 Task: Look for Airbnb options in Mandera, Kenya from 12th December, 2023 to 16th December, 2023 for 8 adults.8 bedrooms having 8 beds and 8 bathrooms. Property type can be hotel. Amenities needed are: wifi, TV, free parkinig on premises, gym, breakfast. Look for 5 properties as per requirement.
Action: Mouse moved to (474, 104)
Screenshot: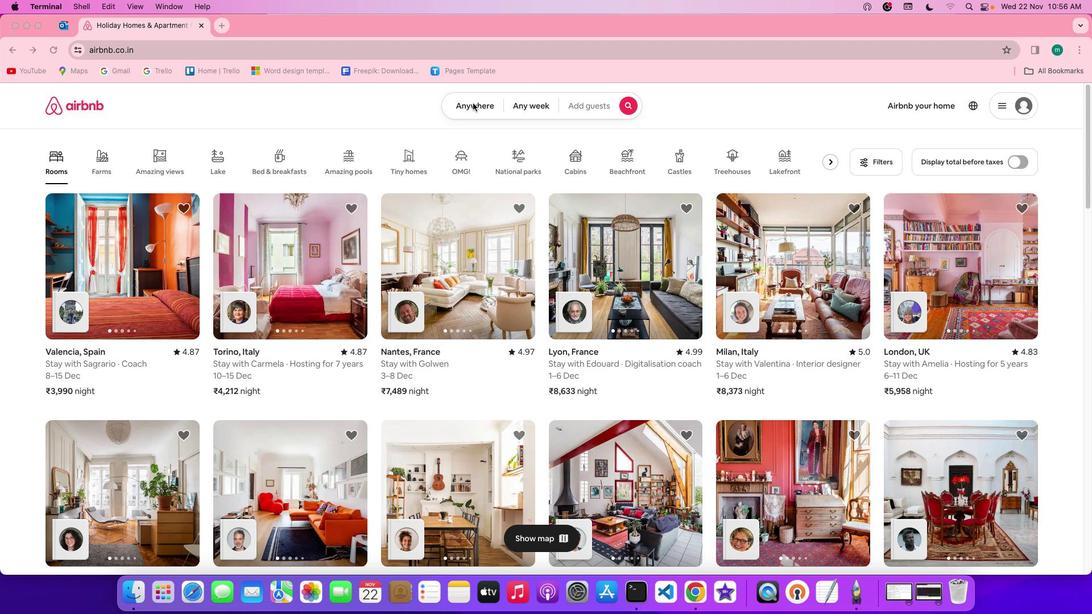 
Action: Mouse pressed left at (474, 104)
Screenshot: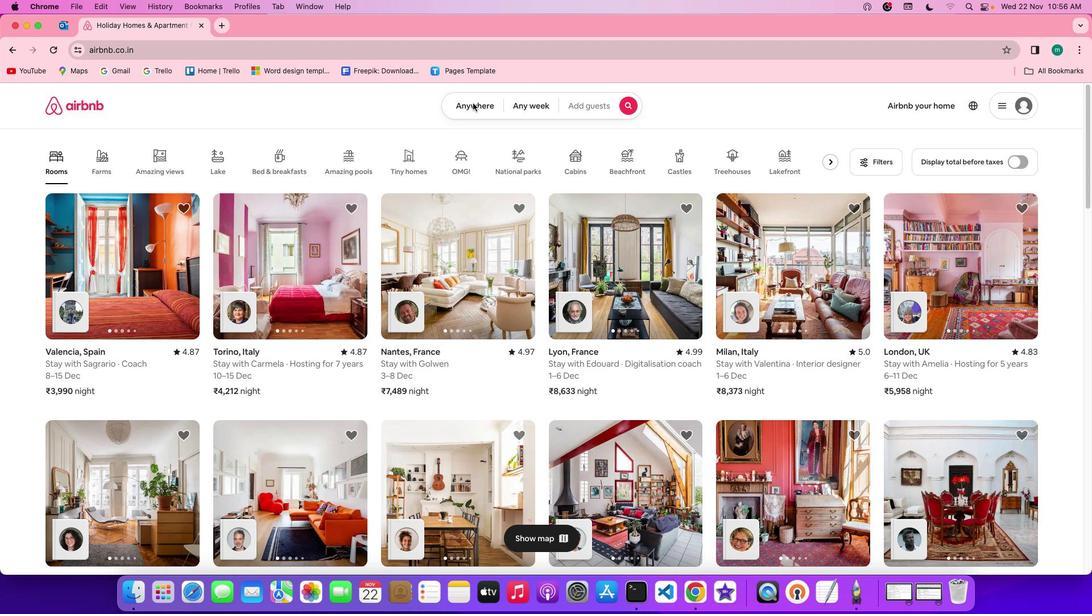 
Action: Mouse pressed left at (474, 104)
Screenshot: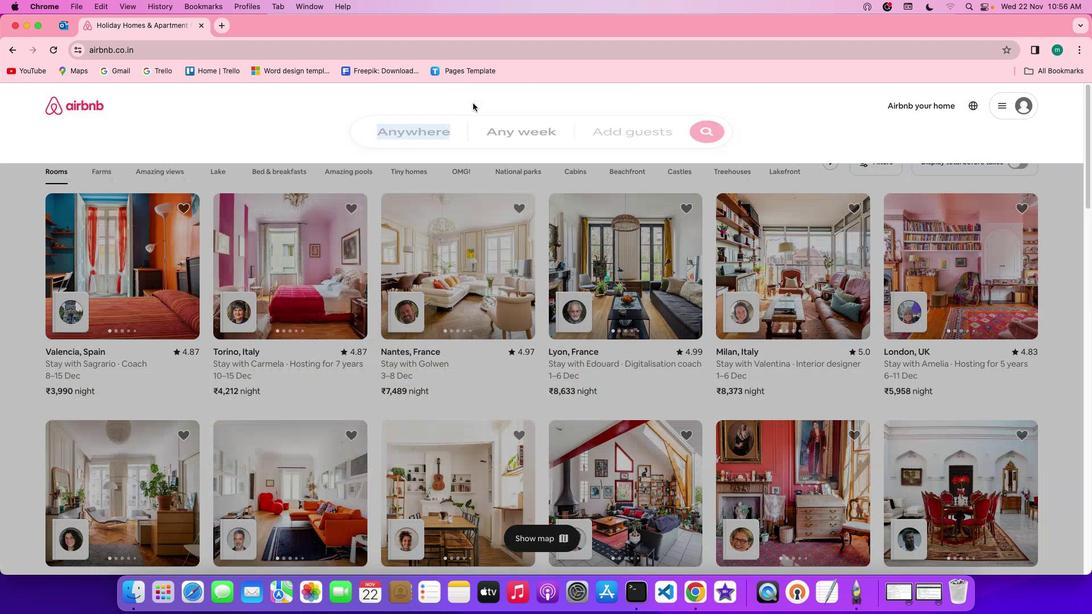 
Action: Mouse moved to (412, 145)
Screenshot: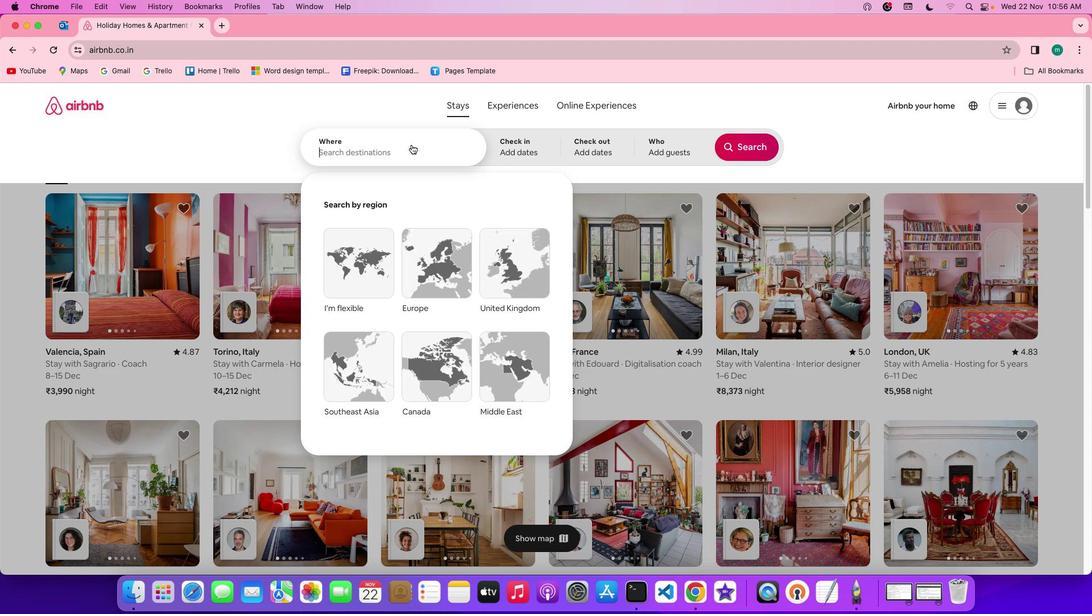 
Action: Mouse pressed left at (412, 145)
Screenshot: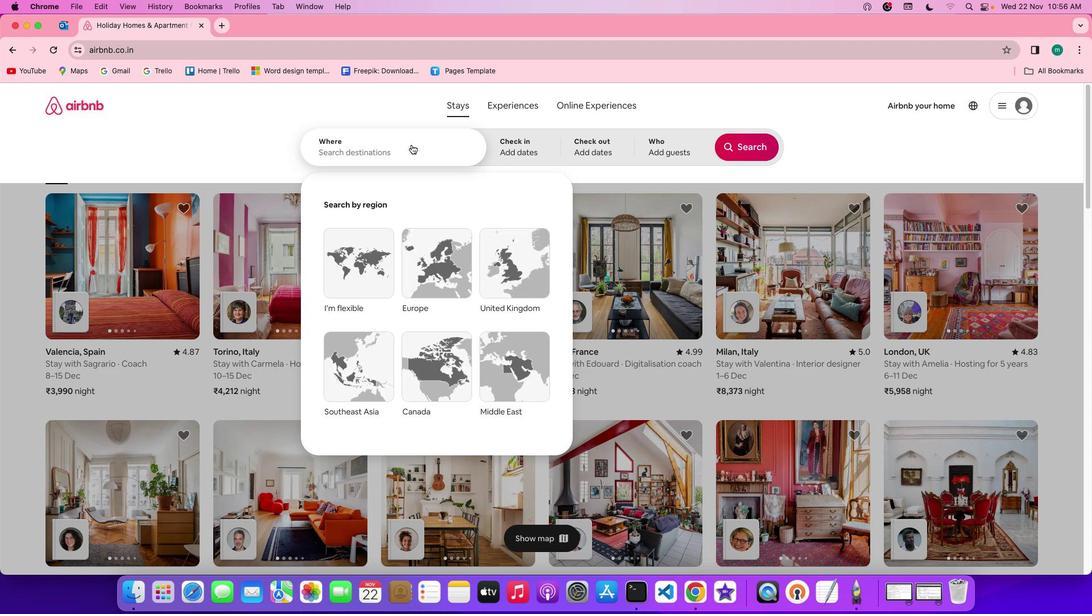 
Action: Key pressed Key.shift'M''a''n''d''e''r''a'','Key.shift'K''e''n''y''a'
Screenshot: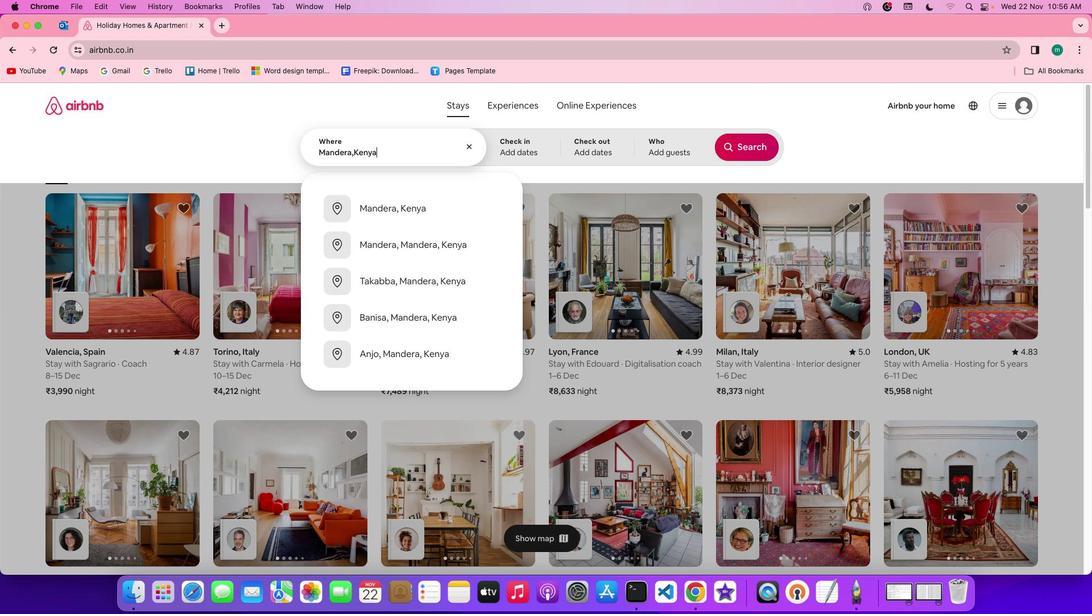 
Action: Mouse moved to (530, 154)
Screenshot: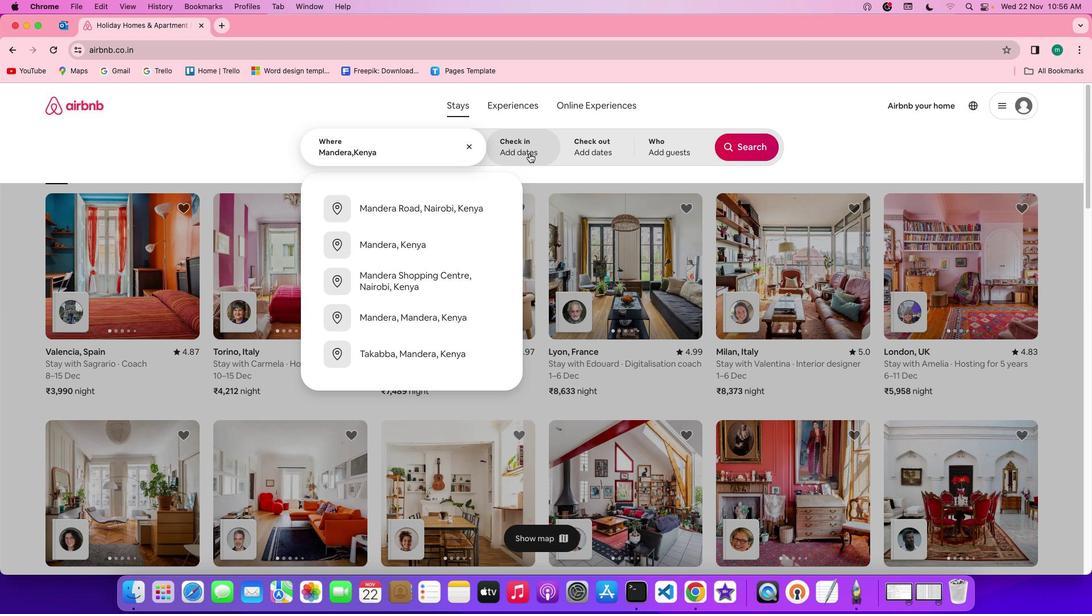 
Action: Mouse pressed left at (530, 154)
Screenshot: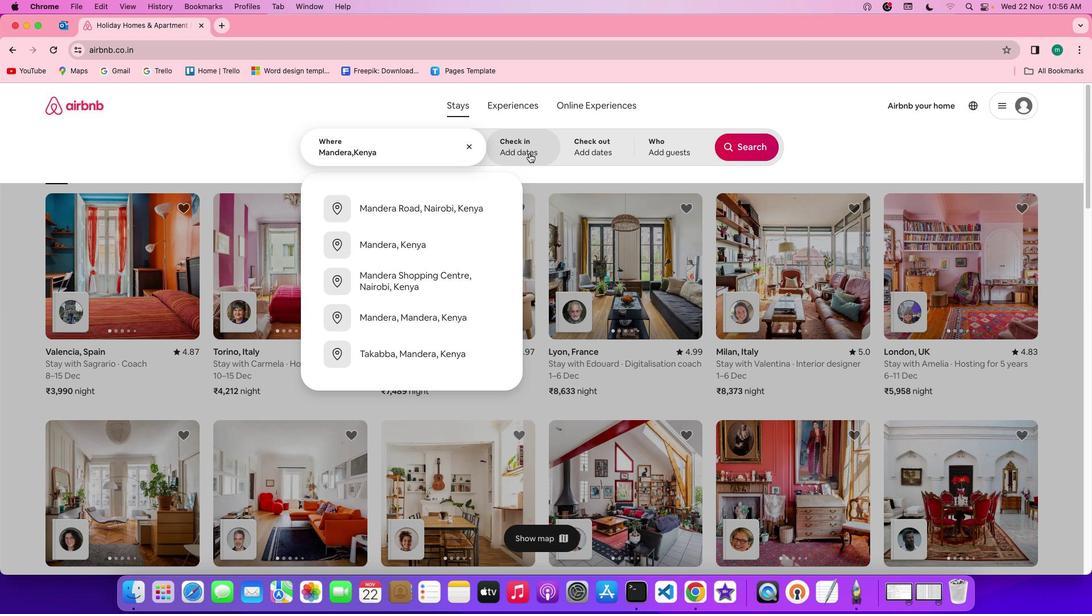 
Action: Mouse moved to (634, 348)
Screenshot: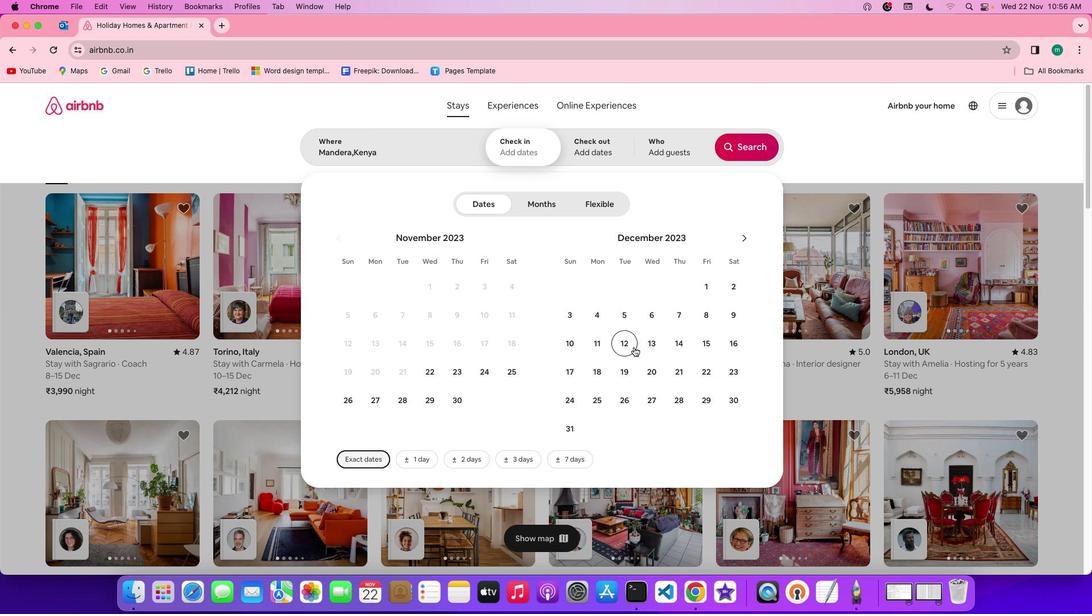 
Action: Mouse pressed left at (634, 348)
Screenshot: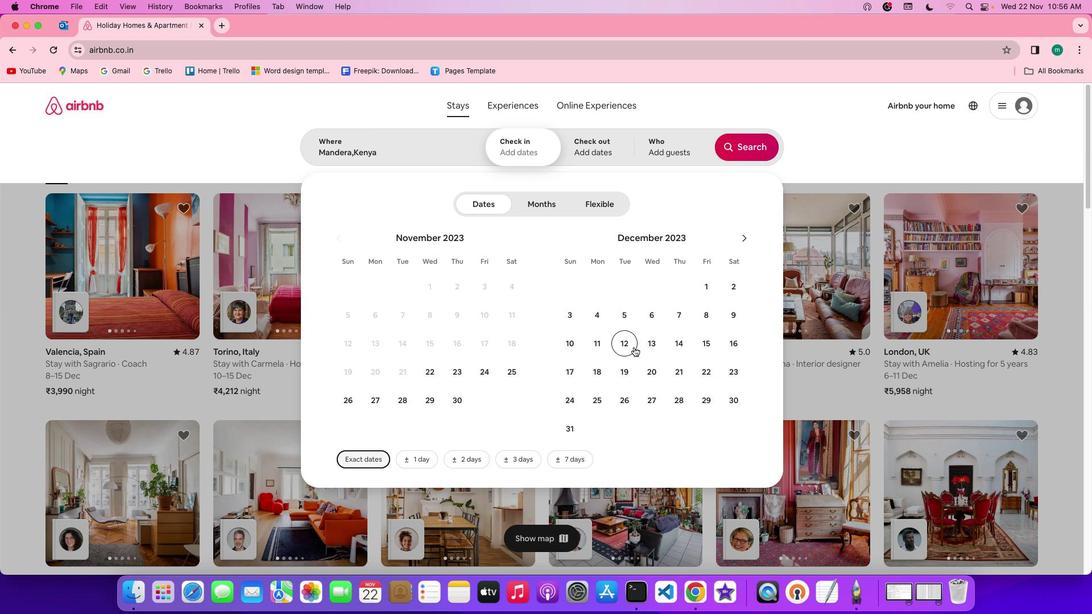 
Action: Mouse moved to (724, 344)
Screenshot: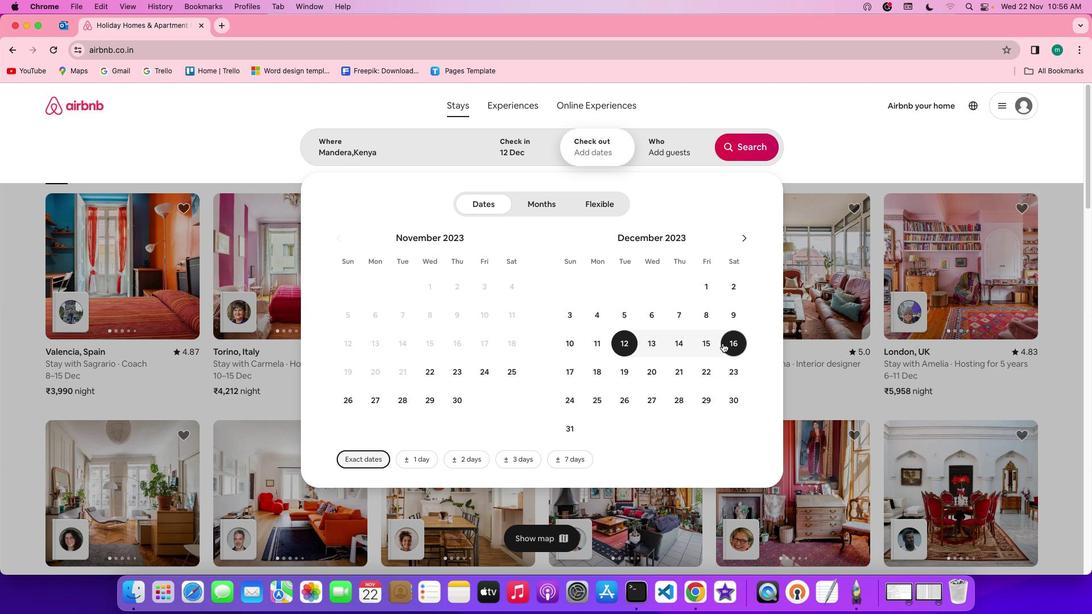 
Action: Mouse pressed left at (724, 344)
Screenshot: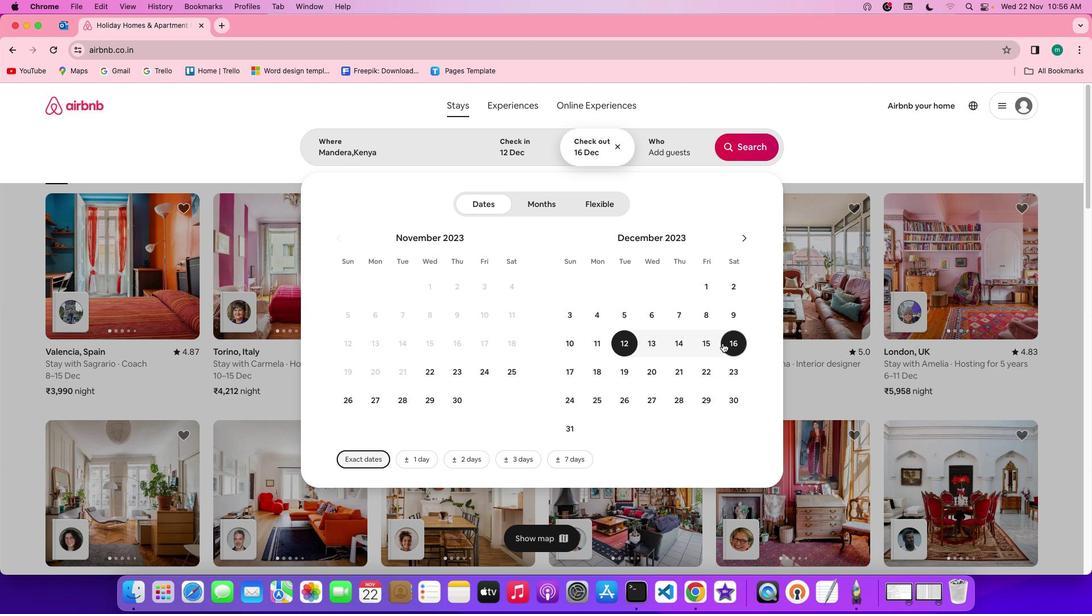 
Action: Mouse moved to (681, 153)
Screenshot: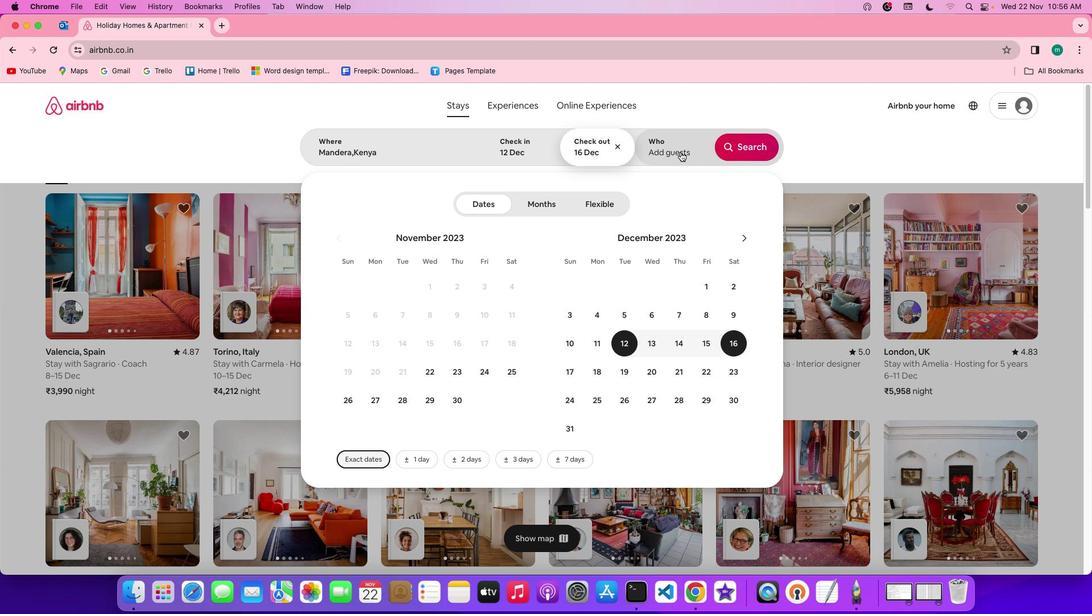 
Action: Mouse pressed left at (681, 153)
Screenshot: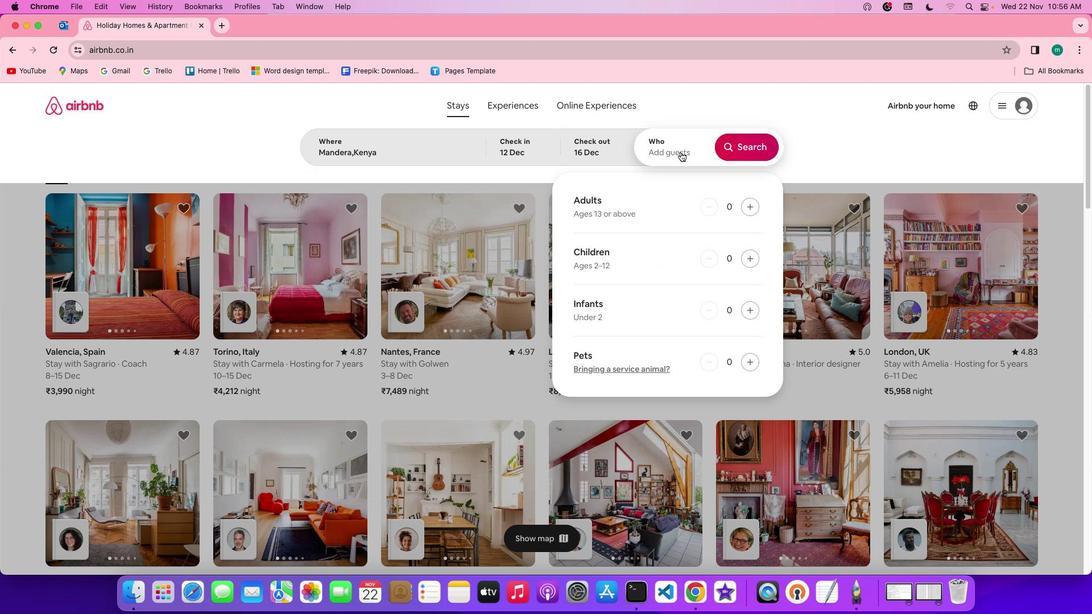 
Action: Mouse moved to (748, 206)
Screenshot: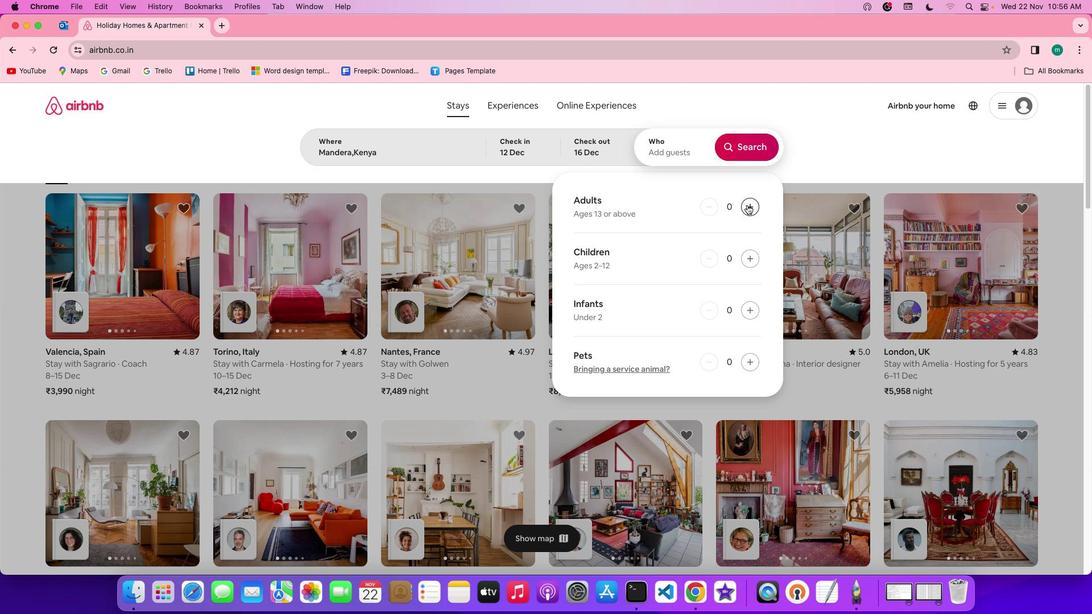 
Action: Mouse pressed left at (748, 206)
Screenshot: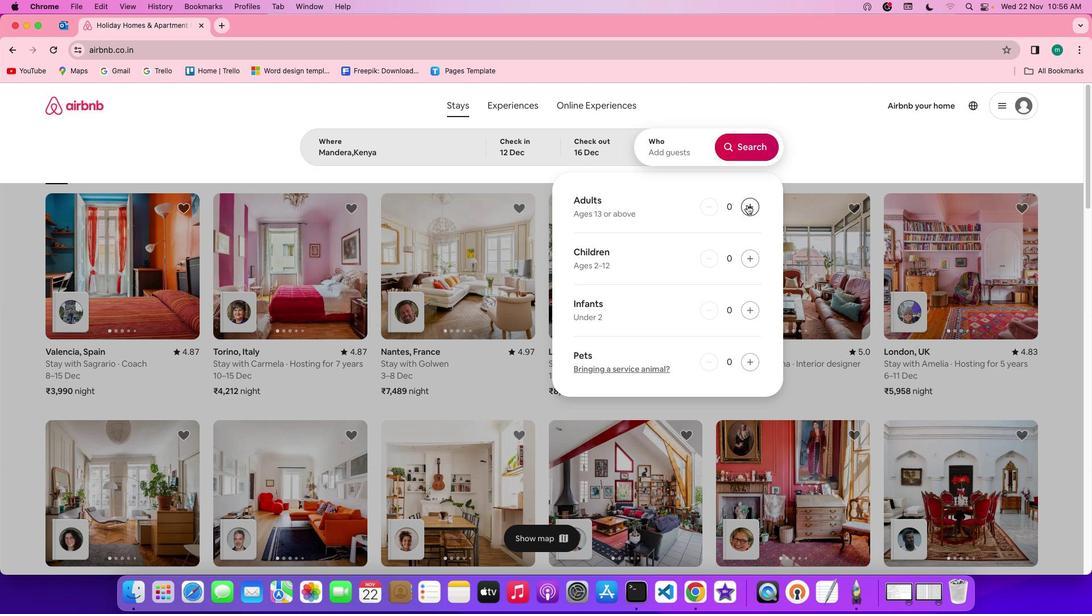 
Action: Mouse pressed left at (748, 206)
Screenshot: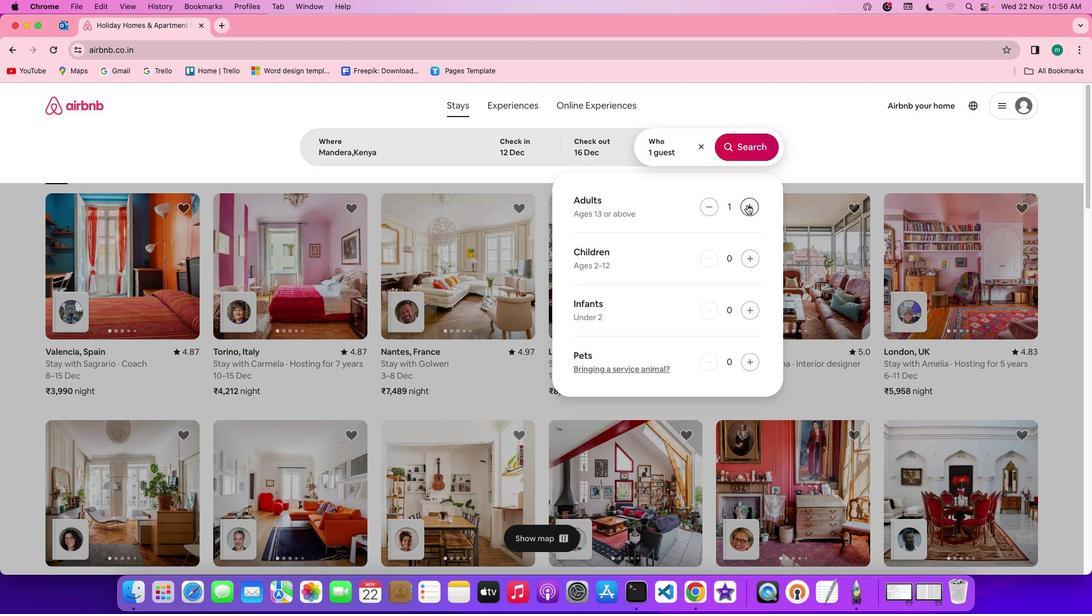 
Action: Mouse pressed left at (748, 206)
Screenshot: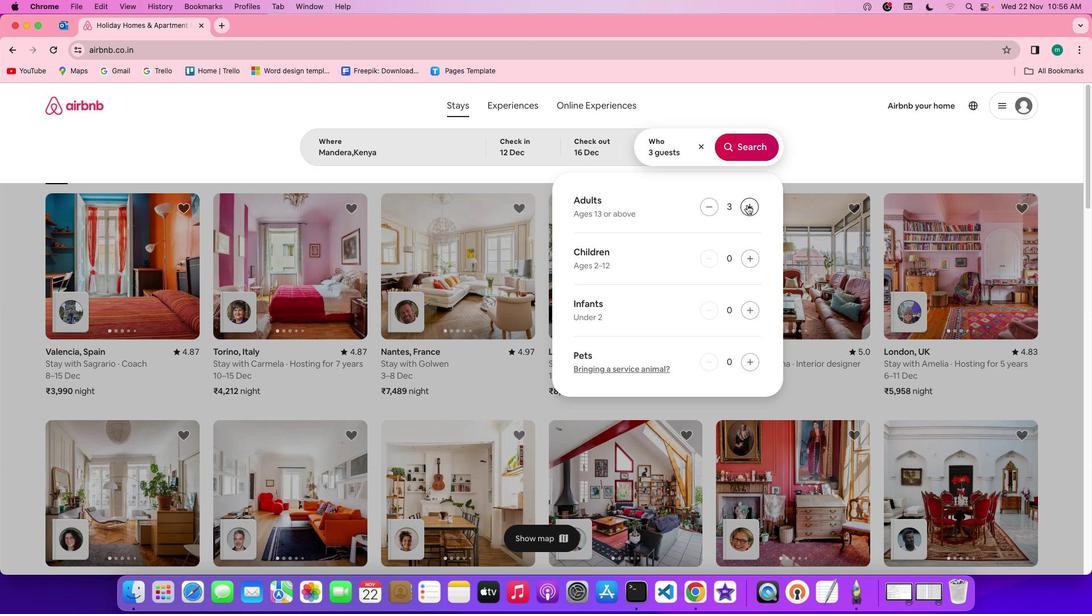 
Action: Mouse pressed left at (748, 206)
Screenshot: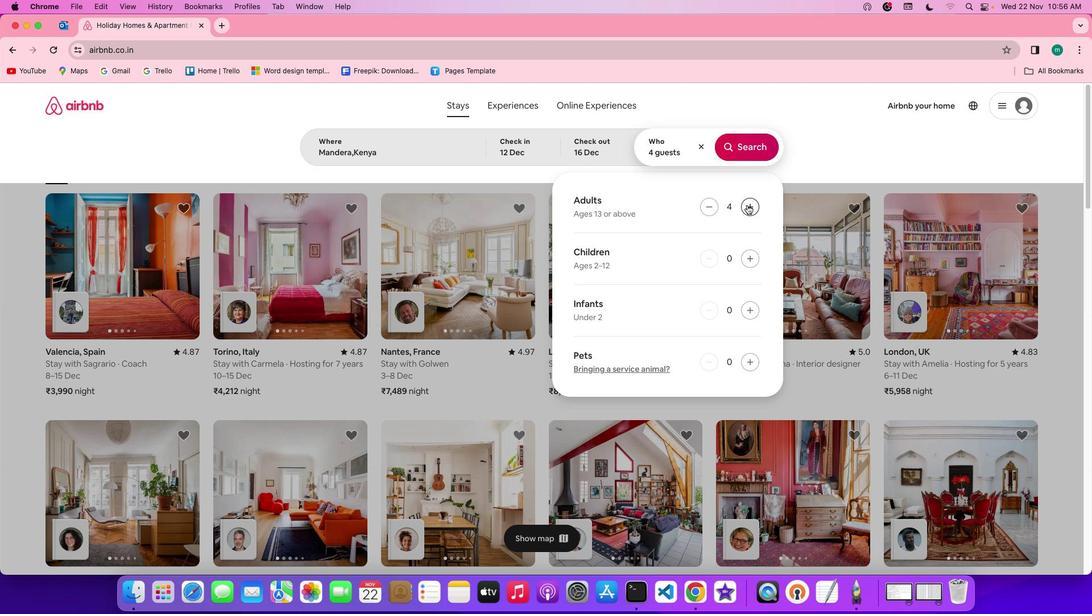 
Action: Mouse pressed left at (748, 206)
Screenshot: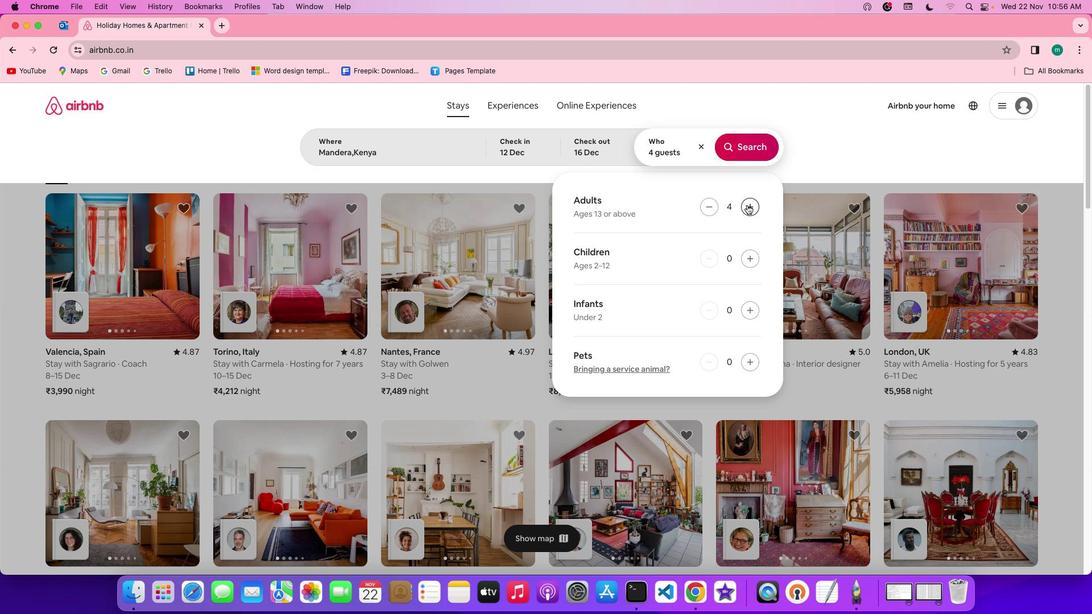 
Action: Mouse pressed left at (748, 206)
Screenshot: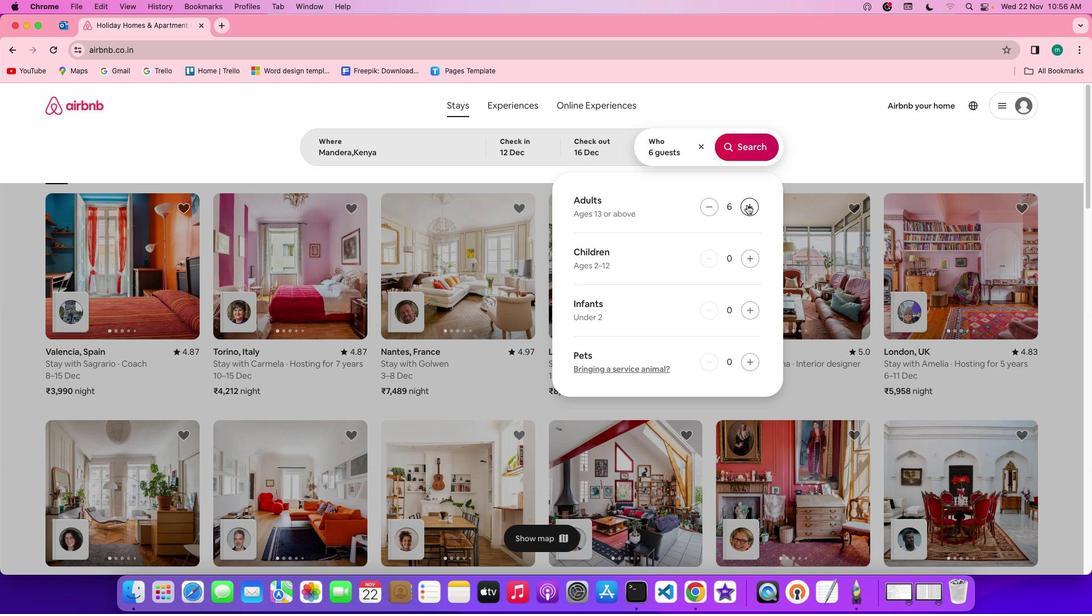 
Action: Mouse pressed left at (748, 206)
Screenshot: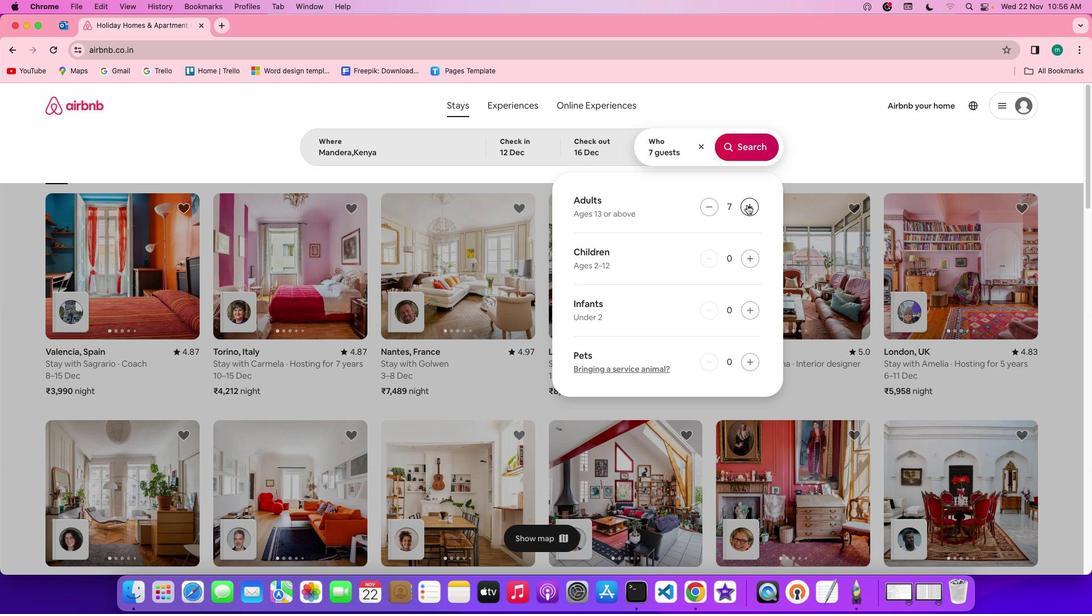 
Action: Mouse pressed left at (748, 206)
Screenshot: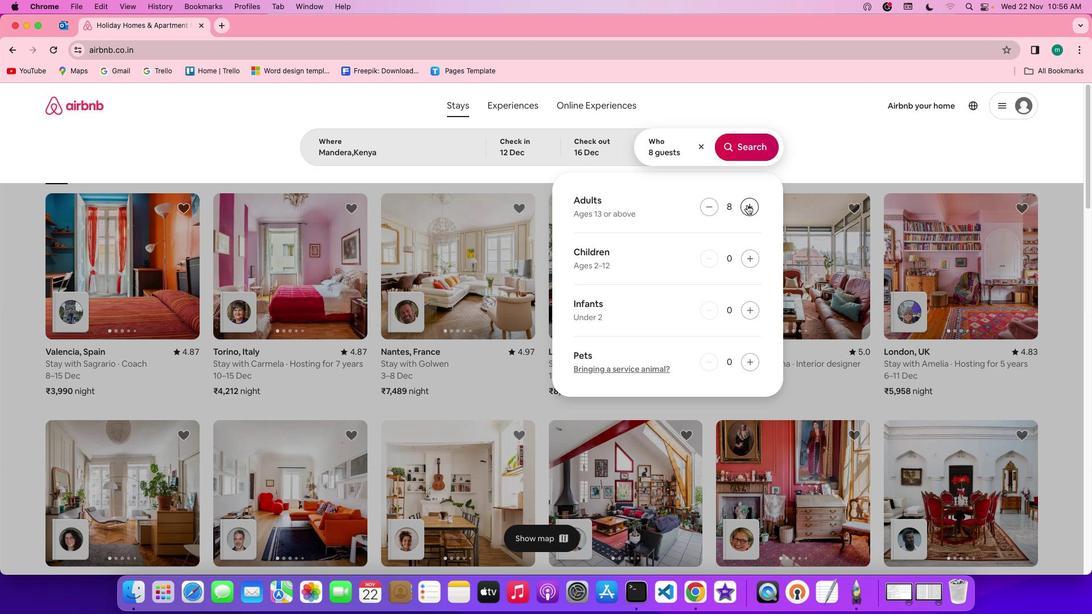 
Action: Mouse moved to (753, 143)
Screenshot: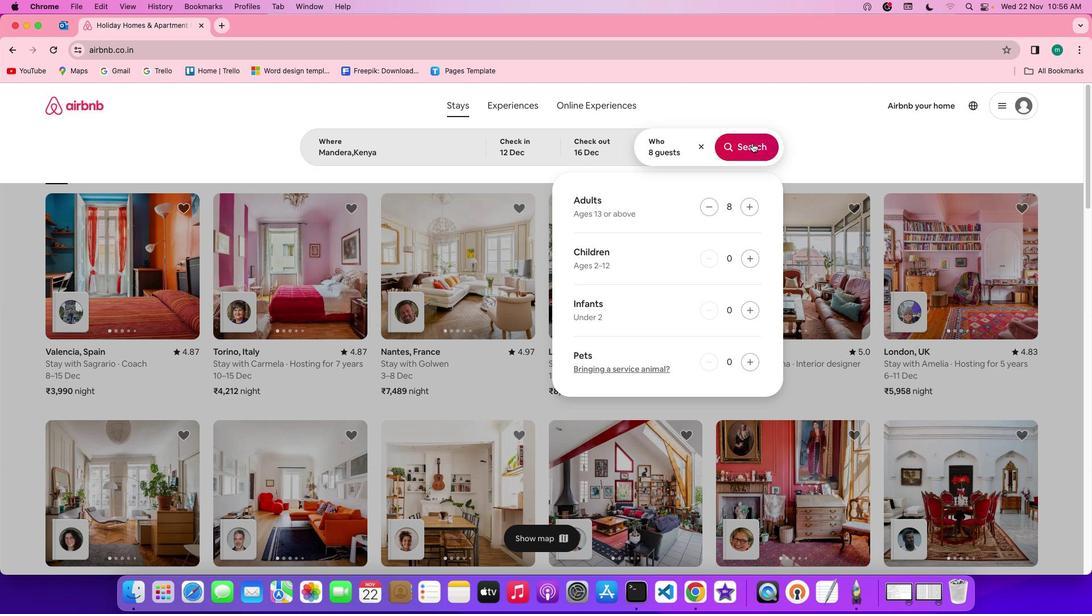 
Action: Mouse pressed left at (753, 143)
Screenshot: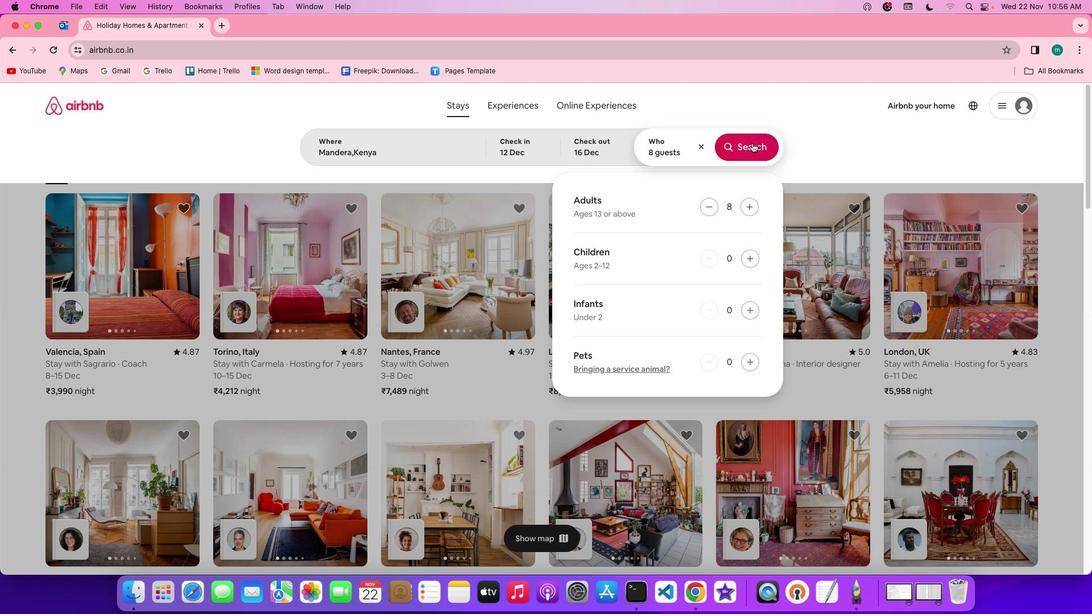 
Action: Mouse moved to (899, 155)
Screenshot: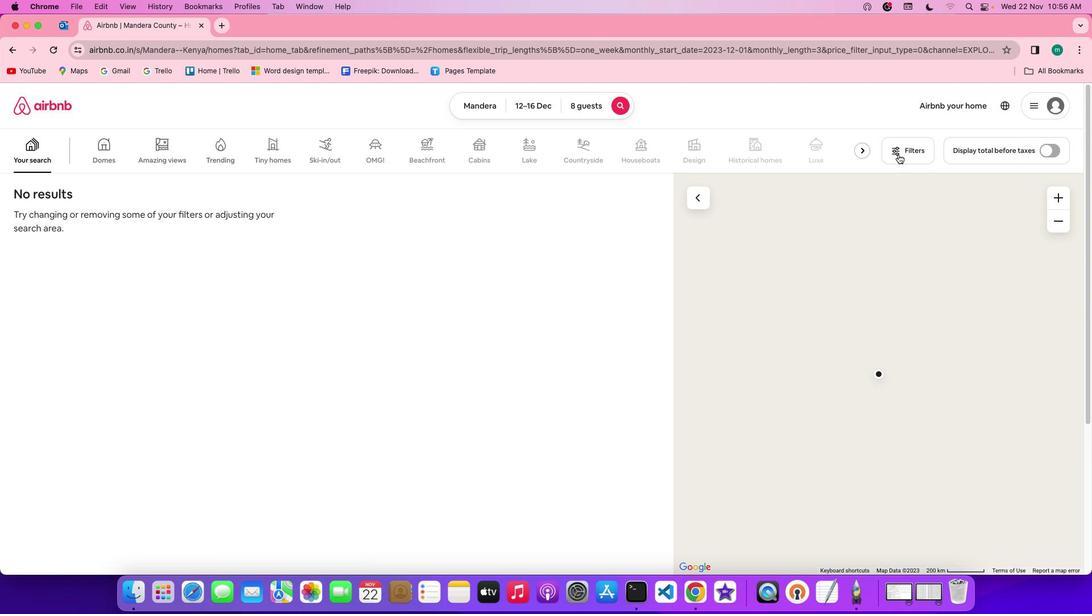 
Action: Mouse pressed left at (899, 155)
Screenshot: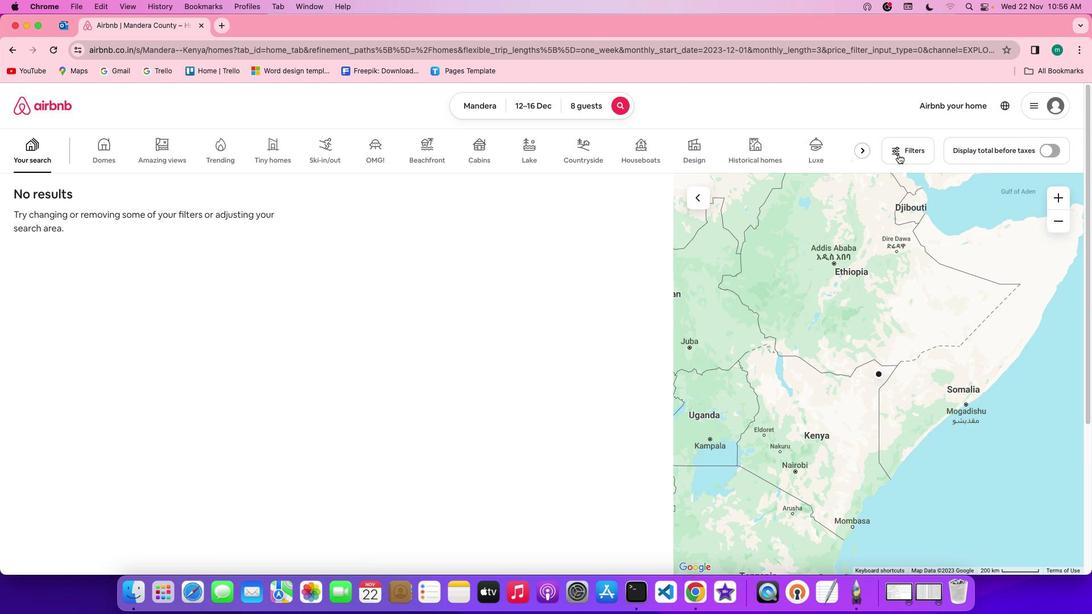 
Action: Mouse moved to (682, 263)
Screenshot: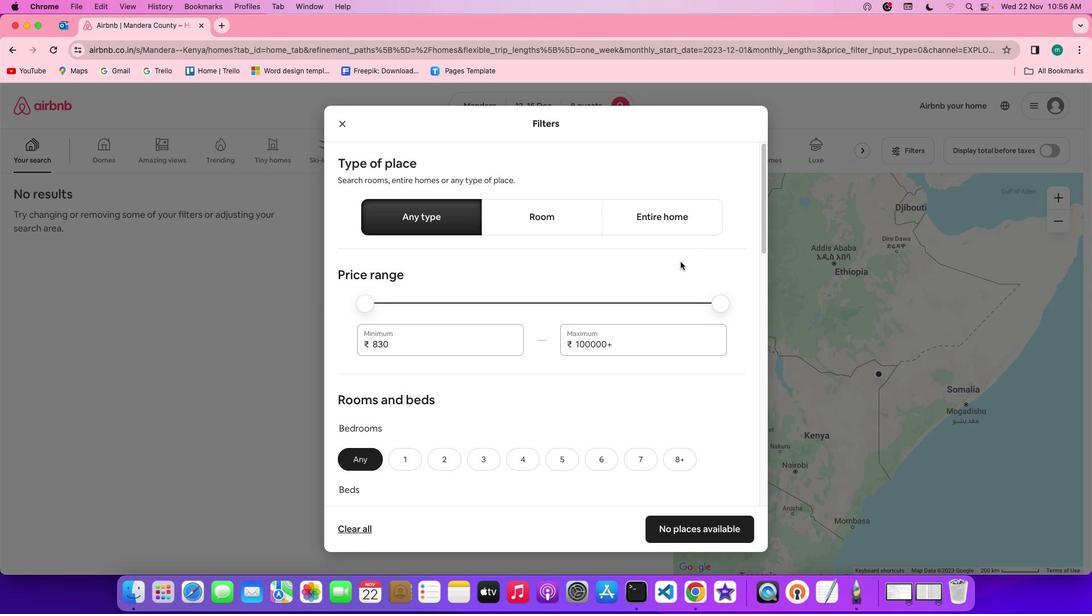
Action: Mouse scrolled (682, 263) with delta (1, 0)
Screenshot: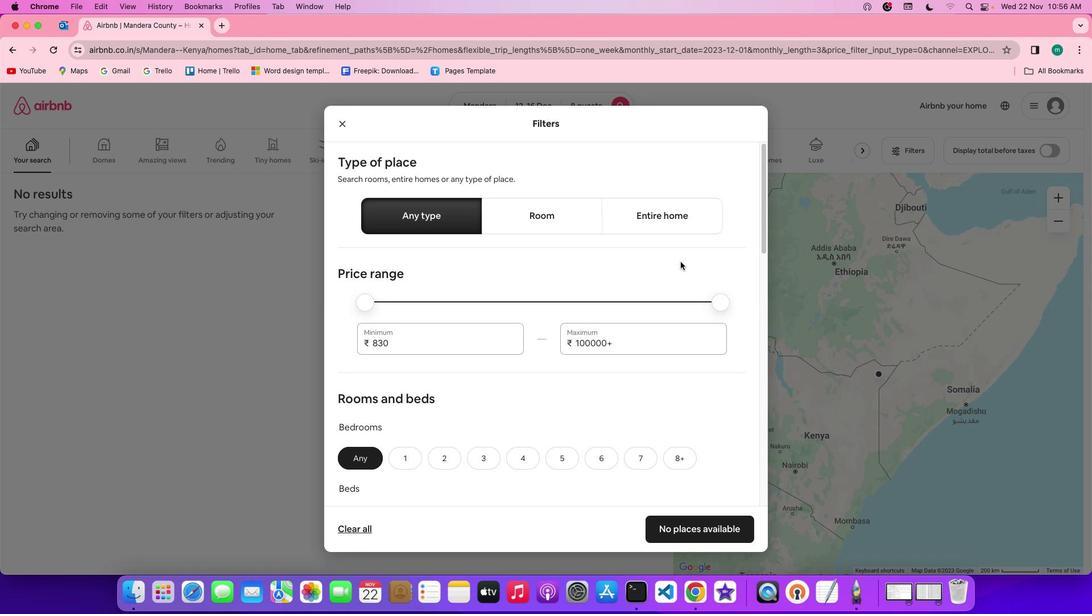
Action: Mouse scrolled (682, 263) with delta (1, 0)
Screenshot: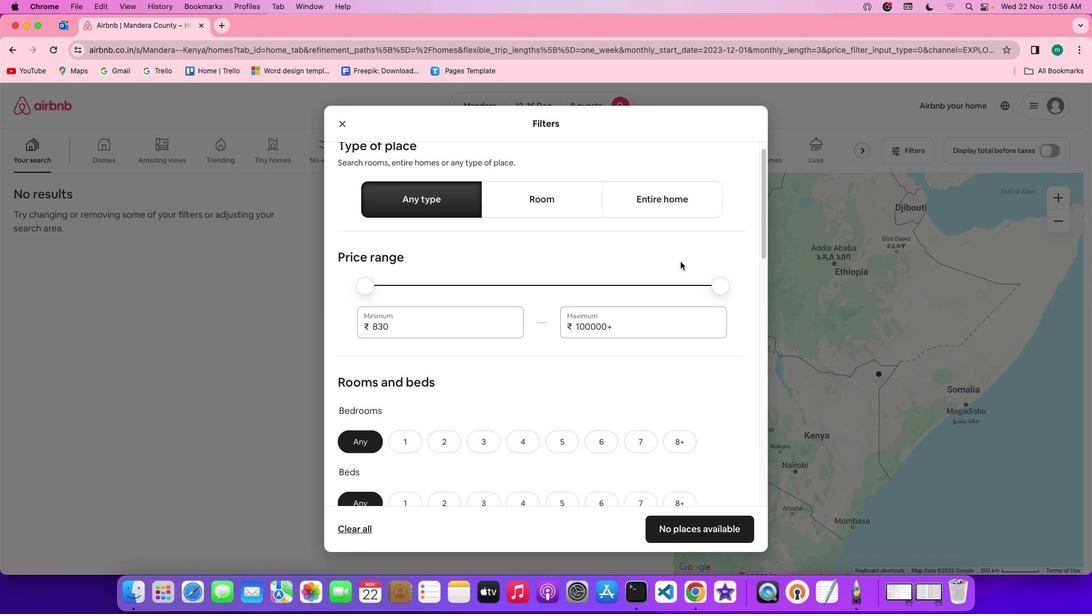 
Action: Mouse scrolled (682, 263) with delta (1, 0)
Screenshot: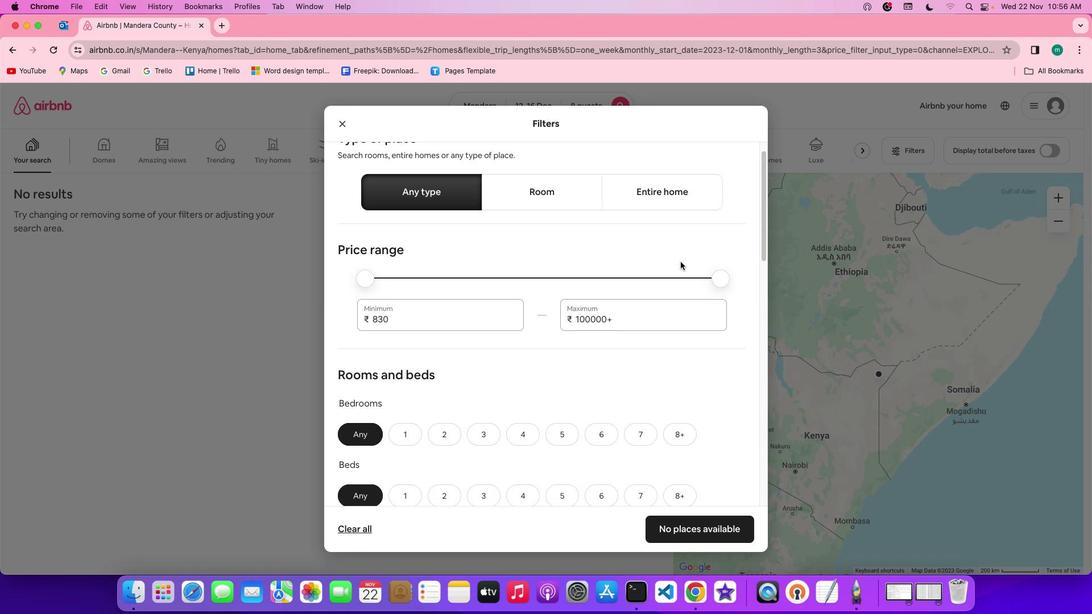 
Action: Mouse scrolled (682, 263) with delta (1, 0)
Screenshot: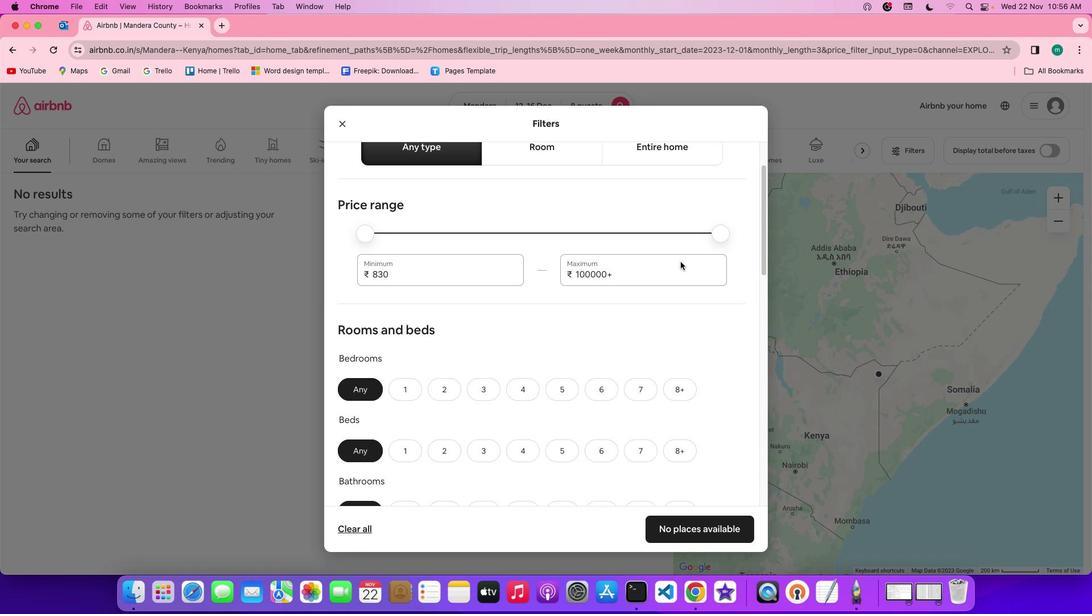 
Action: Mouse scrolled (682, 263) with delta (1, 0)
Screenshot: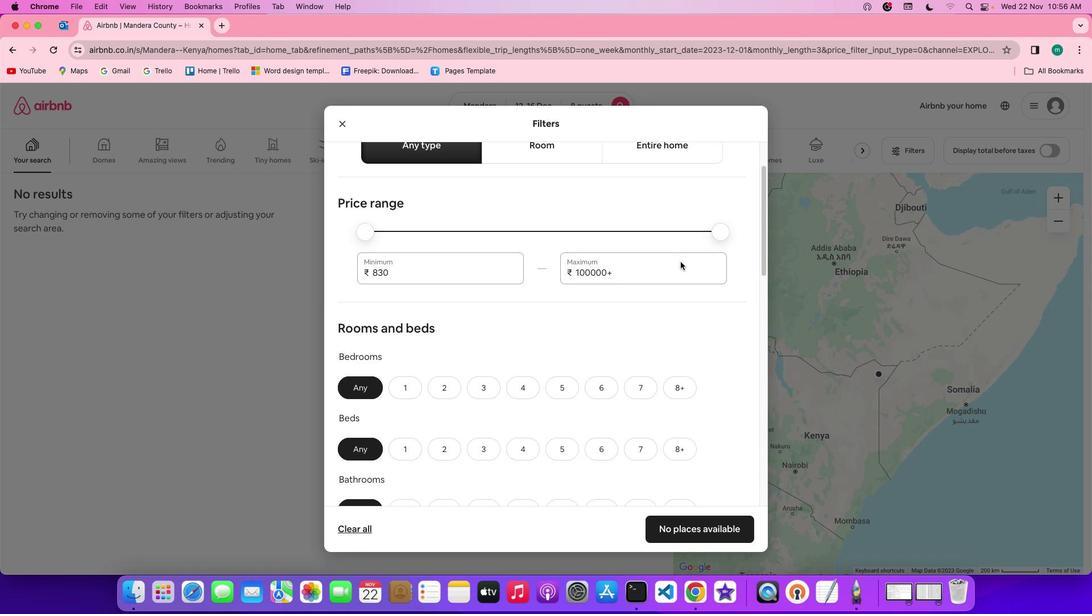 
Action: Mouse scrolled (682, 263) with delta (1, 0)
Screenshot: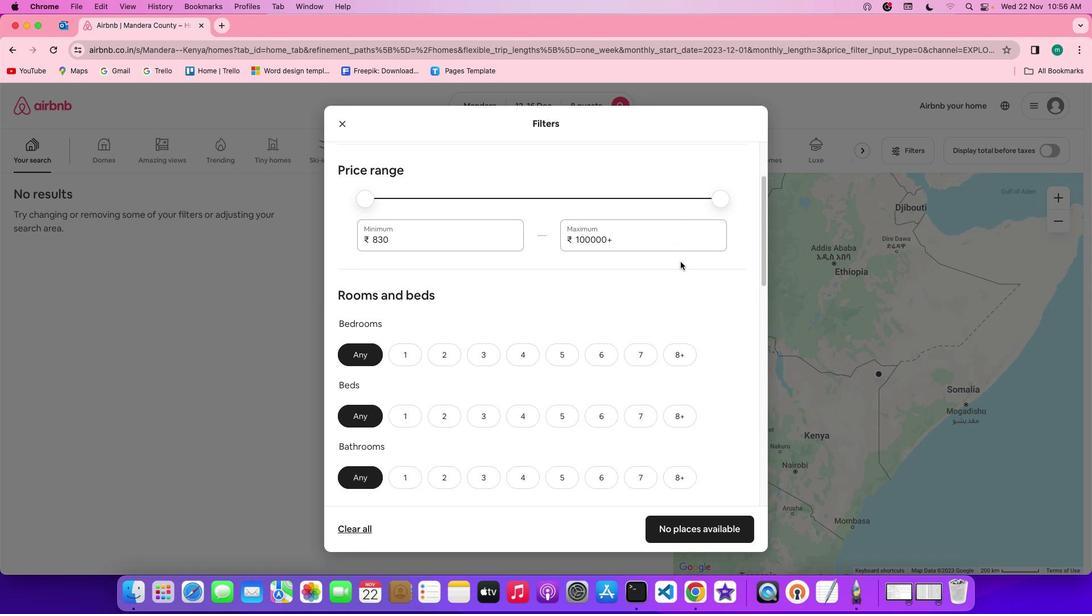 
Action: Mouse moved to (676, 332)
Screenshot: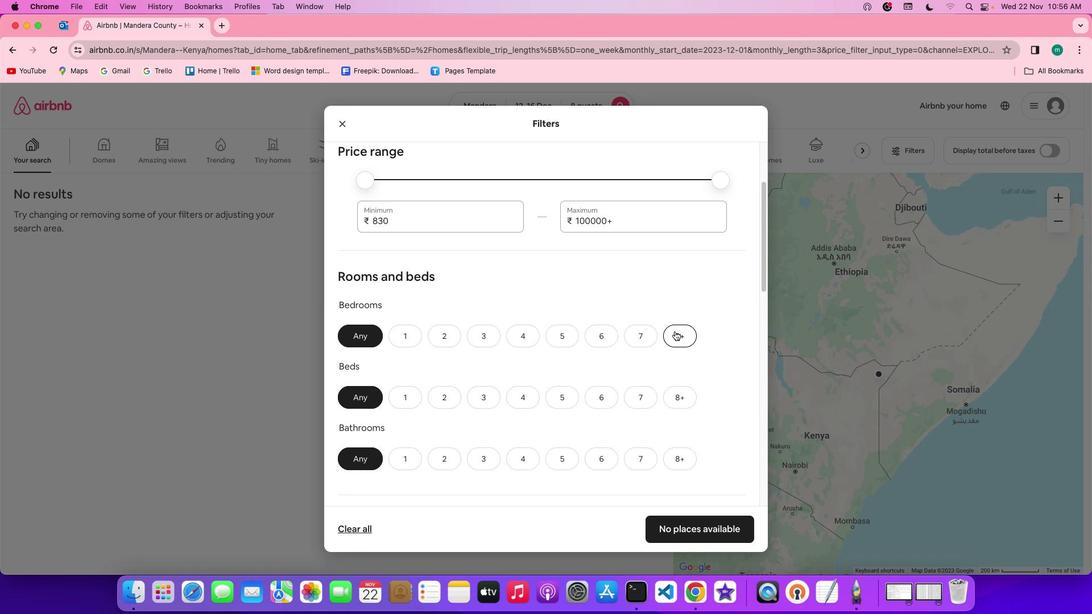 
Action: Mouse pressed left at (676, 332)
Screenshot: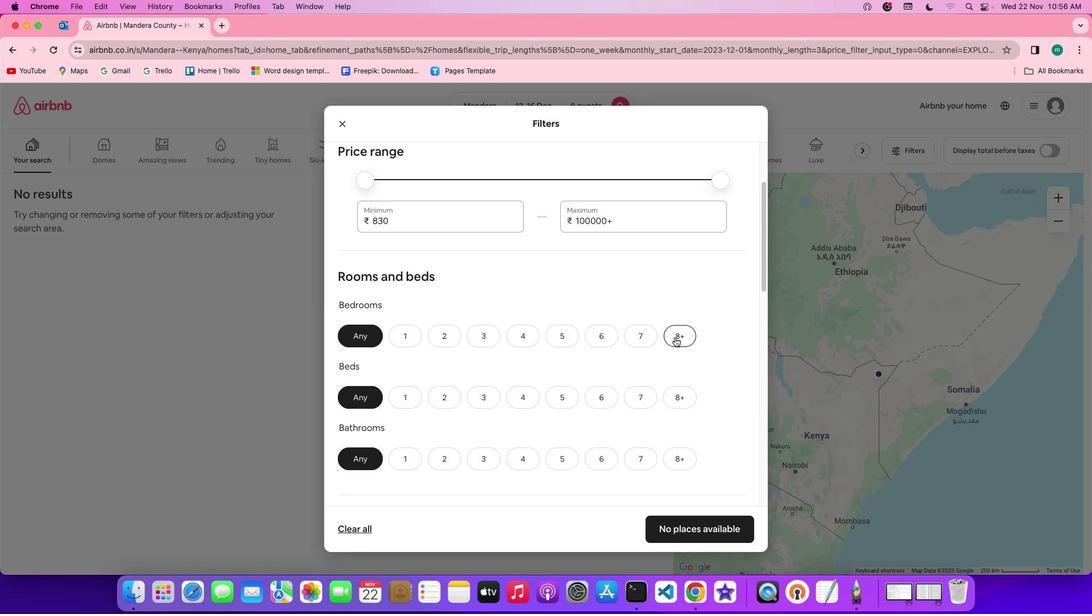
Action: Mouse moved to (681, 393)
Screenshot: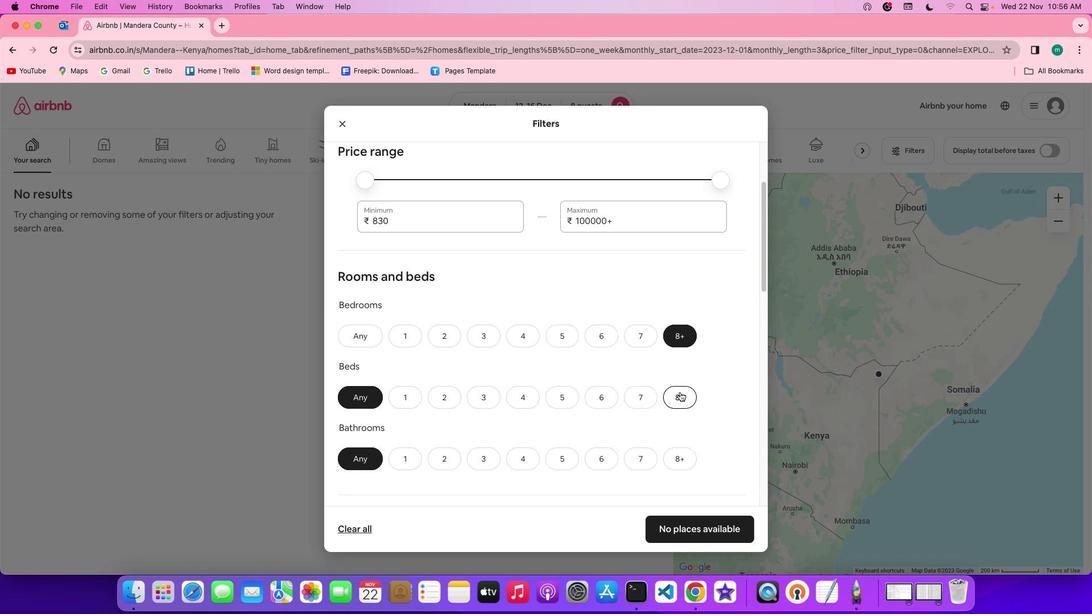 
Action: Mouse pressed left at (681, 393)
Screenshot: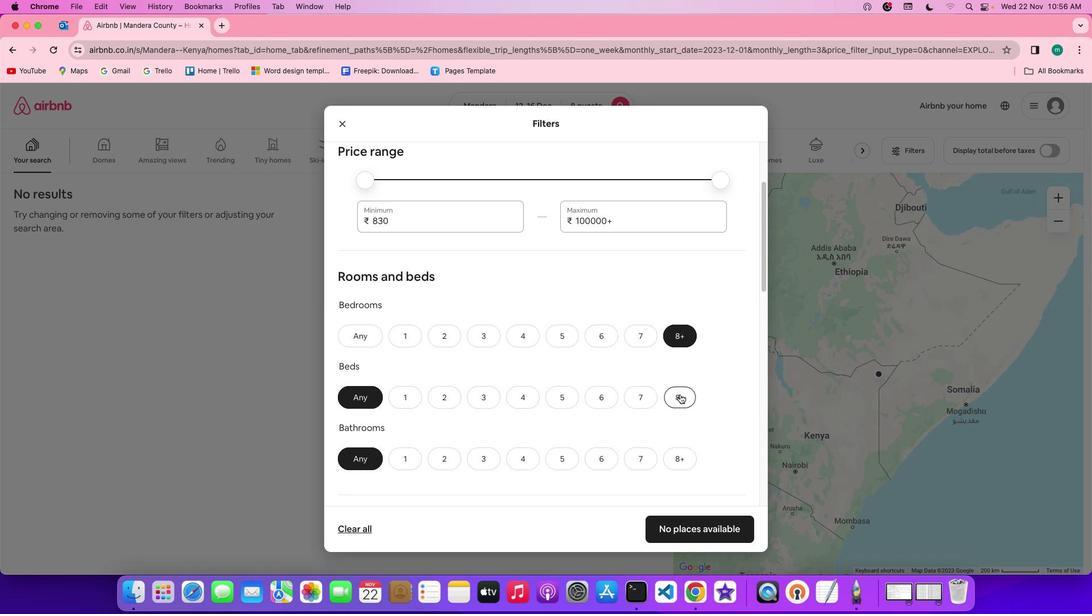 
Action: Mouse moved to (681, 452)
Screenshot: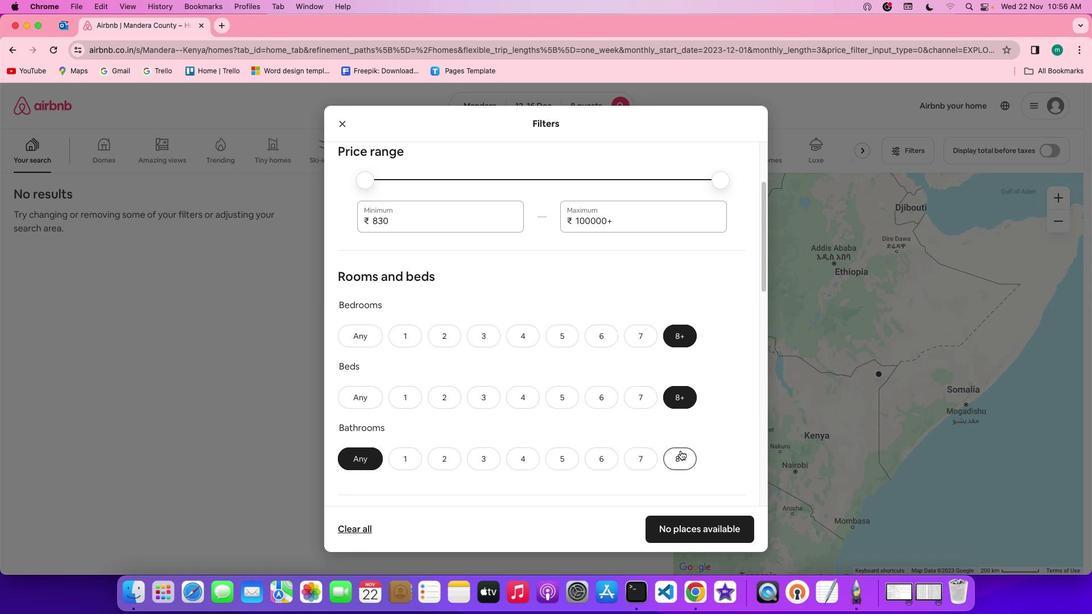 
Action: Mouse pressed left at (681, 452)
Screenshot: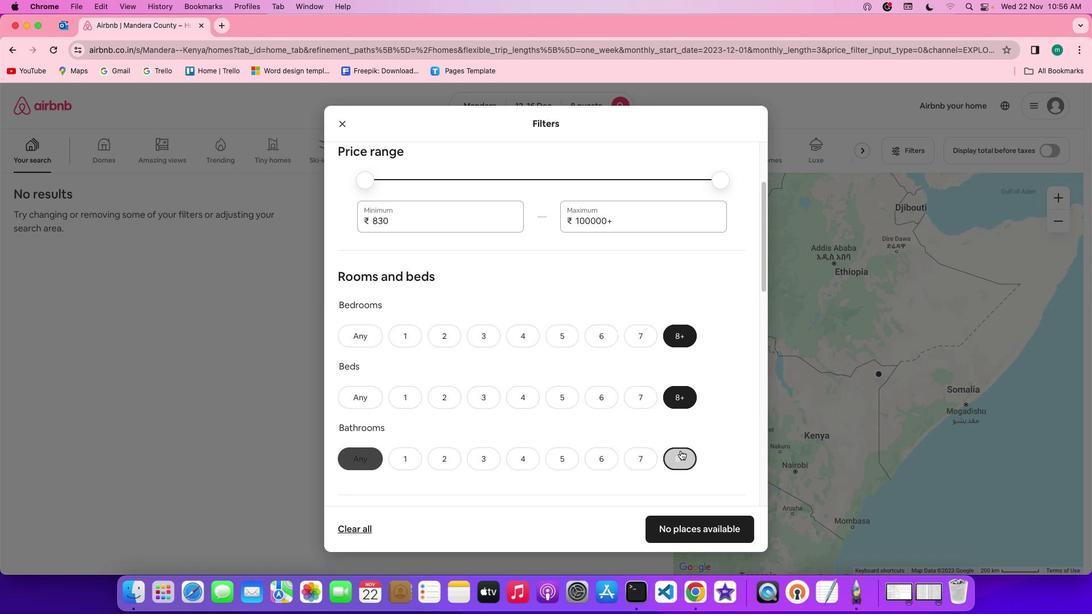 
Action: Mouse moved to (672, 412)
Screenshot: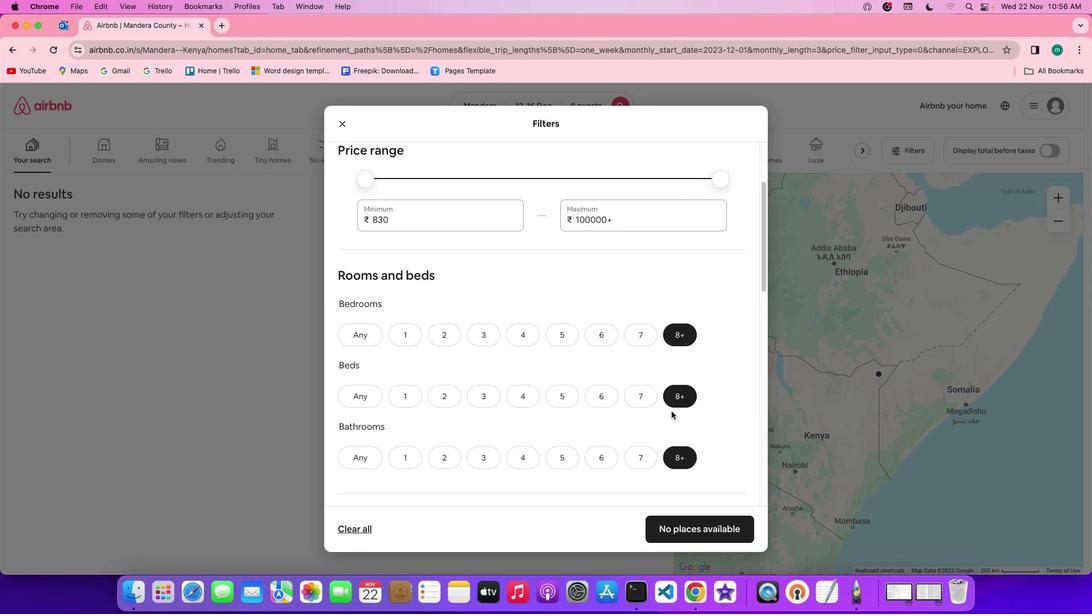 
Action: Mouse scrolled (672, 412) with delta (1, 0)
Screenshot: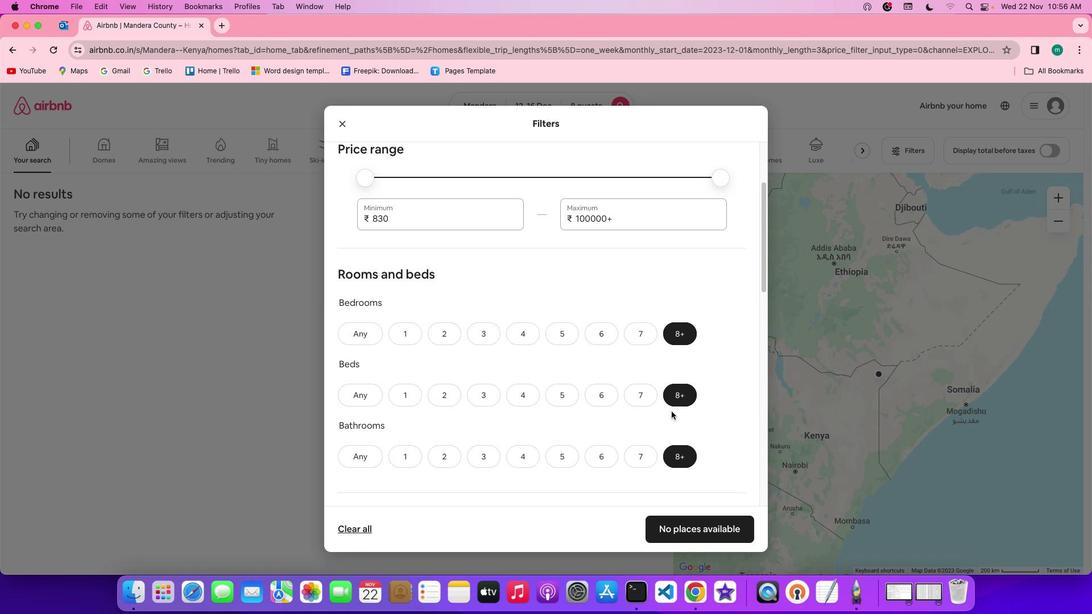 
Action: Mouse scrolled (672, 412) with delta (1, 0)
Screenshot: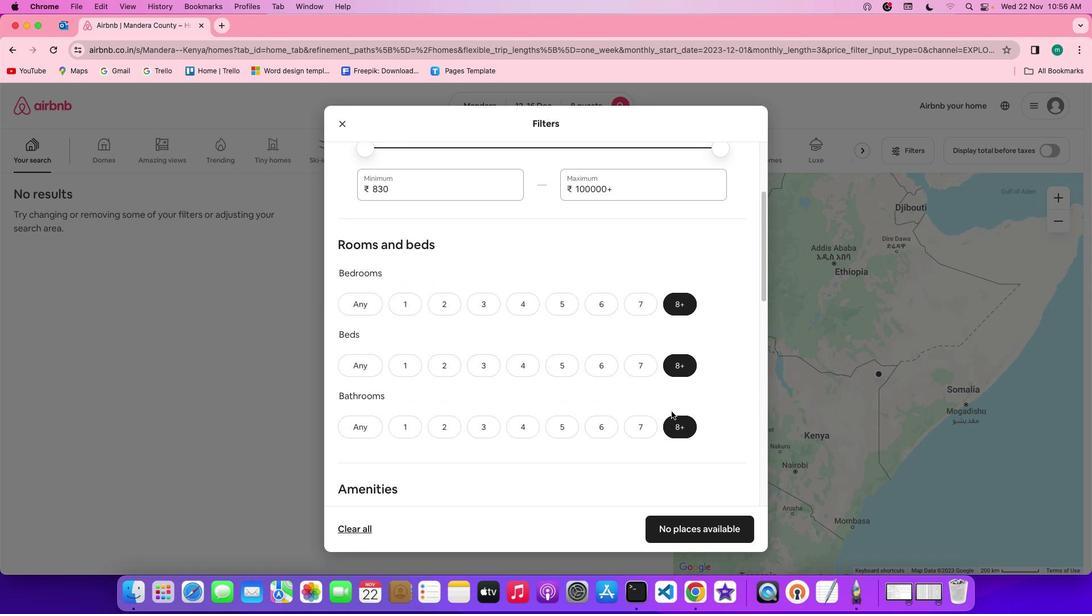 
Action: Mouse scrolled (672, 412) with delta (1, 0)
Screenshot: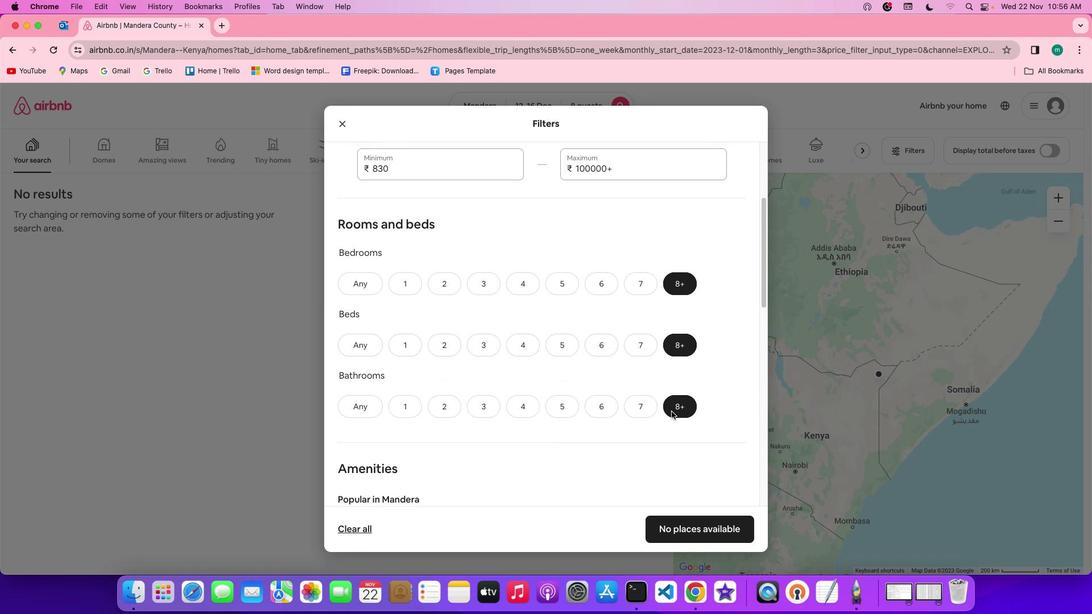 
Action: Mouse scrolled (672, 412) with delta (1, 0)
Screenshot: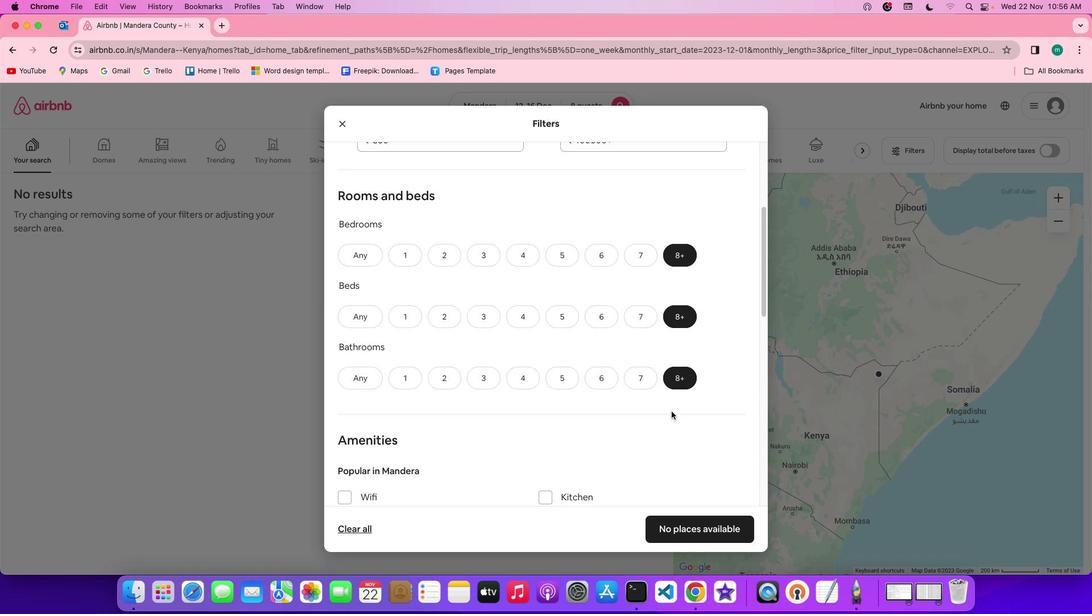 
Action: Mouse scrolled (672, 412) with delta (1, 0)
Screenshot: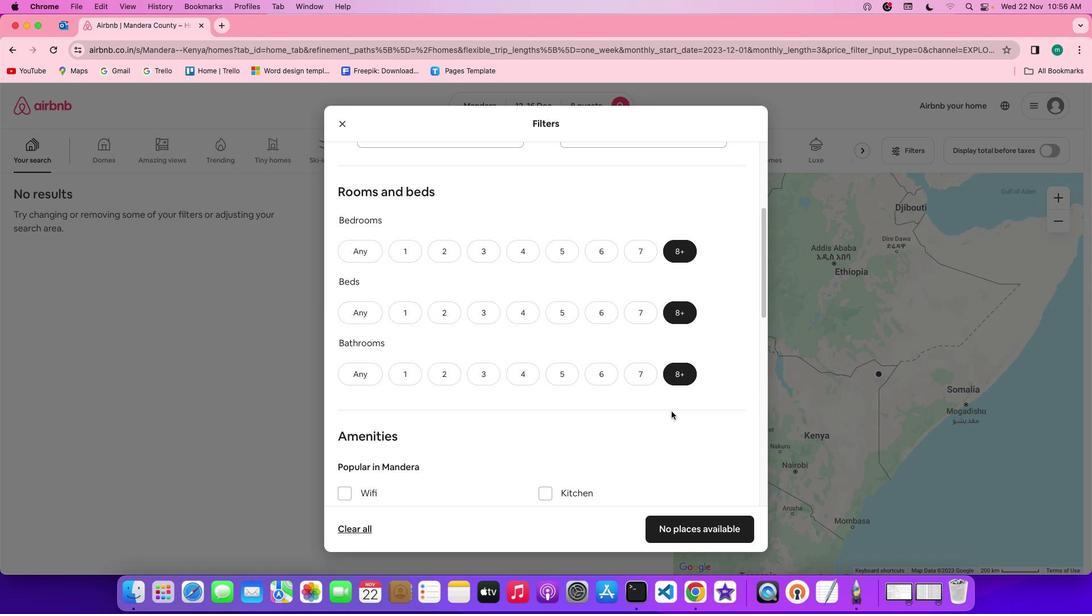 
Action: Mouse scrolled (672, 412) with delta (1, 0)
Screenshot: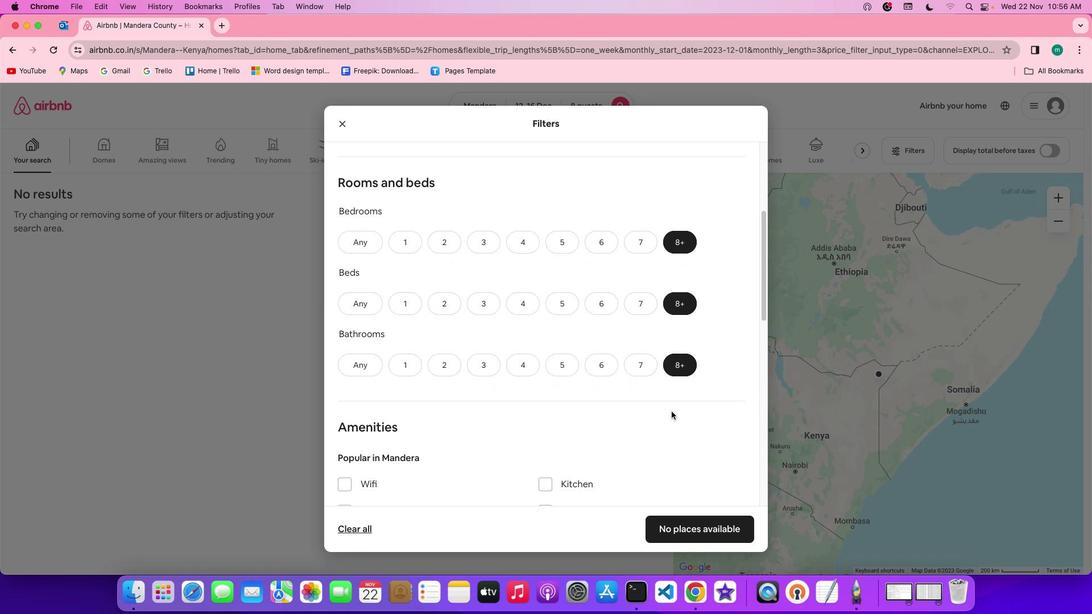 
Action: Mouse scrolled (672, 412) with delta (1, 0)
Screenshot: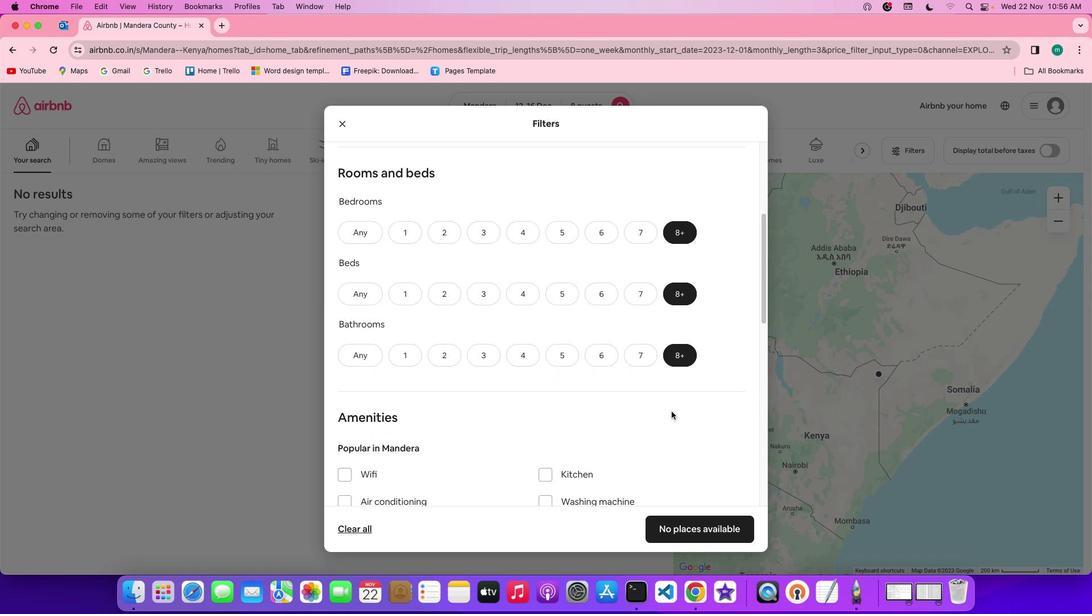 
Action: Mouse scrolled (672, 412) with delta (1, 0)
Screenshot: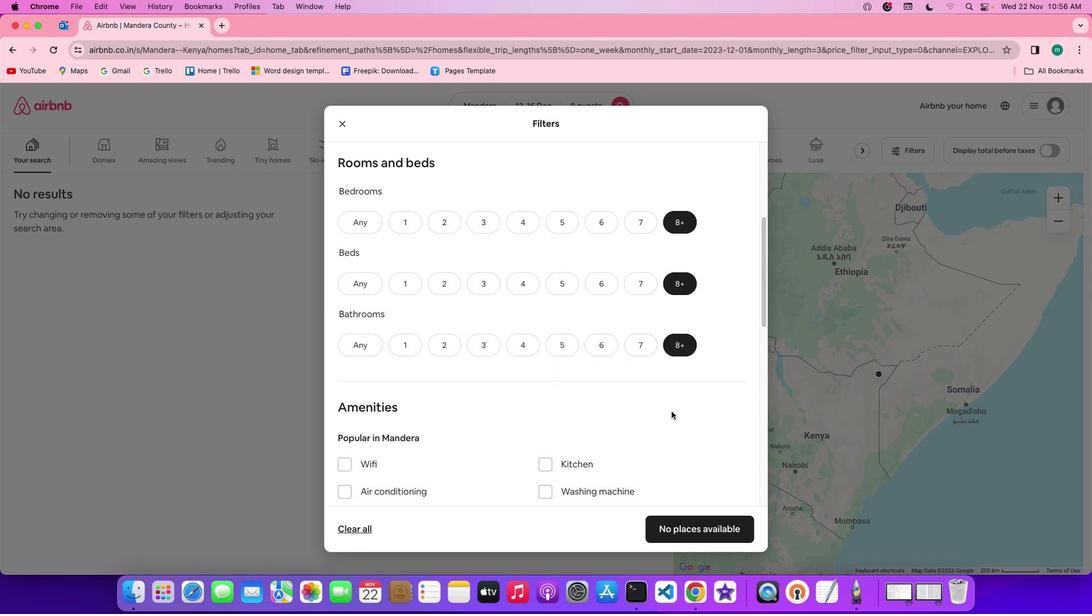 
Action: Mouse scrolled (672, 412) with delta (1, 0)
Screenshot: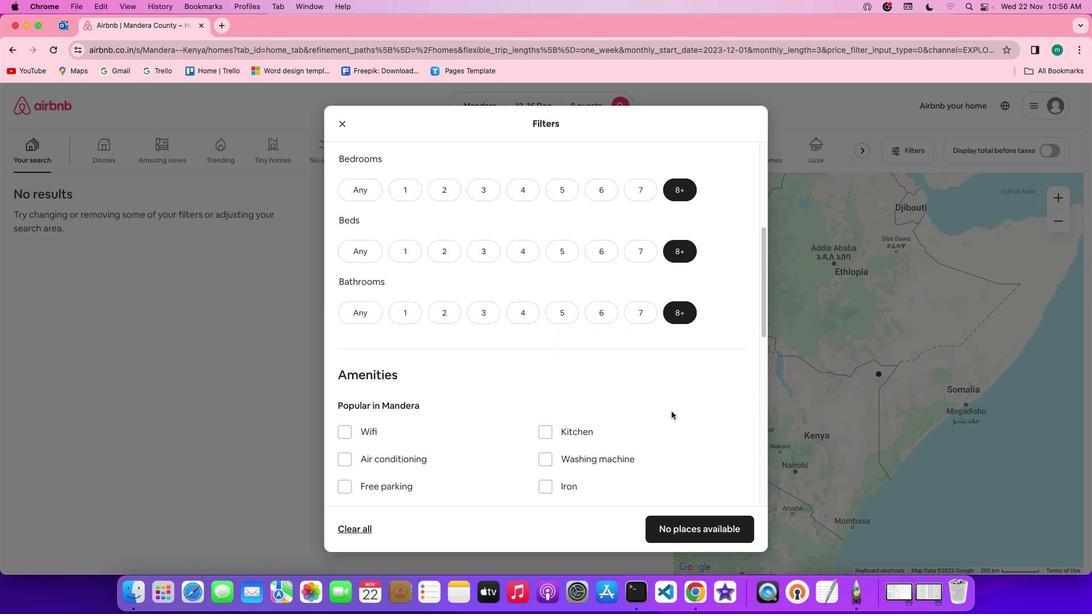 
Action: Mouse scrolled (672, 412) with delta (1, 0)
Screenshot: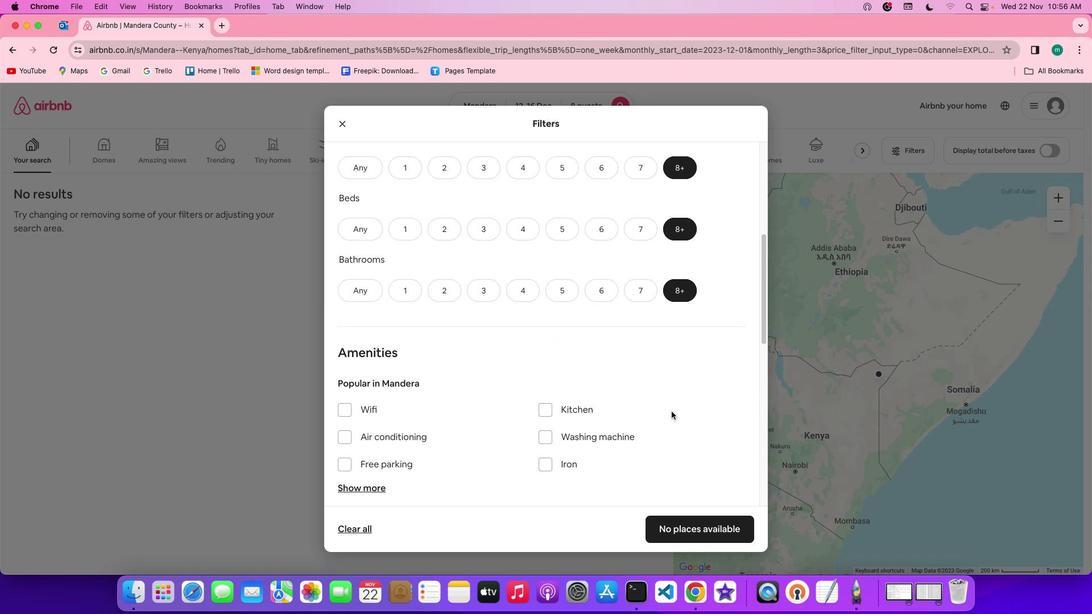 
Action: Mouse scrolled (672, 412) with delta (1, 0)
Screenshot: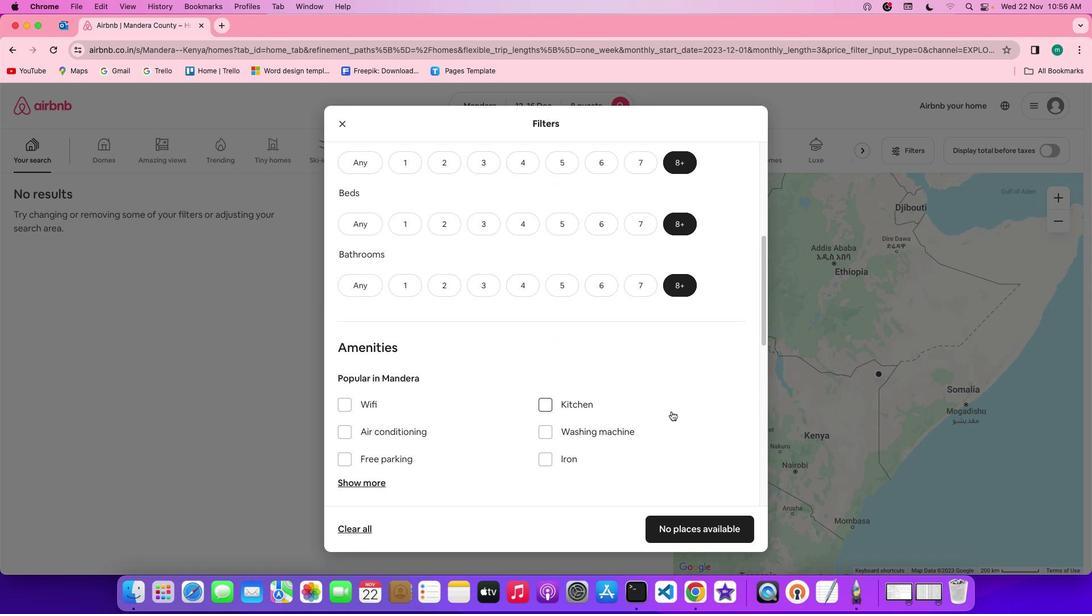 
Action: Mouse scrolled (672, 412) with delta (1, 0)
Screenshot: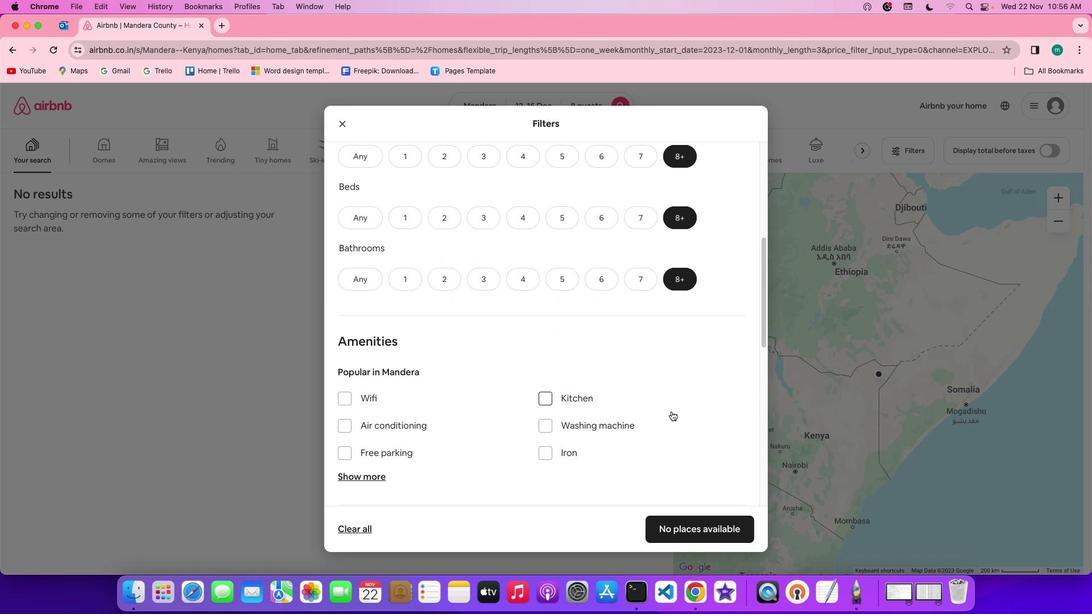 
Action: Mouse scrolled (672, 412) with delta (1, 0)
Screenshot: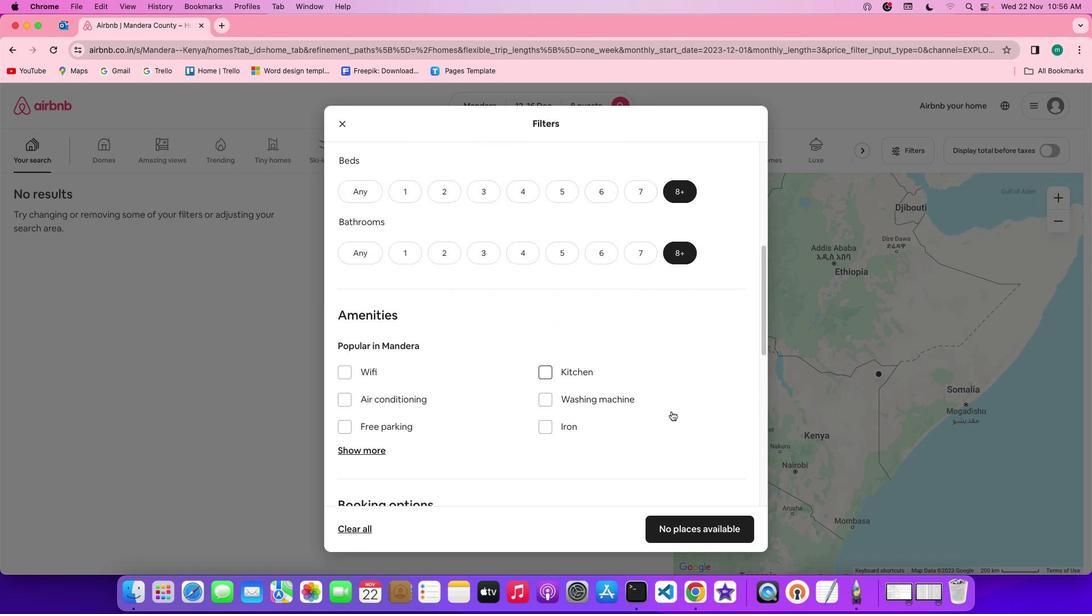 
Action: Mouse moved to (341, 336)
Screenshot: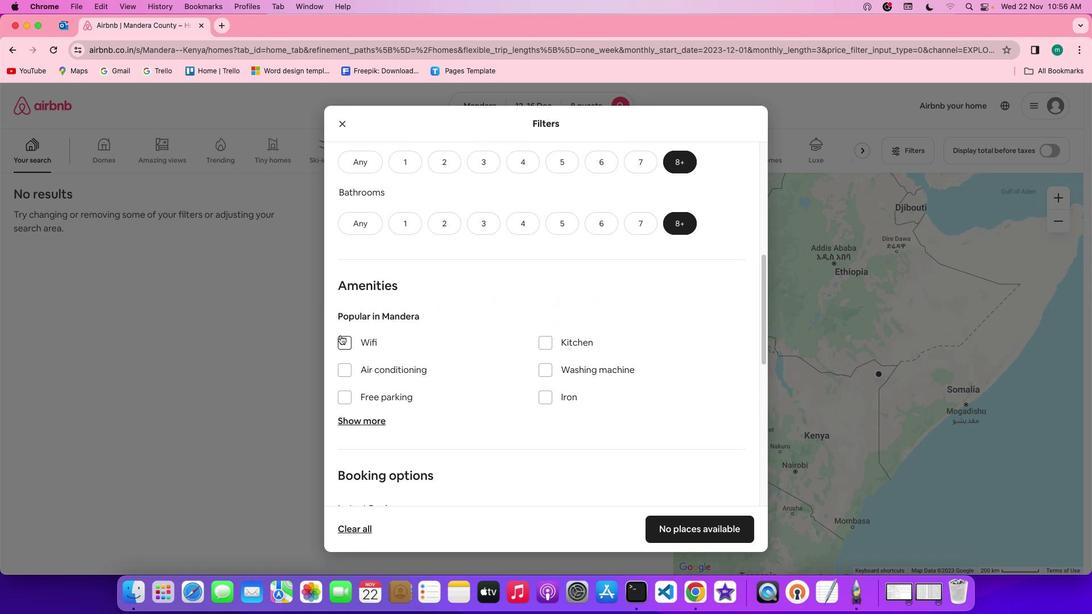 
Action: Mouse pressed left at (341, 336)
Screenshot: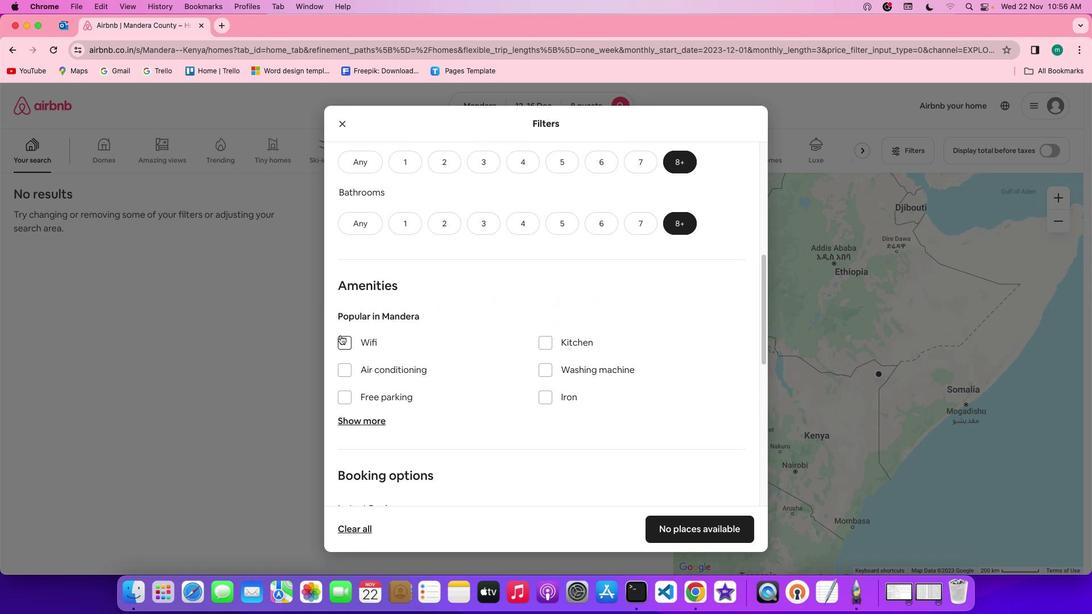 
Action: Mouse moved to (362, 419)
Screenshot: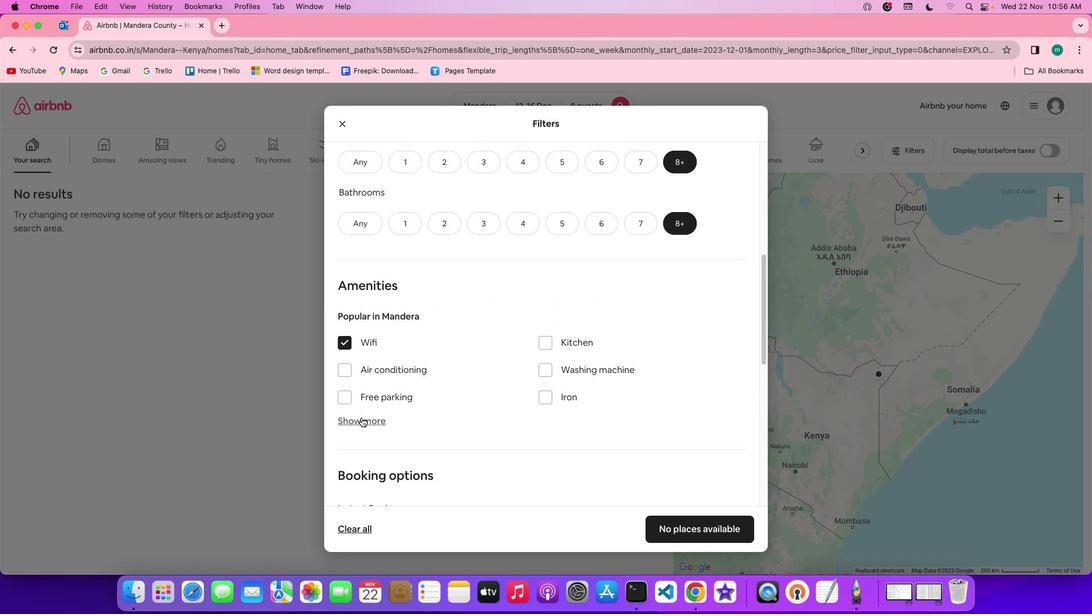 
Action: Mouse pressed left at (362, 419)
Screenshot: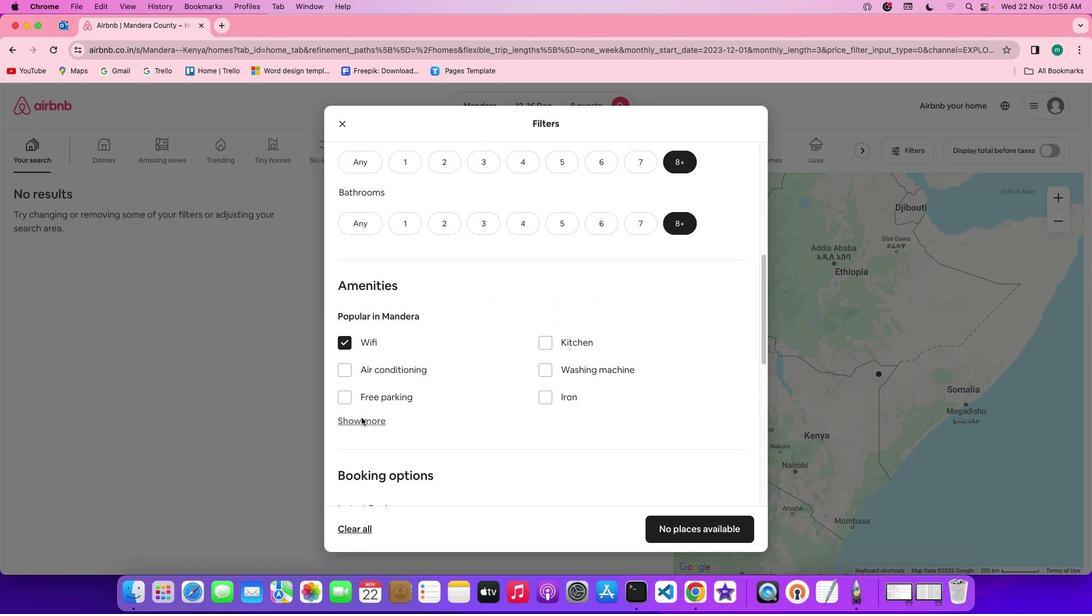 
Action: Mouse moved to (456, 400)
Screenshot: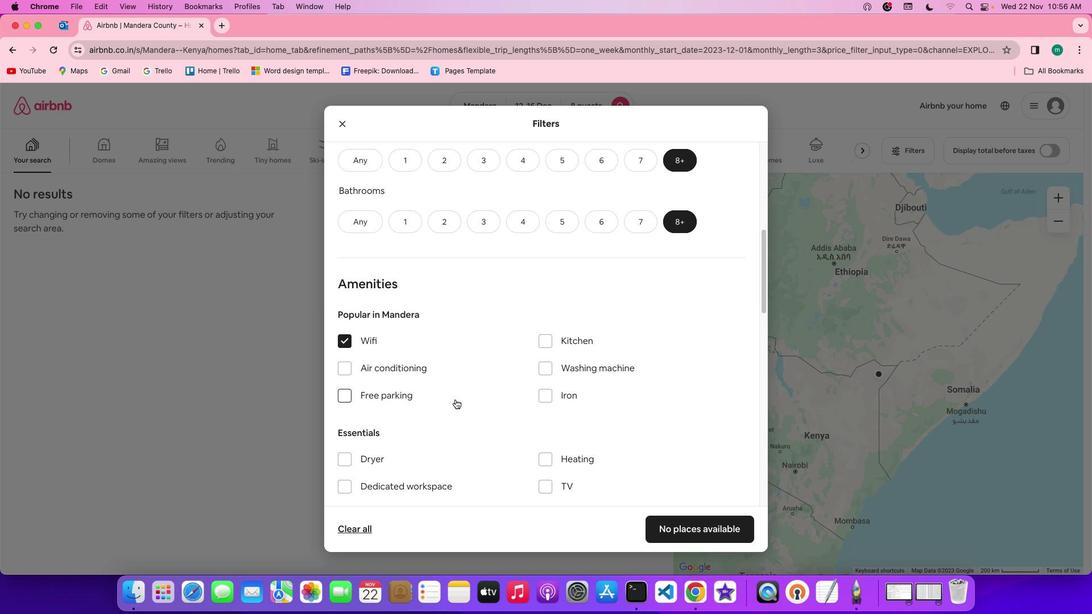 
Action: Mouse scrolled (456, 400) with delta (1, 0)
Screenshot: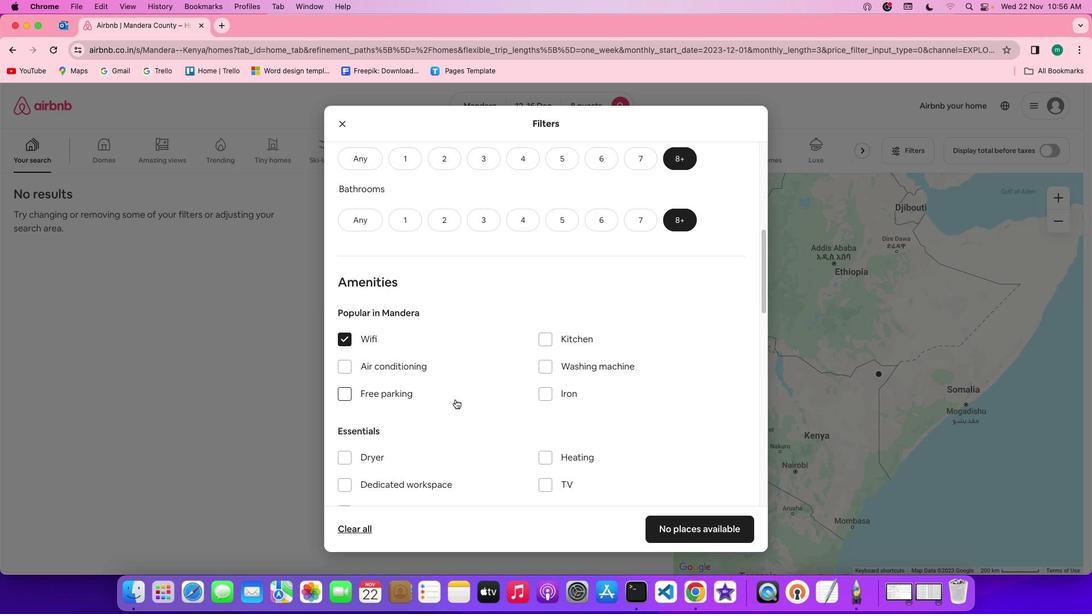 
Action: Mouse scrolled (456, 400) with delta (1, 0)
Screenshot: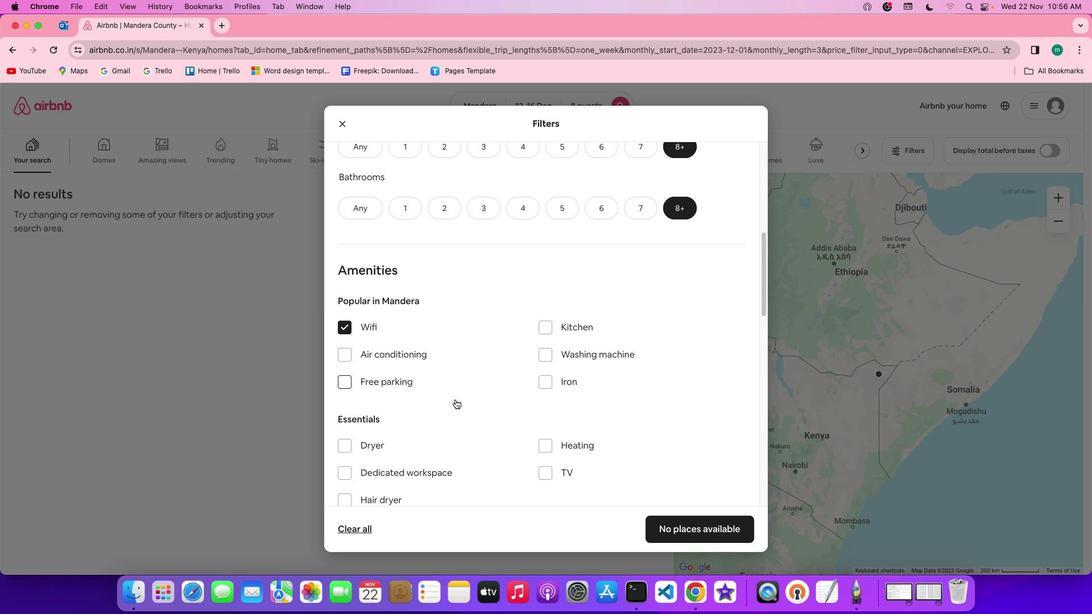 
Action: Mouse scrolled (456, 400) with delta (1, 0)
Screenshot: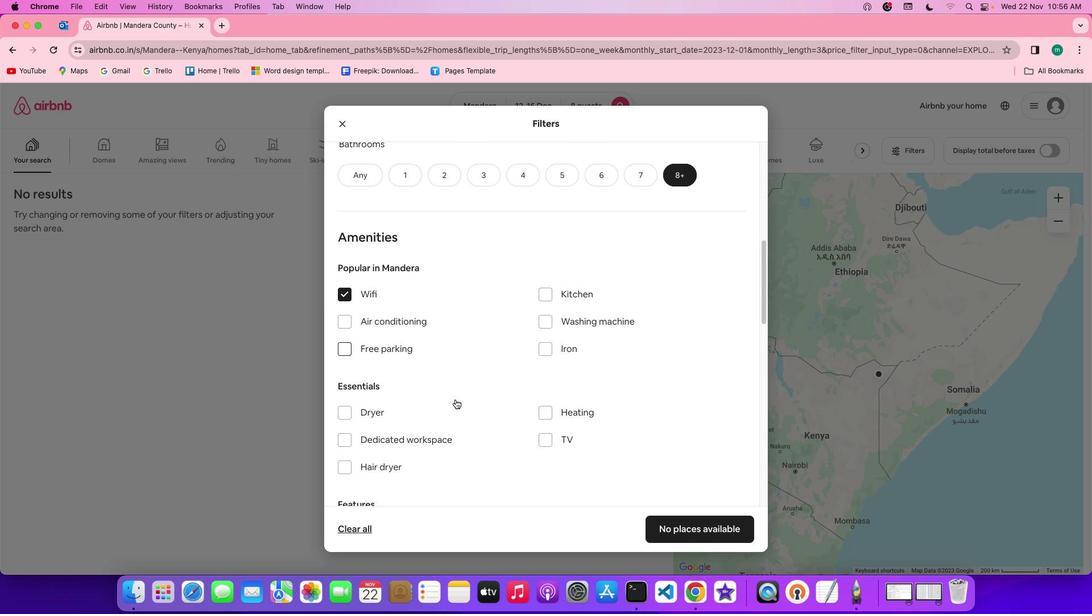 
Action: Mouse scrolled (456, 400) with delta (1, 0)
Screenshot: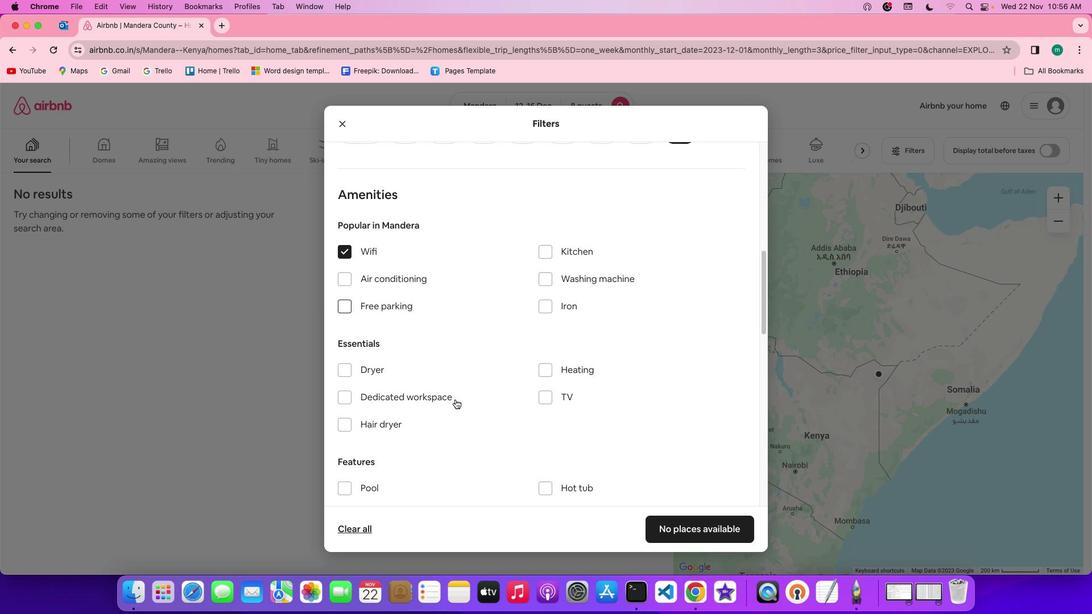 
Action: Mouse scrolled (456, 400) with delta (1, 0)
Screenshot: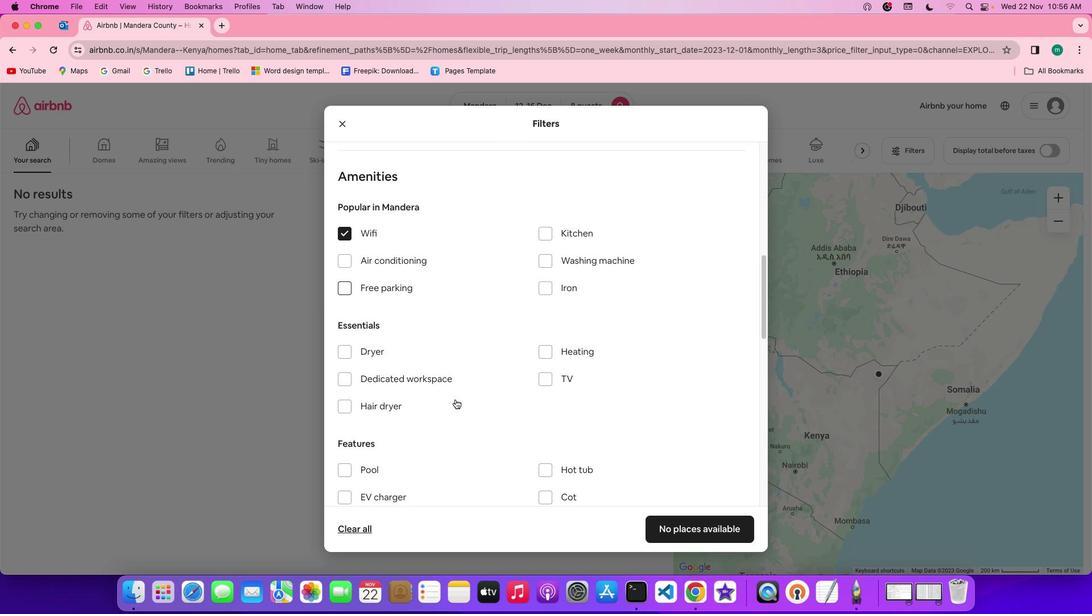 
Action: Mouse scrolled (456, 400) with delta (1, 0)
Screenshot: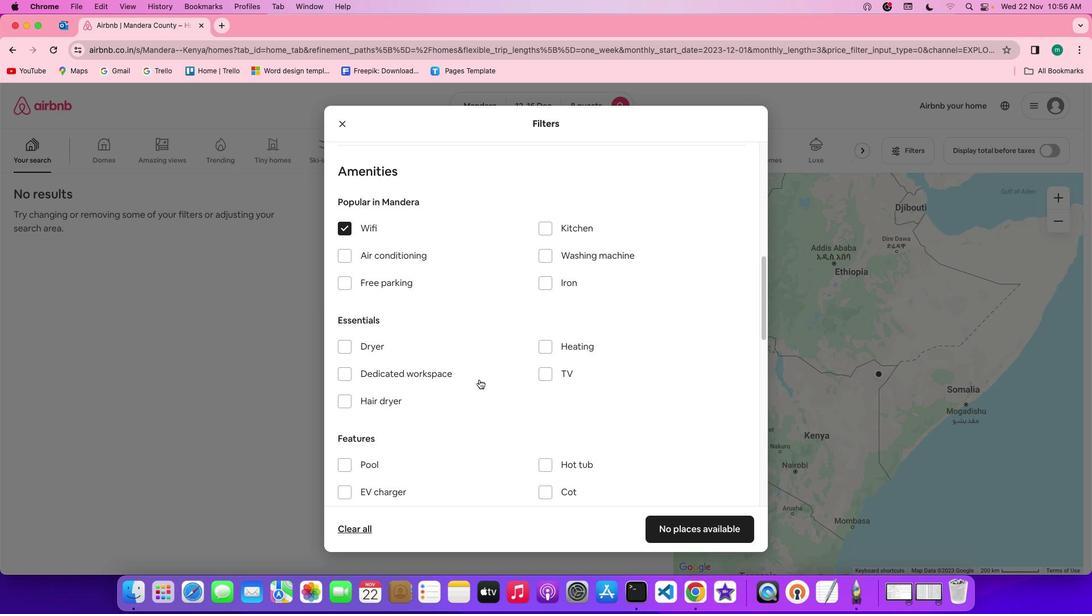 
Action: Mouse moved to (549, 370)
Screenshot: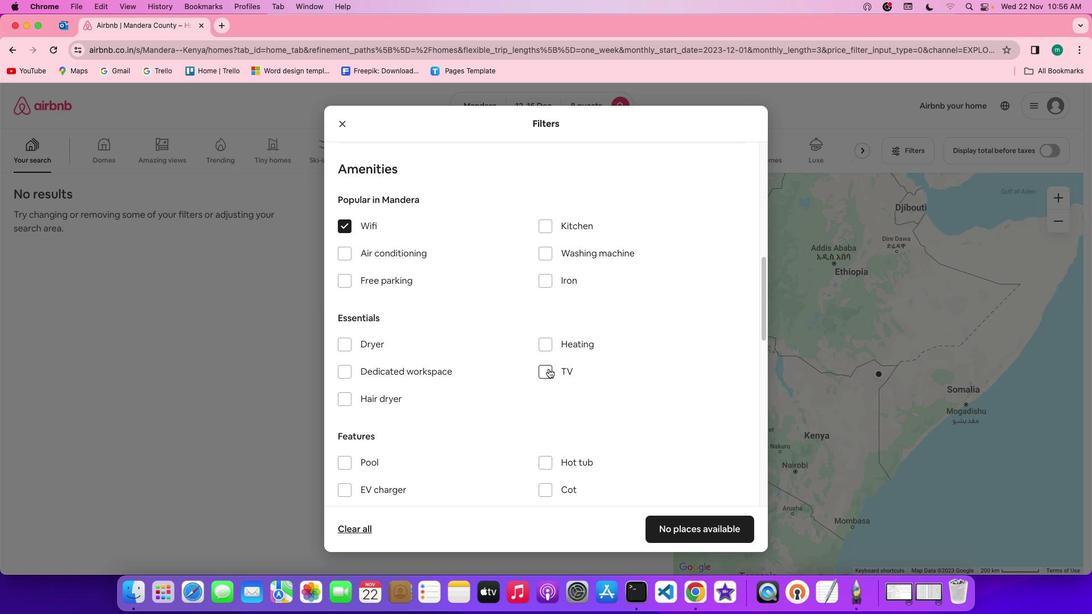 
Action: Mouse pressed left at (549, 370)
Screenshot: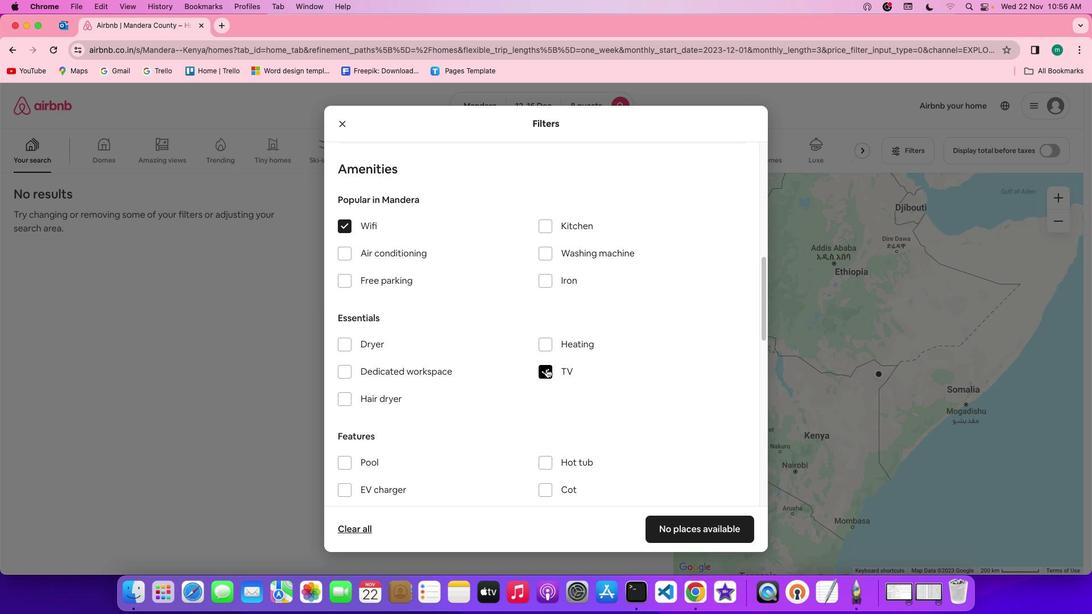 
Action: Mouse moved to (368, 277)
Screenshot: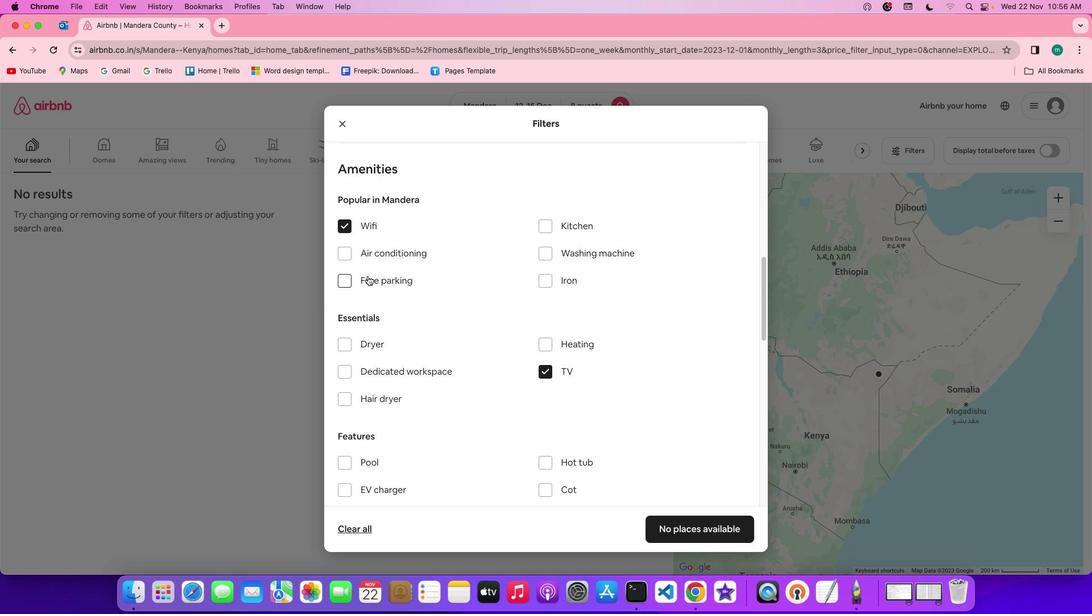 
Action: Mouse pressed left at (368, 277)
Screenshot: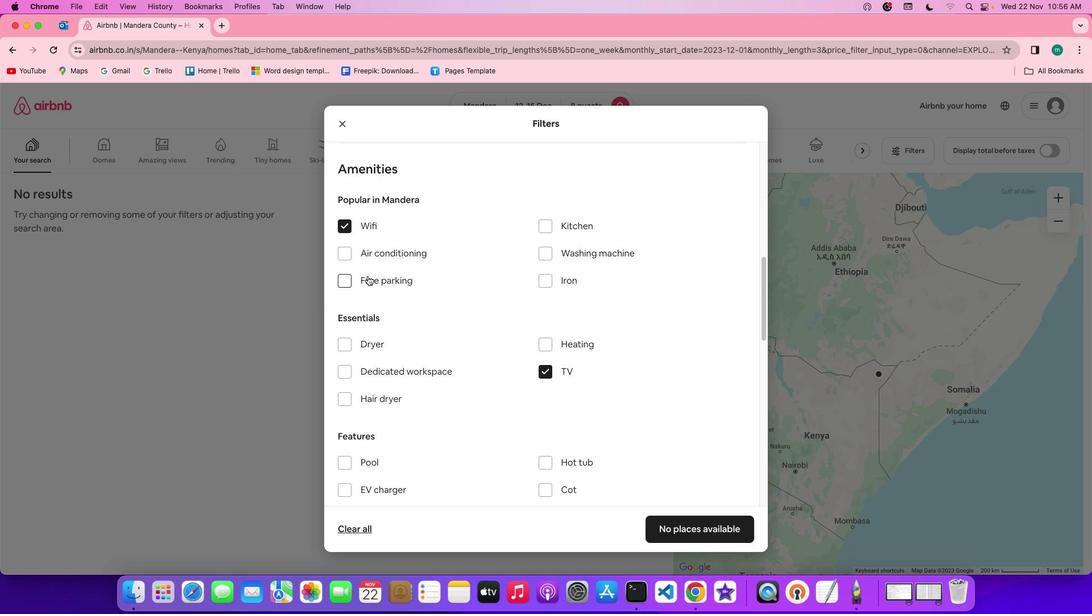 
Action: Mouse moved to (510, 326)
Screenshot: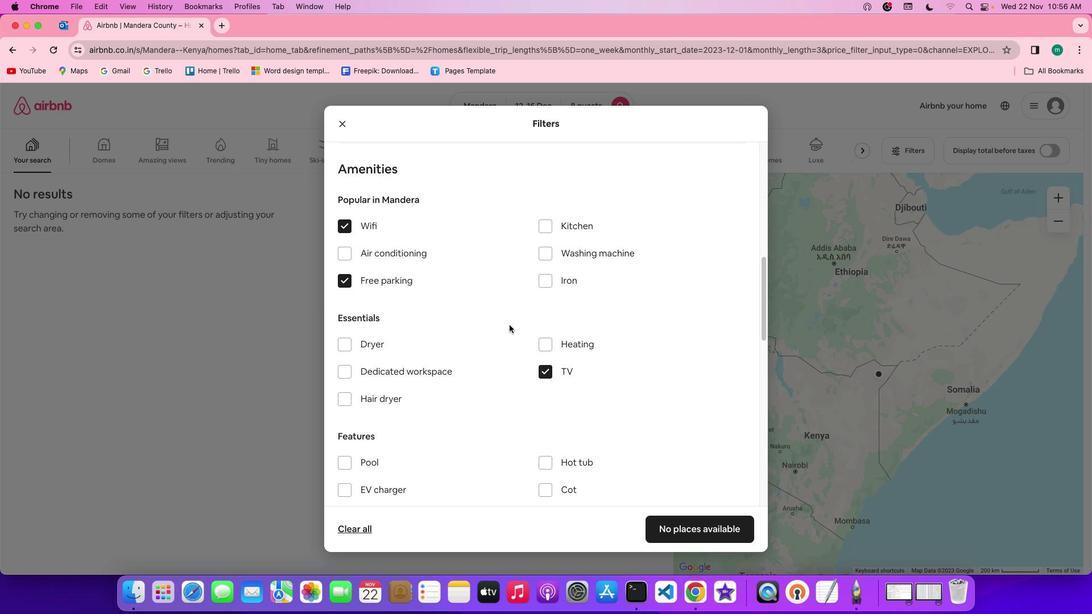 
Action: Mouse scrolled (510, 326) with delta (1, 0)
Screenshot: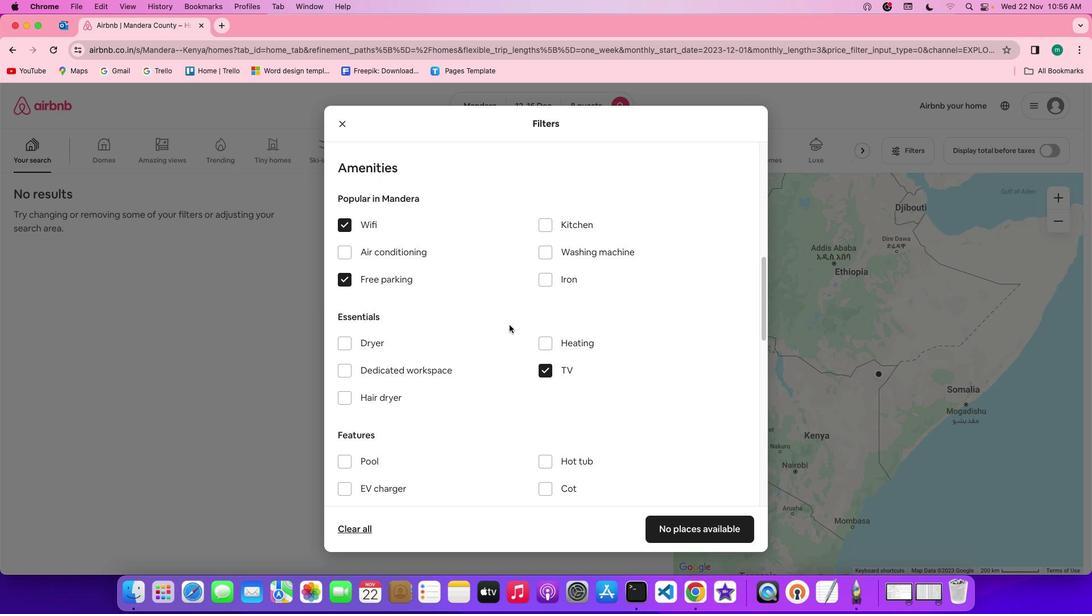 
Action: Mouse scrolled (510, 326) with delta (1, 0)
Screenshot: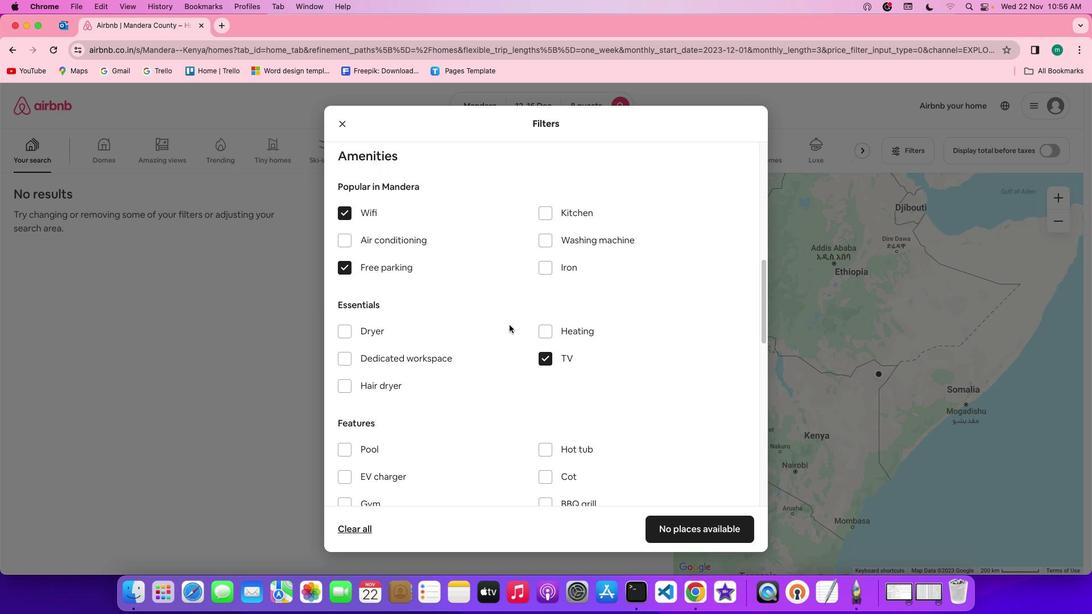 
Action: Mouse scrolled (510, 326) with delta (1, 0)
Screenshot: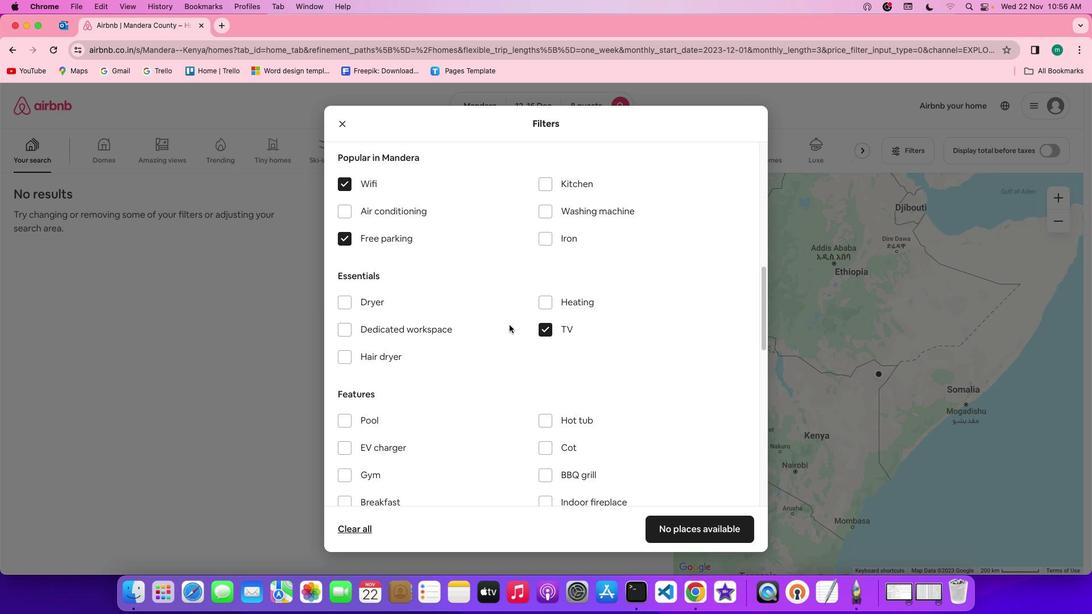 
Action: Mouse scrolled (510, 326) with delta (1, 0)
Screenshot: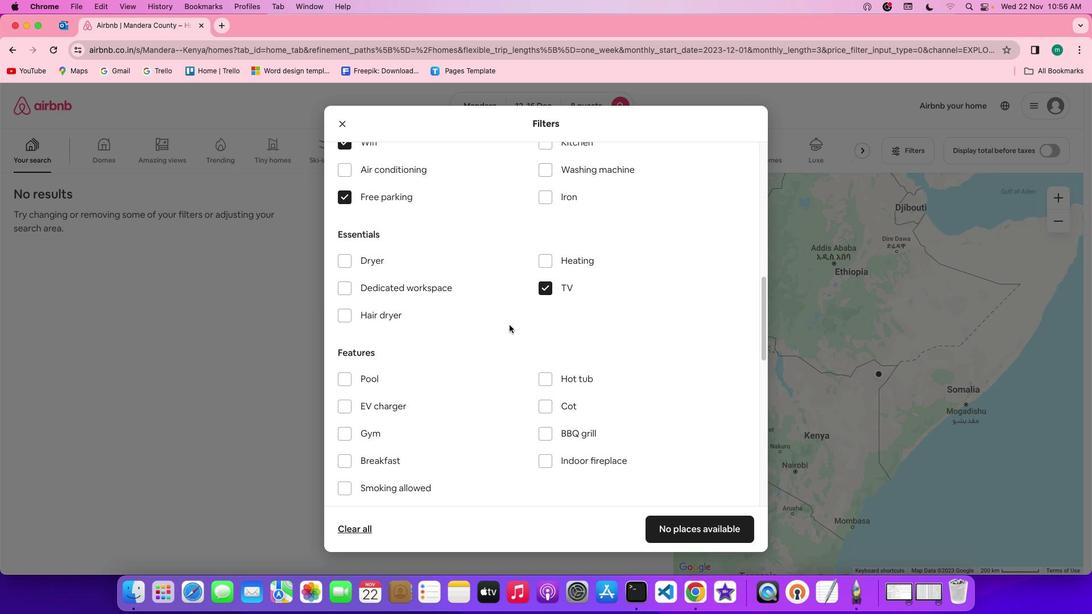 
Action: Mouse scrolled (510, 326) with delta (1, 0)
Screenshot: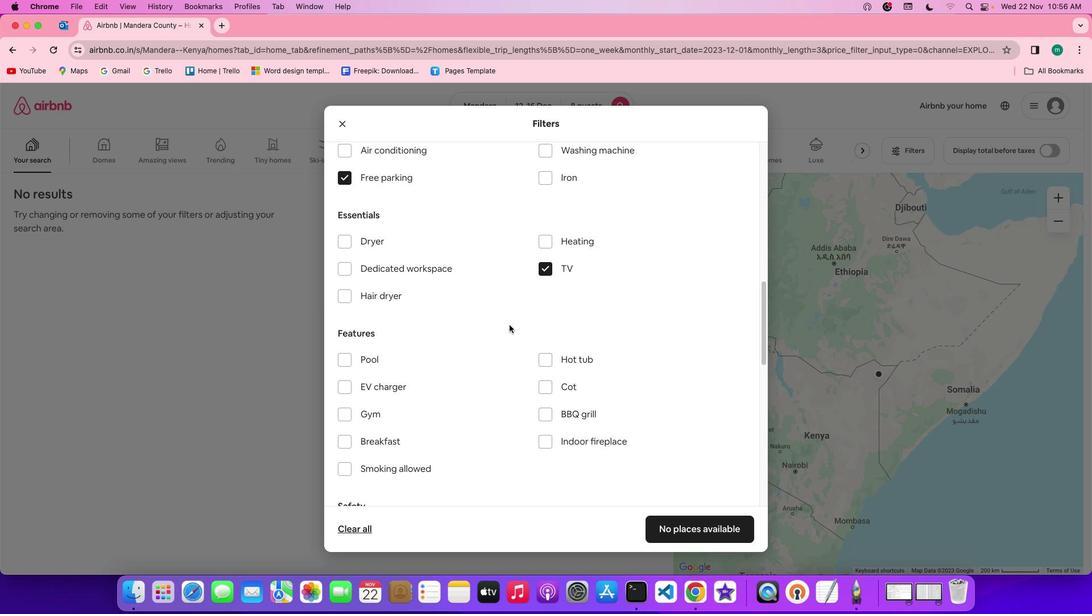 
Action: Mouse scrolled (510, 326) with delta (1, 0)
Screenshot: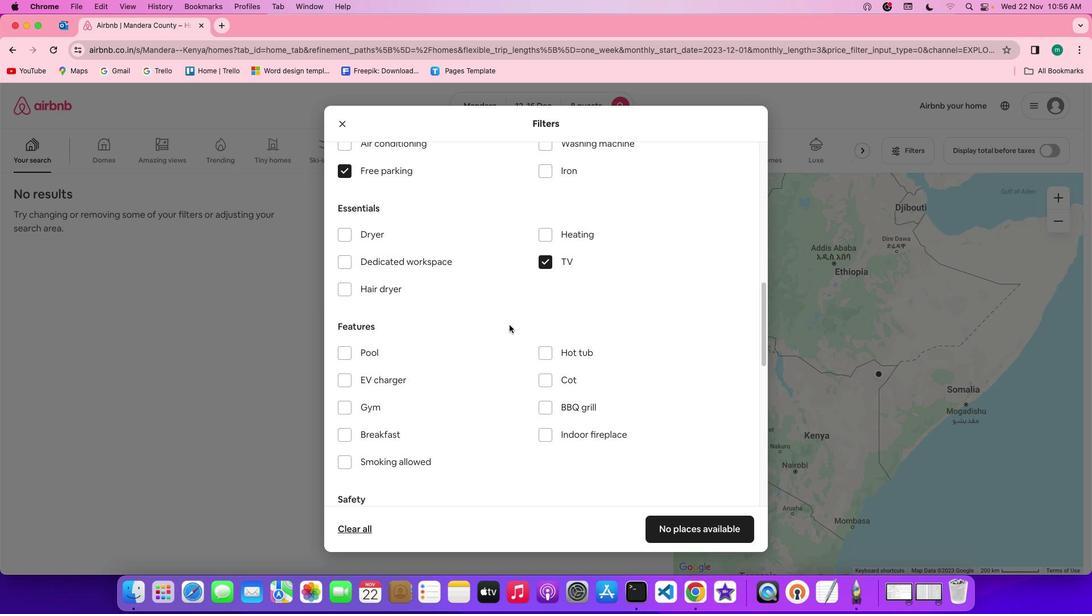 
Action: Mouse scrolled (510, 326) with delta (1, 0)
Screenshot: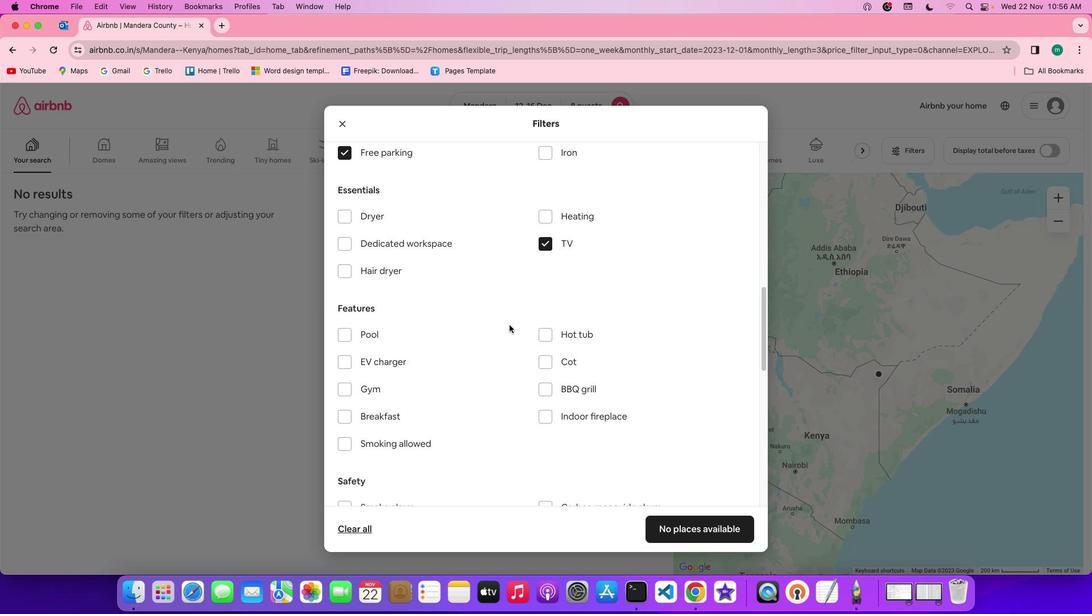 
Action: Mouse scrolled (510, 326) with delta (1, 0)
Screenshot: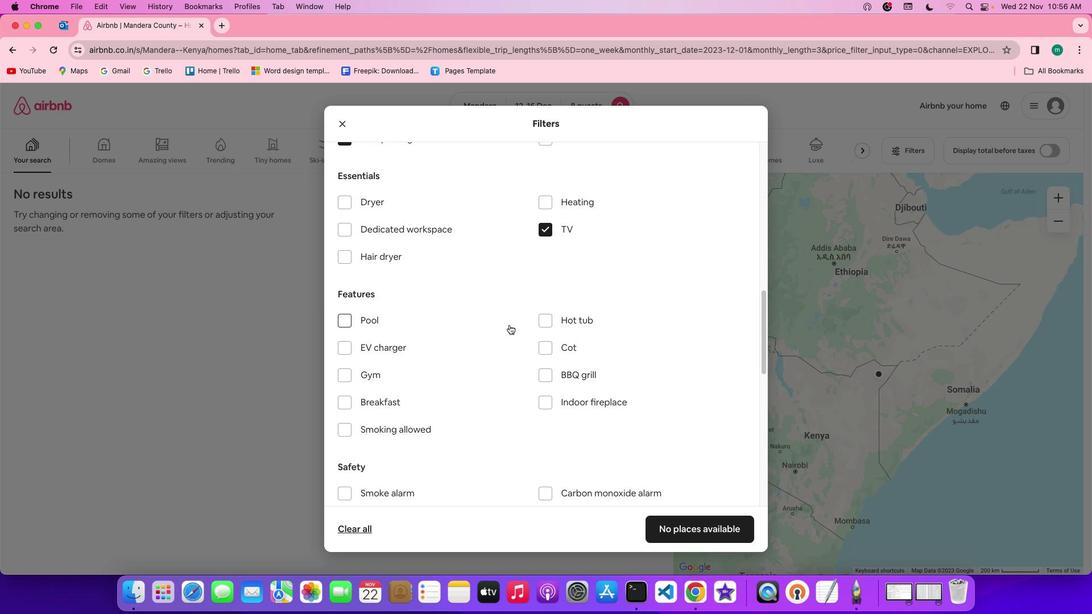 
Action: Mouse scrolled (510, 326) with delta (1, 0)
Screenshot: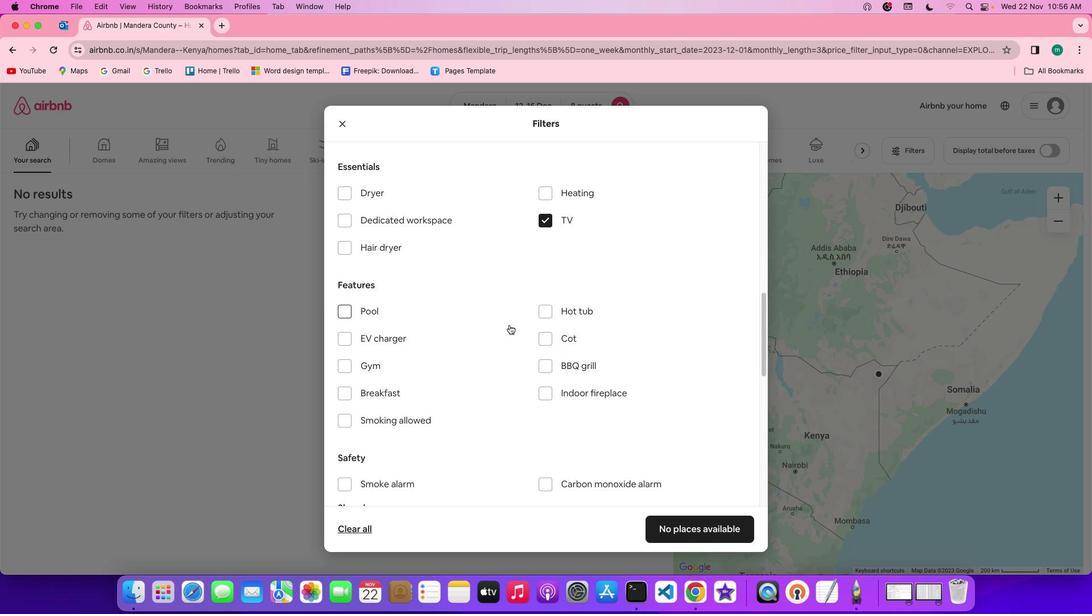 
Action: Mouse scrolled (510, 326) with delta (1, 0)
Screenshot: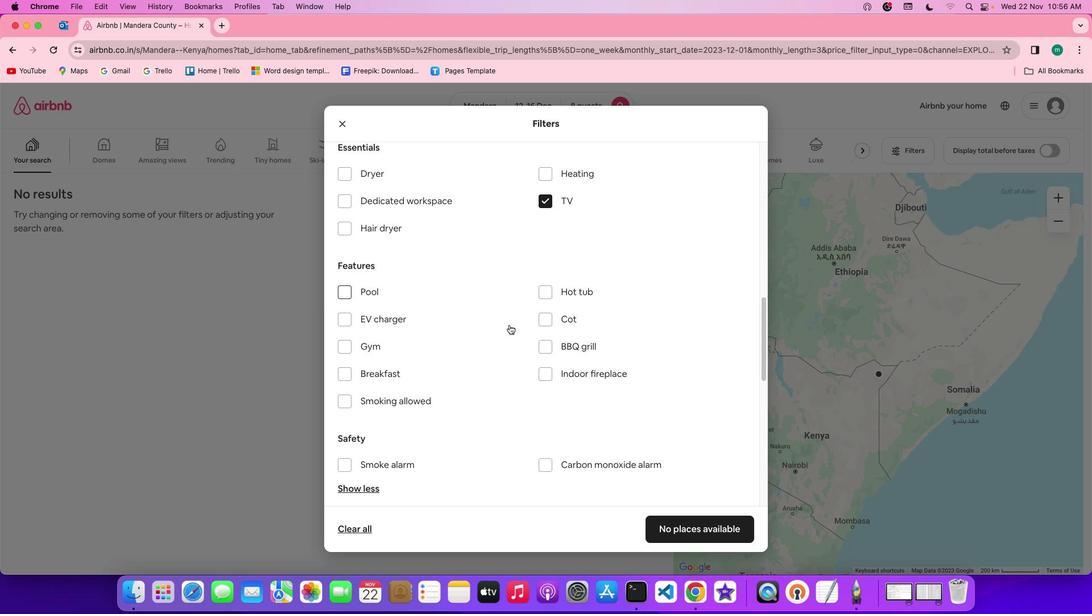 
Action: Mouse scrolled (510, 326) with delta (1, 0)
Screenshot: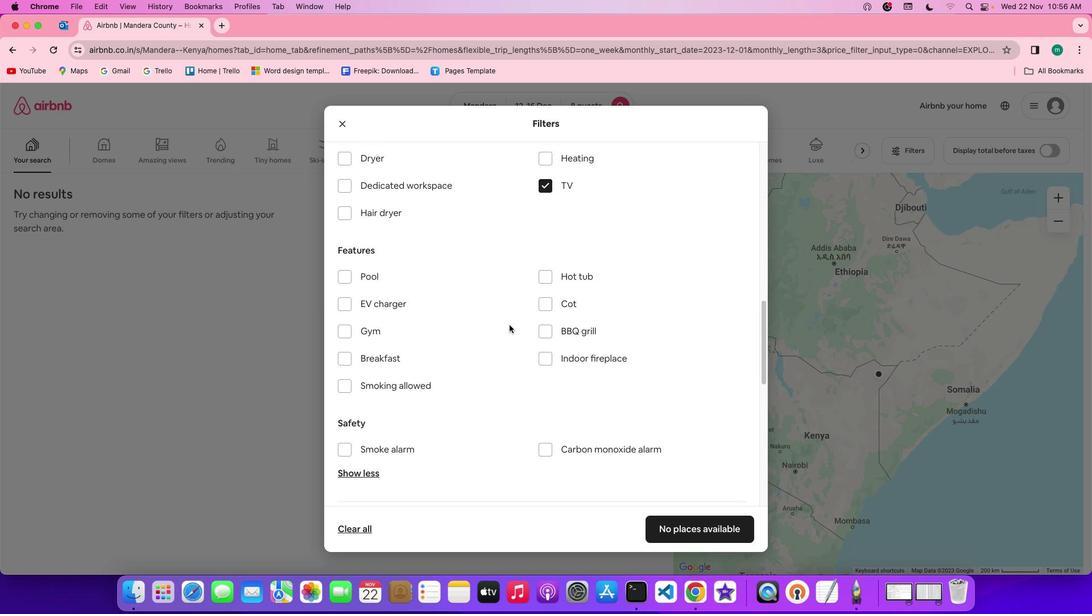 
Action: Mouse scrolled (510, 326) with delta (1, 0)
Screenshot: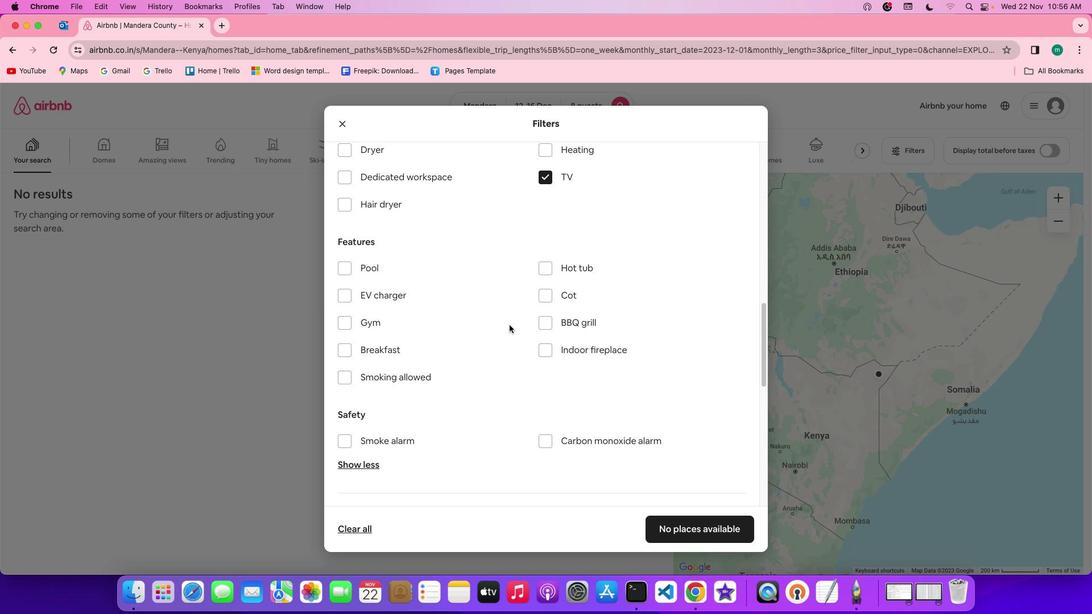 
Action: Mouse scrolled (510, 326) with delta (1, 0)
Screenshot: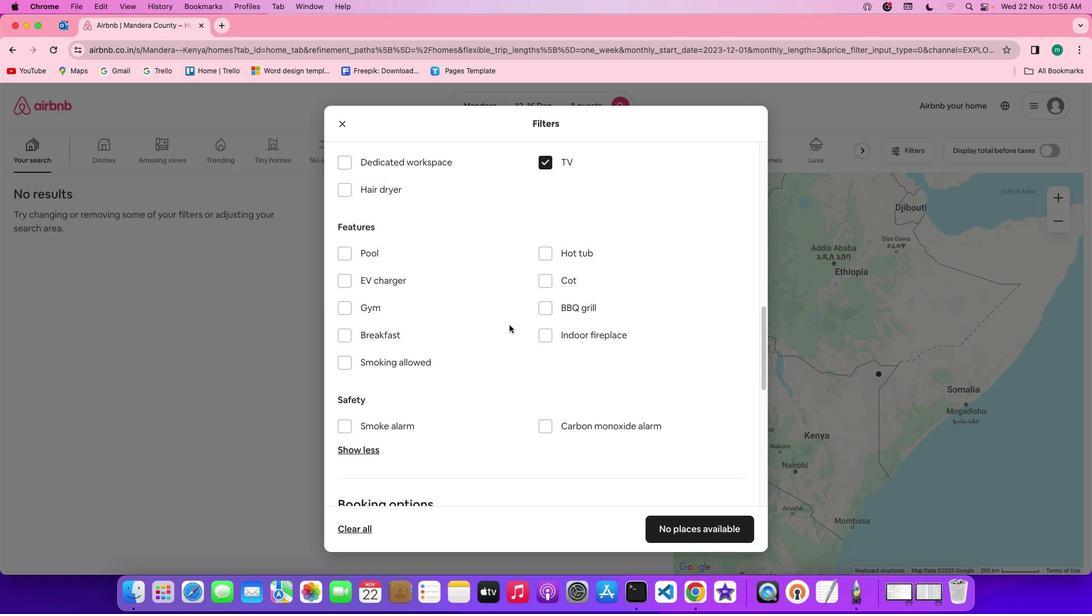 
Action: Mouse moved to (369, 303)
Screenshot: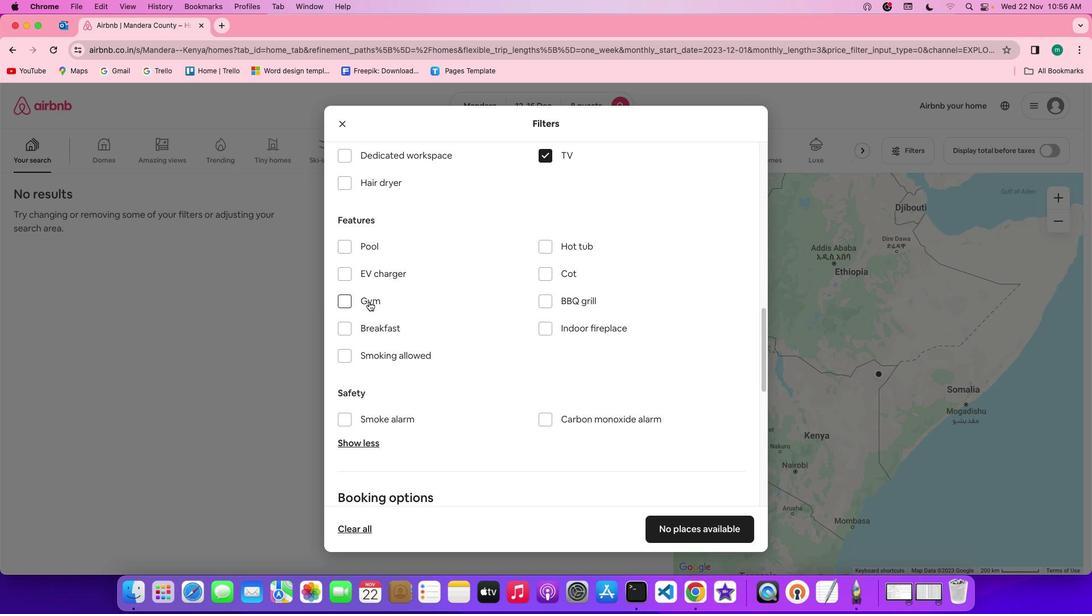 
Action: Mouse pressed left at (369, 303)
Screenshot: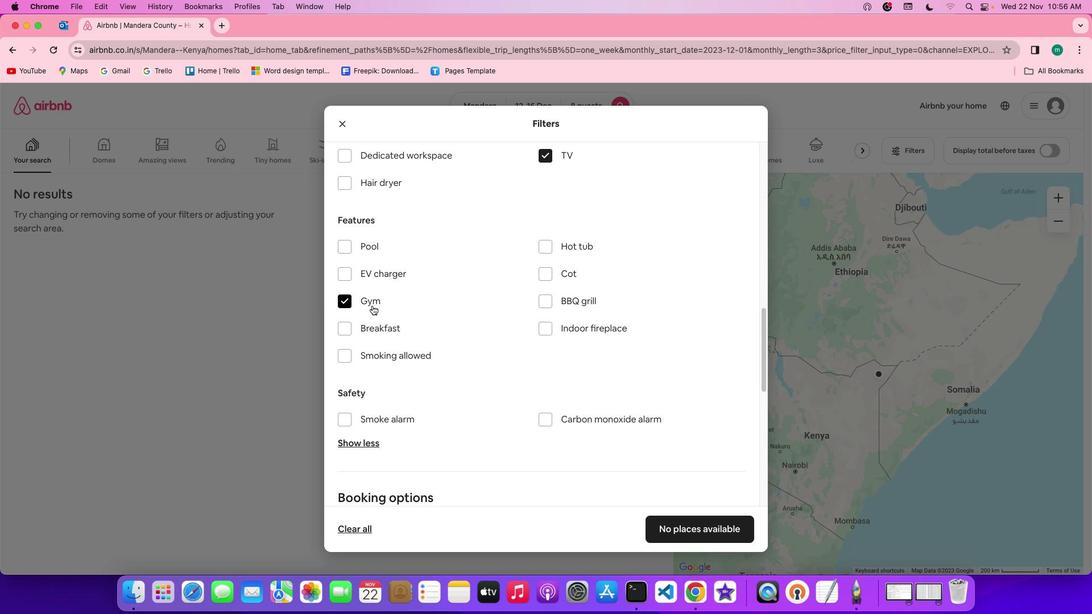 
Action: Mouse moved to (382, 327)
Screenshot: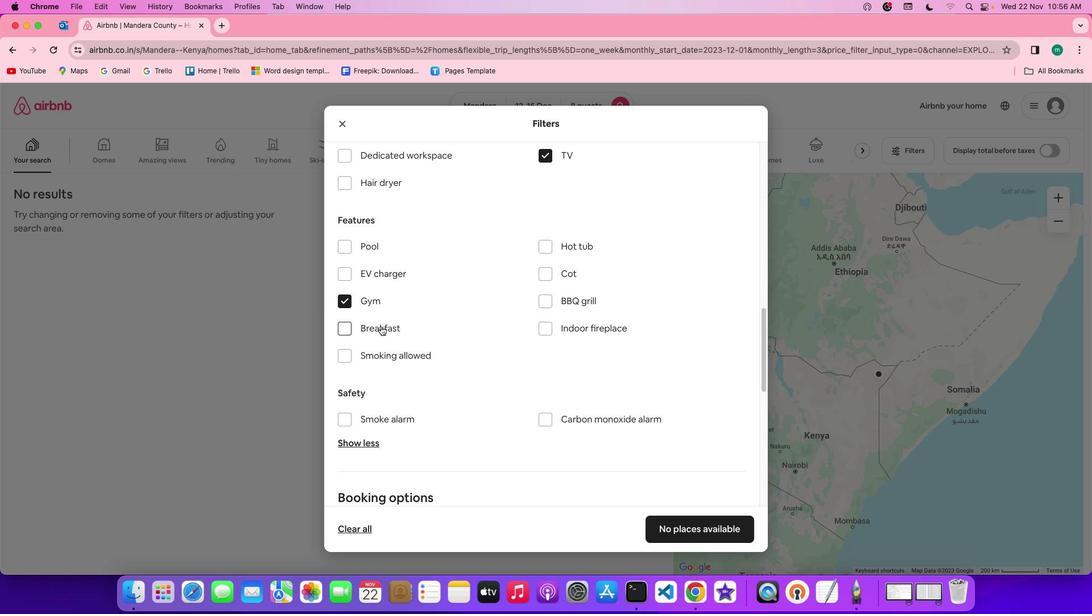 
Action: Mouse pressed left at (382, 327)
Screenshot: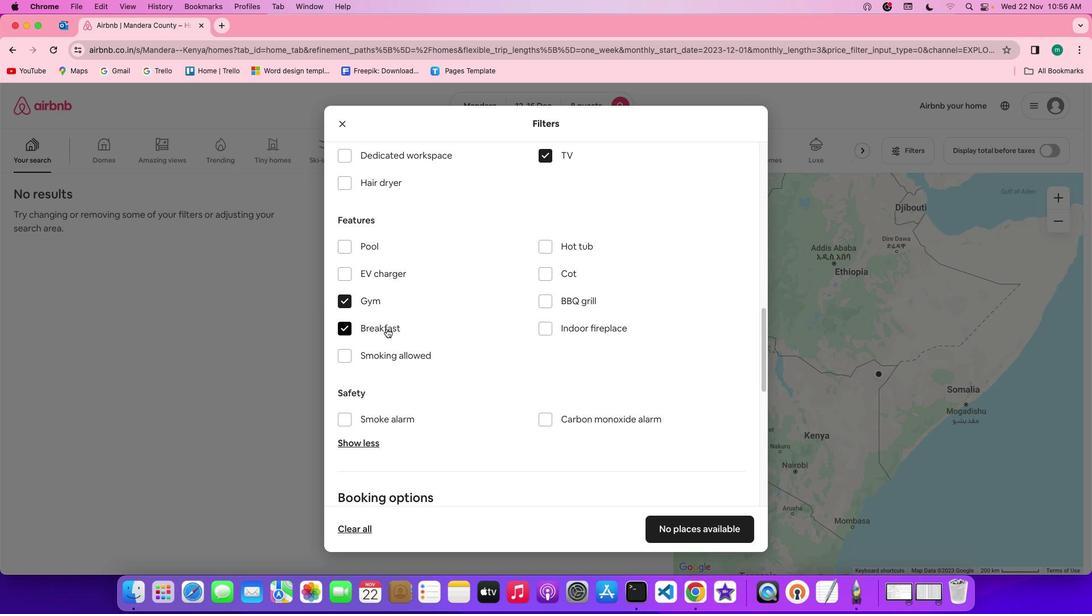 
Action: Mouse moved to (511, 362)
Screenshot: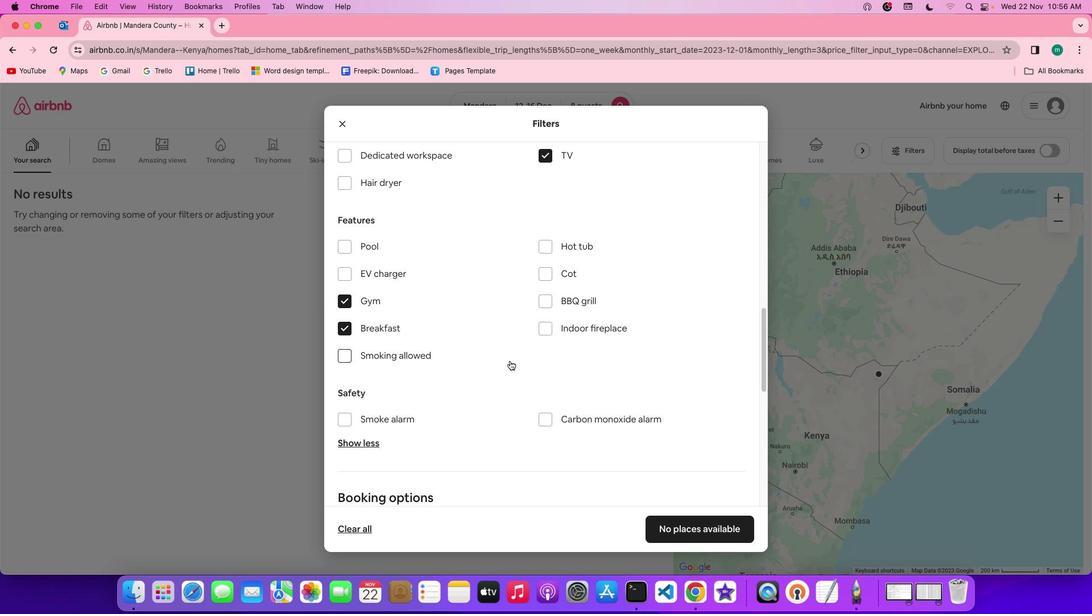 
Action: Mouse scrolled (511, 362) with delta (1, 0)
Screenshot: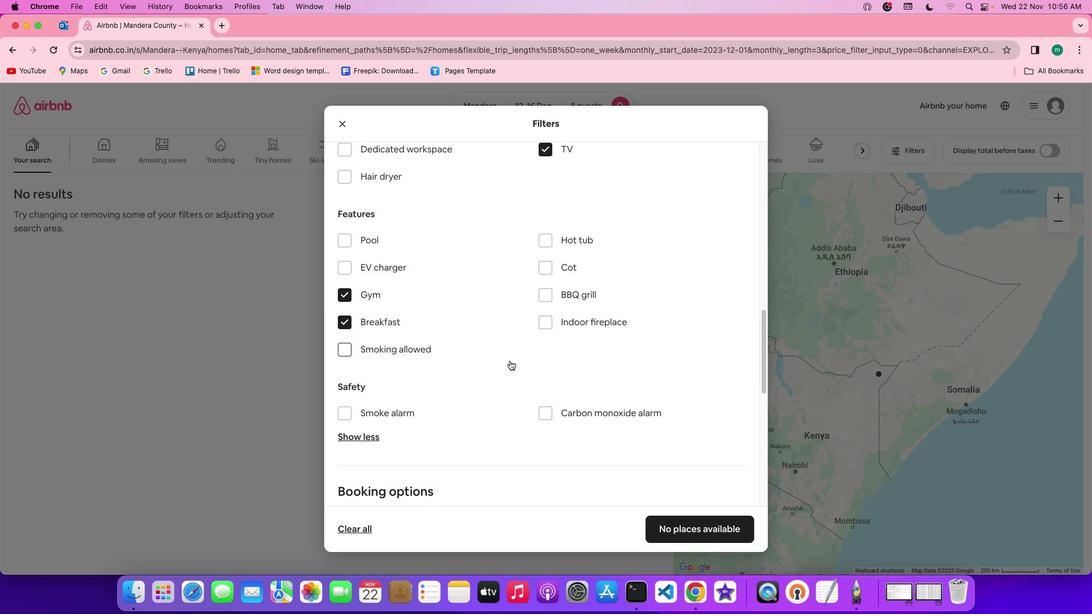 
Action: Mouse scrolled (511, 362) with delta (1, 0)
Screenshot: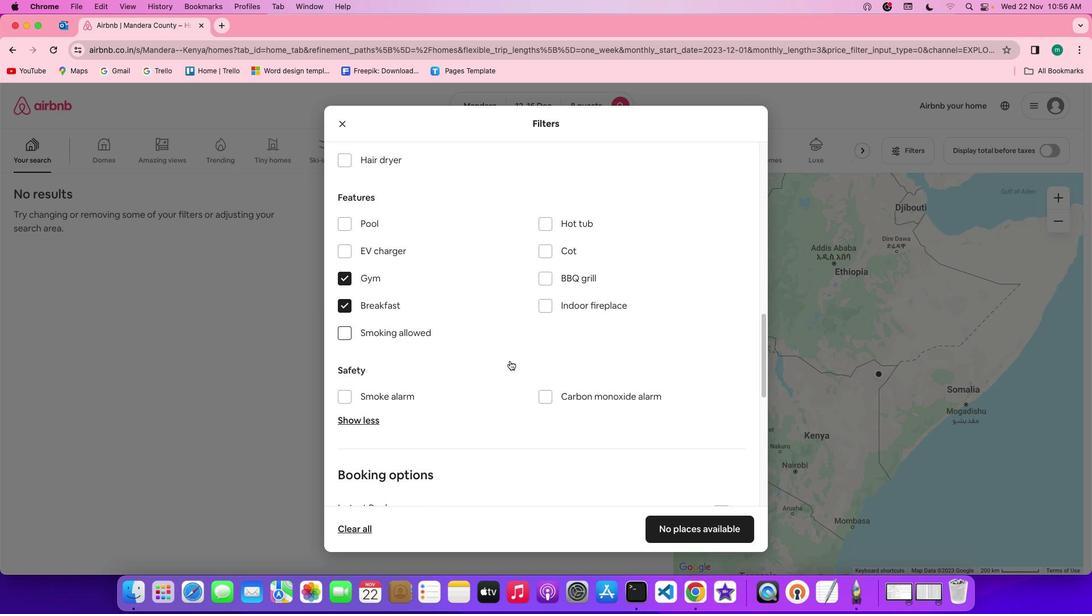 
Action: Mouse scrolled (511, 362) with delta (1, 0)
Screenshot: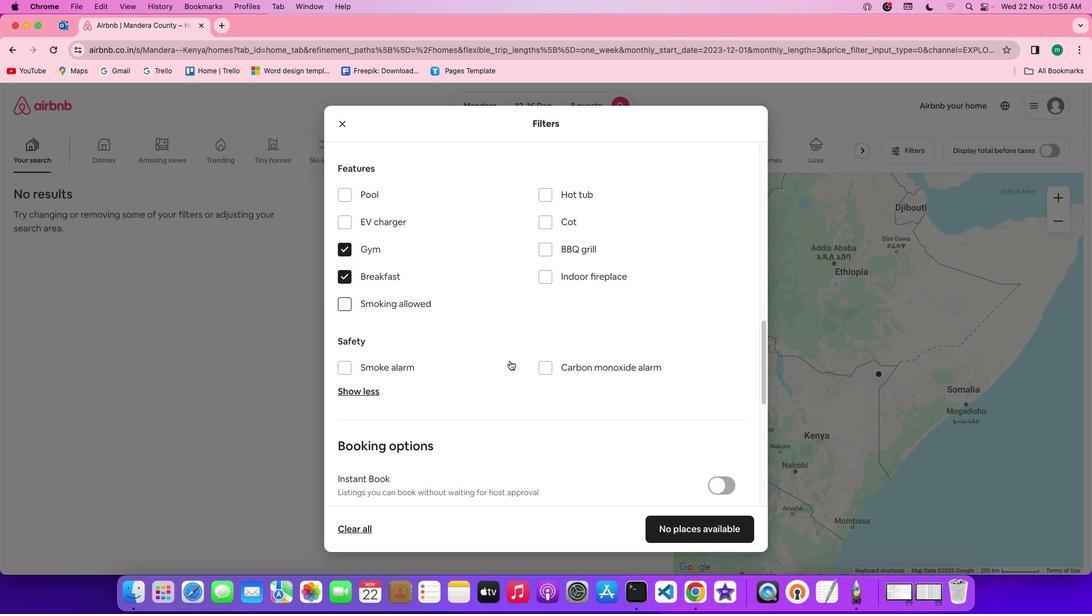 
Action: Mouse scrolled (511, 362) with delta (1, 0)
Screenshot: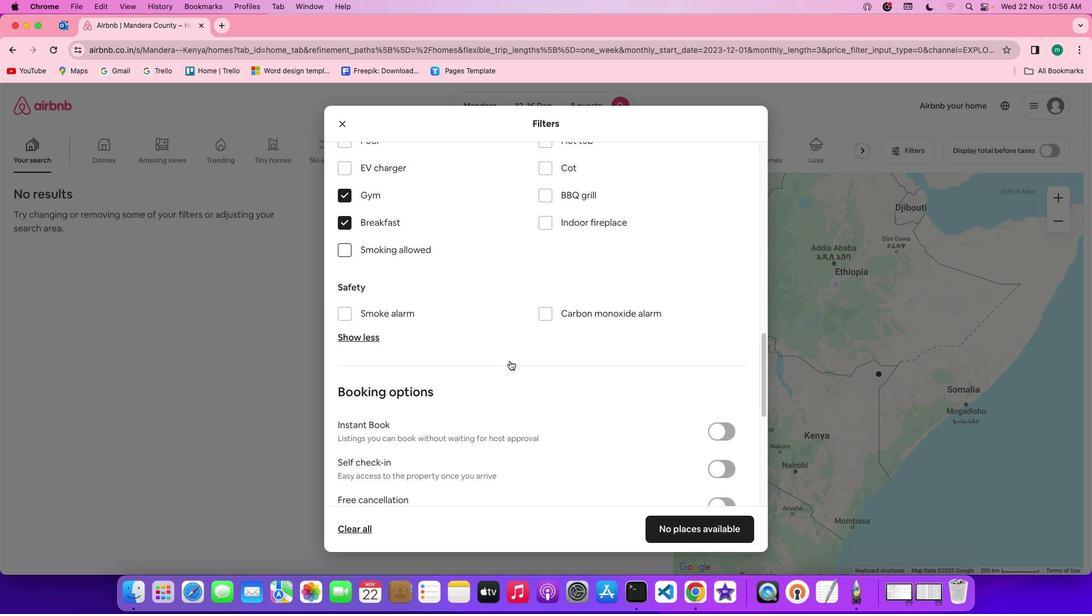 
Action: Mouse moved to (511, 362)
Screenshot: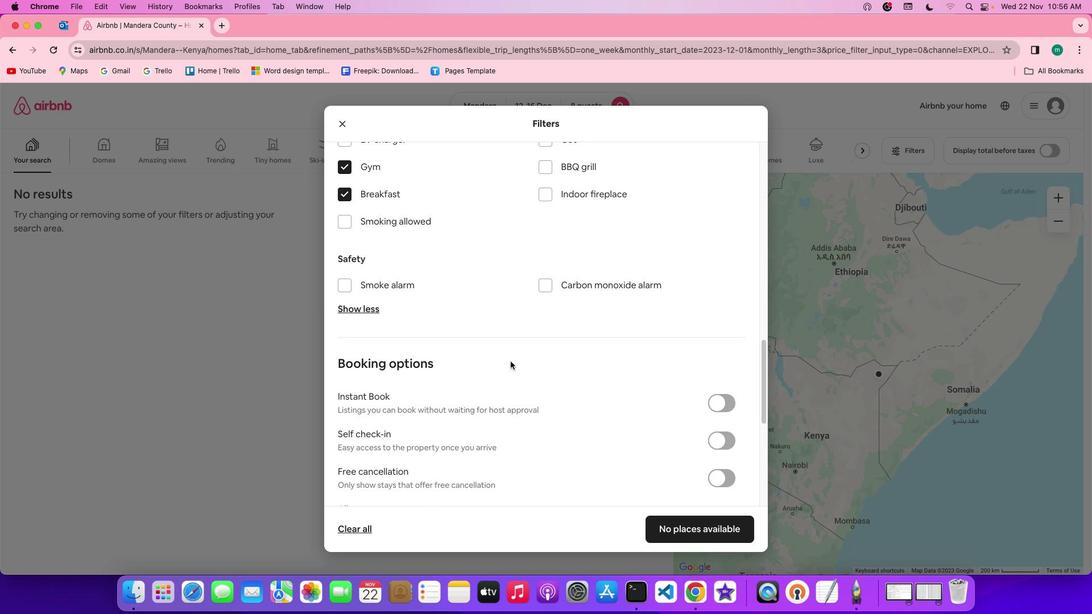
Action: Mouse scrolled (511, 362) with delta (1, 0)
Screenshot: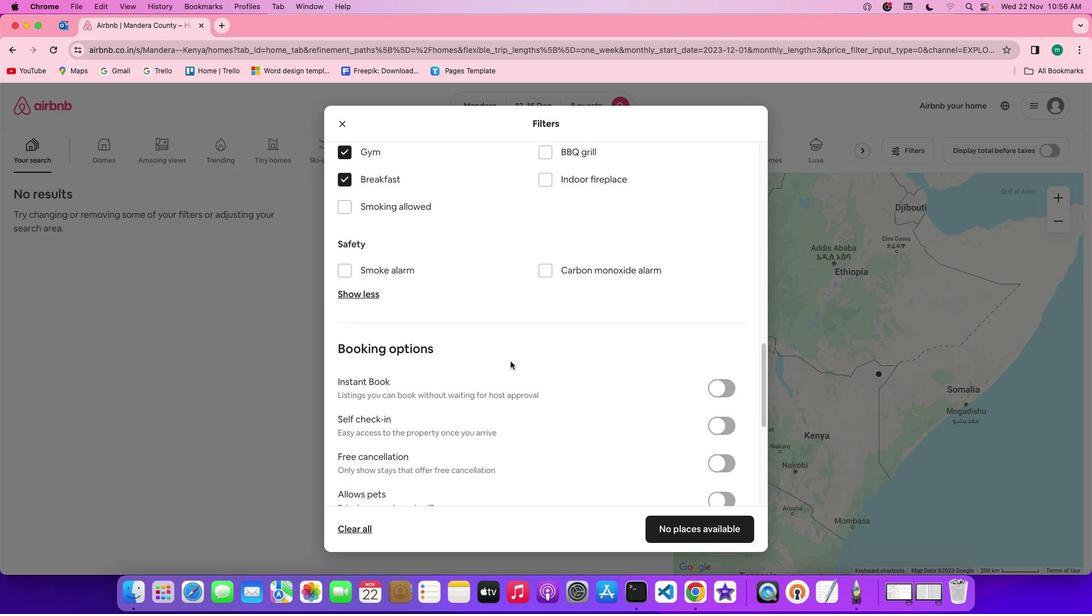 
Action: Mouse scrolled (511, 362) with delta (1, 0)
Screenshot: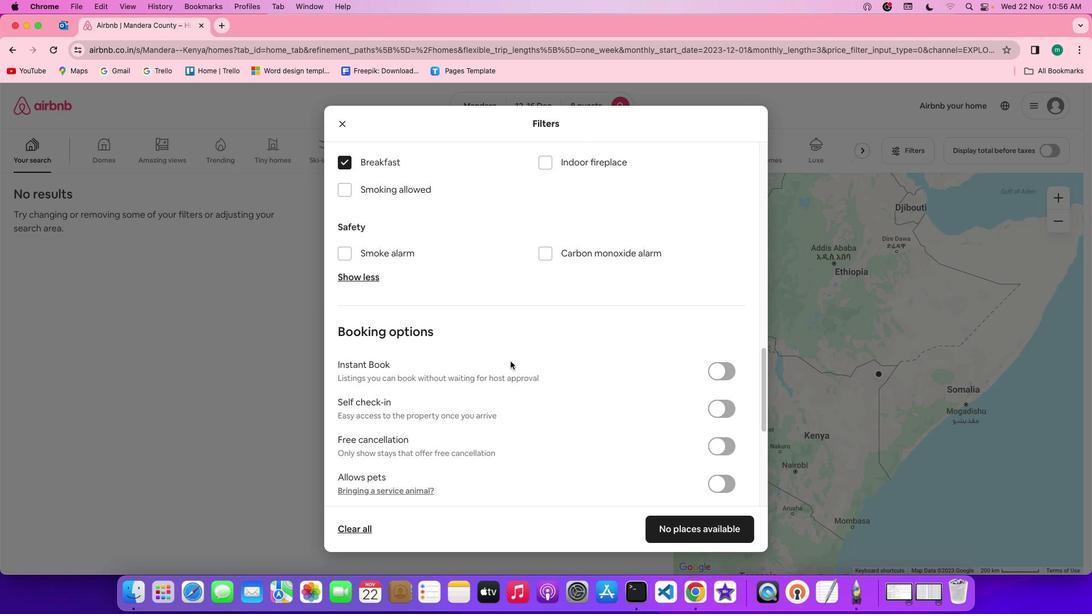 
Action: Mouse scrolled (511, 362) with delta (1, 0)
Screenshot: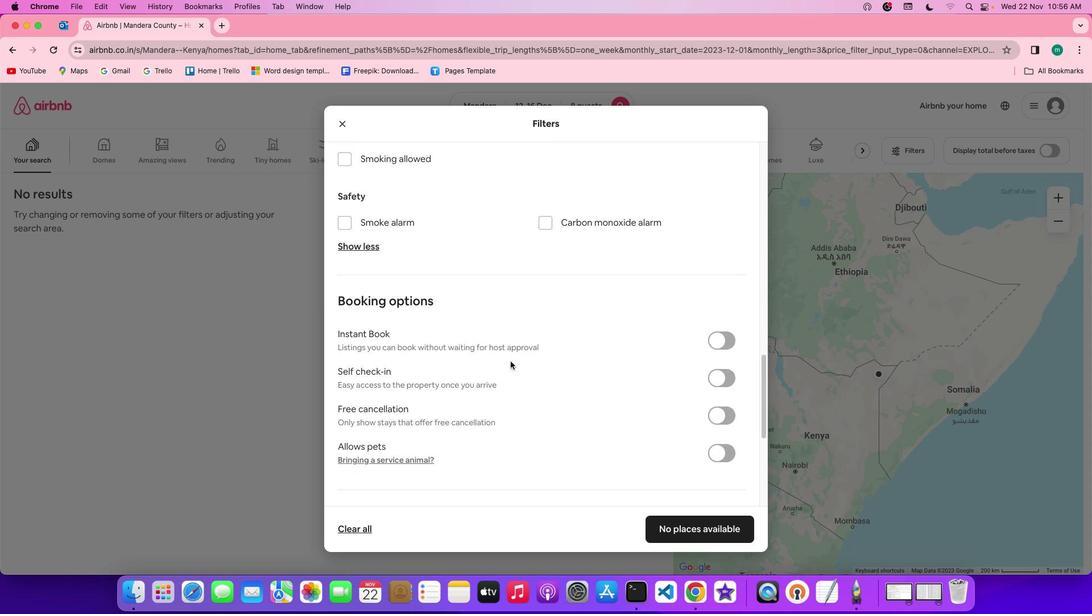 
Action: Mouse scrolled (511, 362) with delta (1, 0)
Screenshot: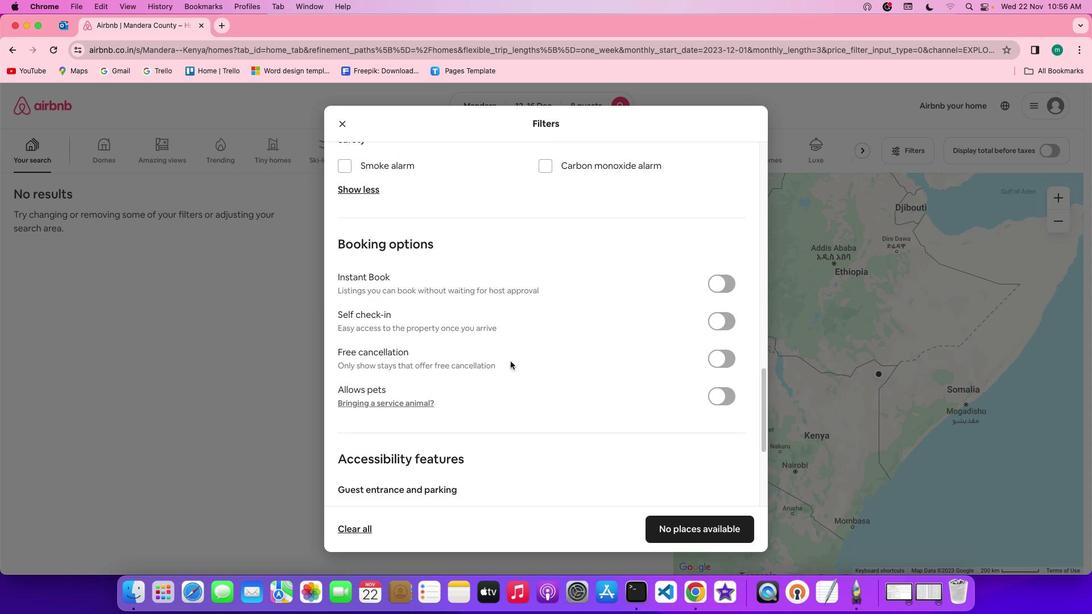 
Action: Mouse scrolled (511, 362) with delta (1, 0)
Screenshot: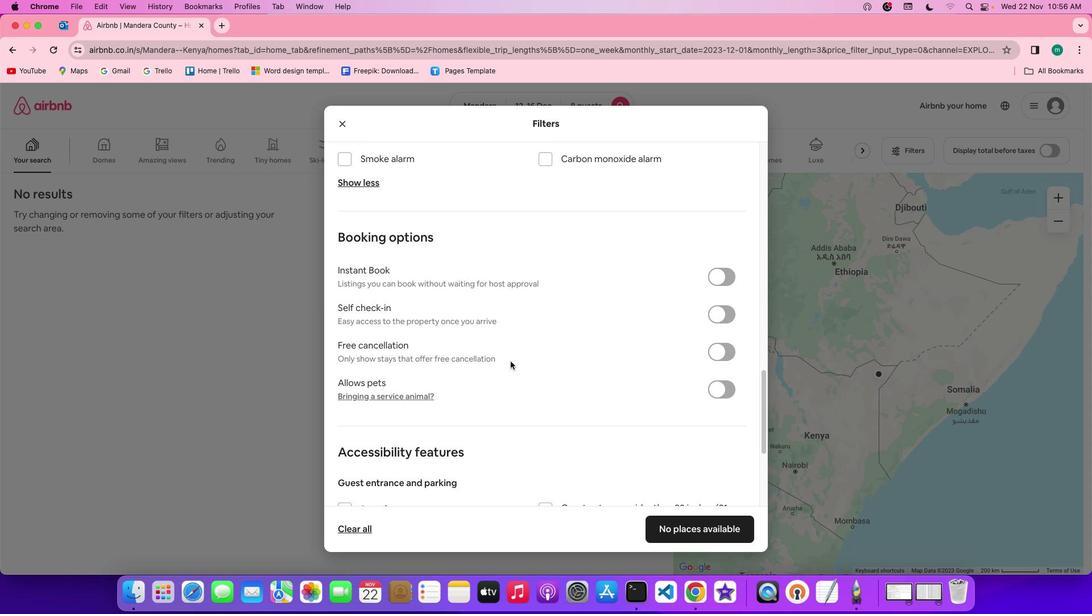 
Action: Mouse scrolled (511, 362) with delta (1, 0)
Screenshot: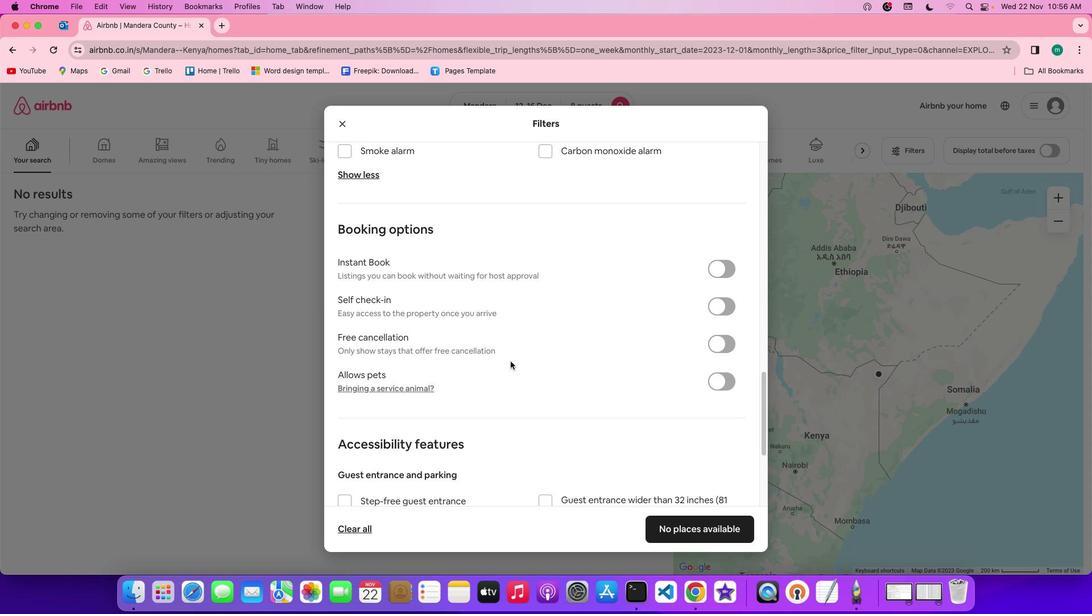 
Action: Mouse scrolled (511, 362) with delta (1, 0)
Screenshot: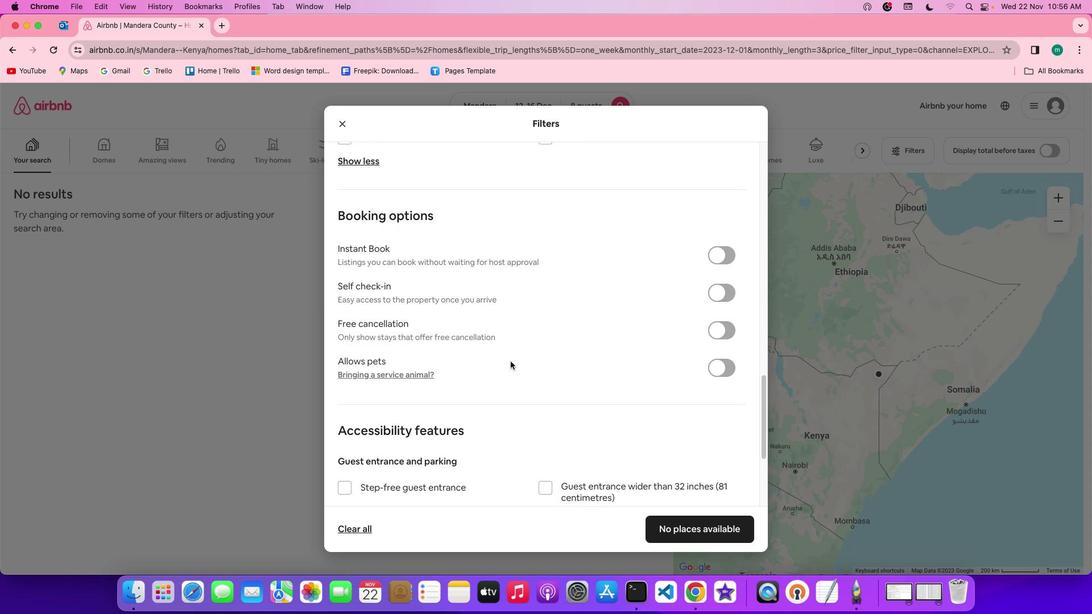 
Action: Mouse scrolled (511, 362) with delta (1, 0)
Screenshot: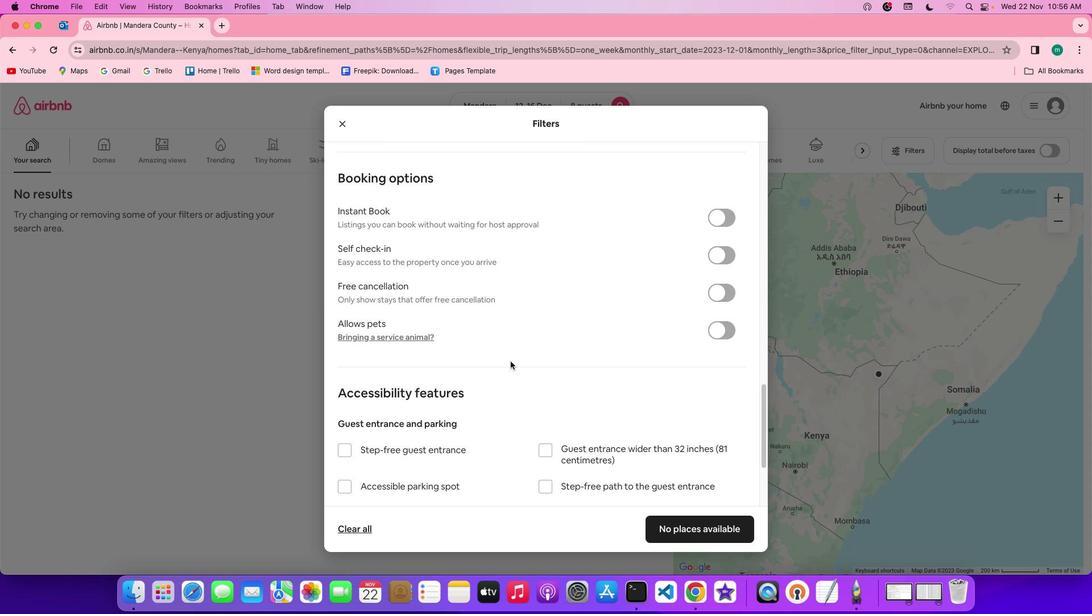 
Action: Mouse moved to (512, 362)
Screenshot: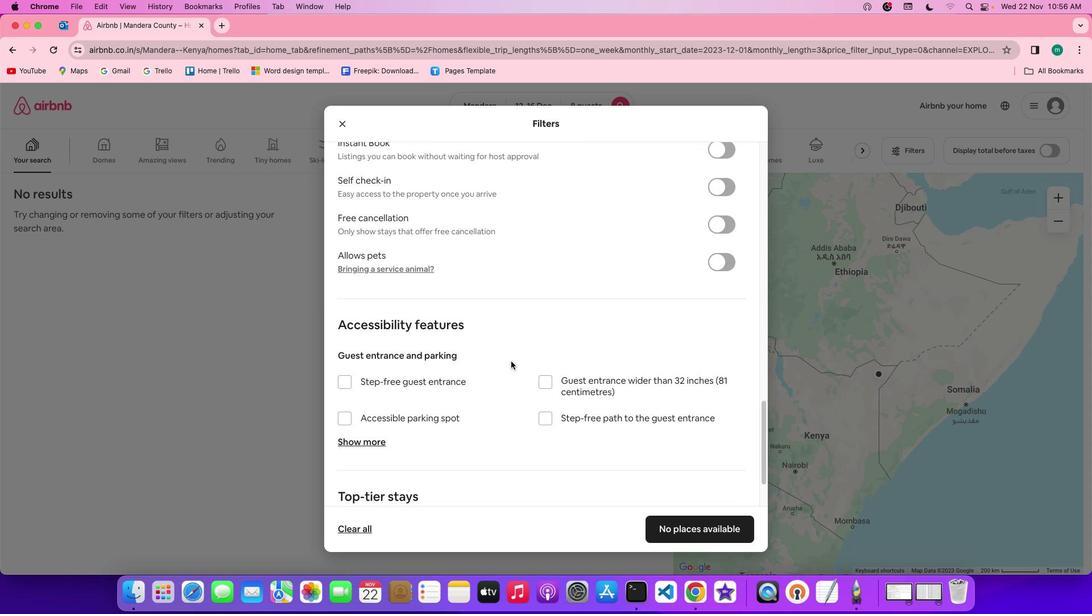 
Action: Mouse scrolled (512, 362) with delta (1, 0)
Screenshot: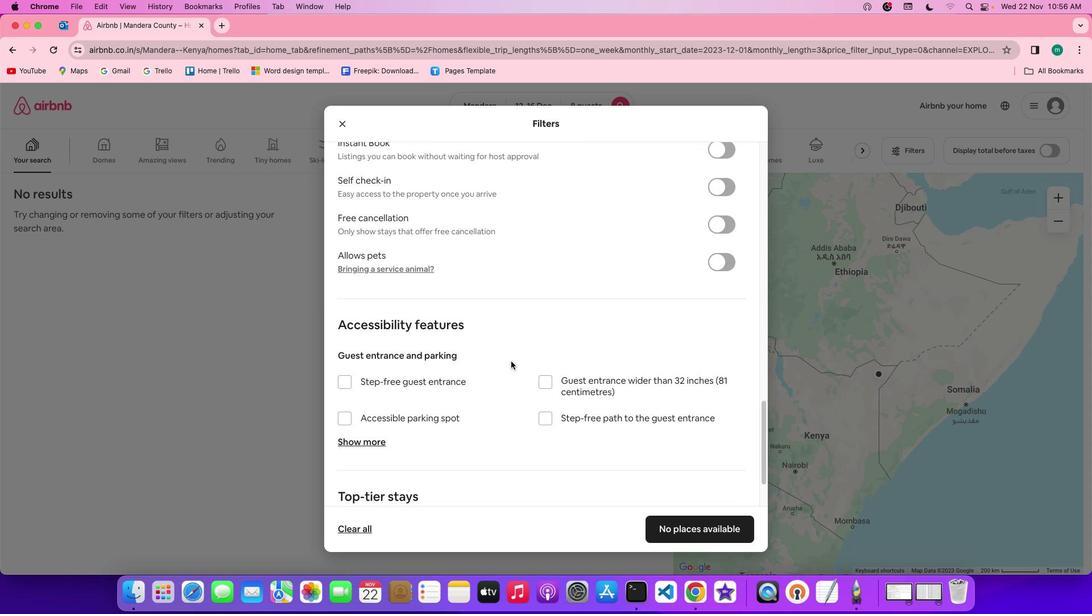
Action: Mouse scrolled (512, 362) with delta (1, 0)
Screenshot: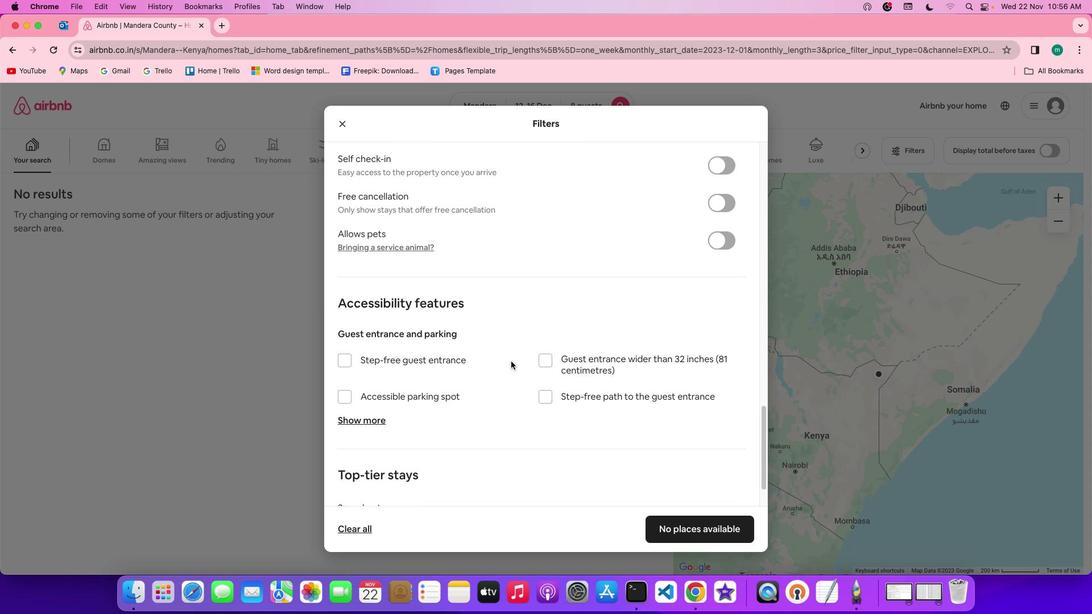 
Action: Mouse scrolled (512, 362) with delta (1, 0)
Screenshot: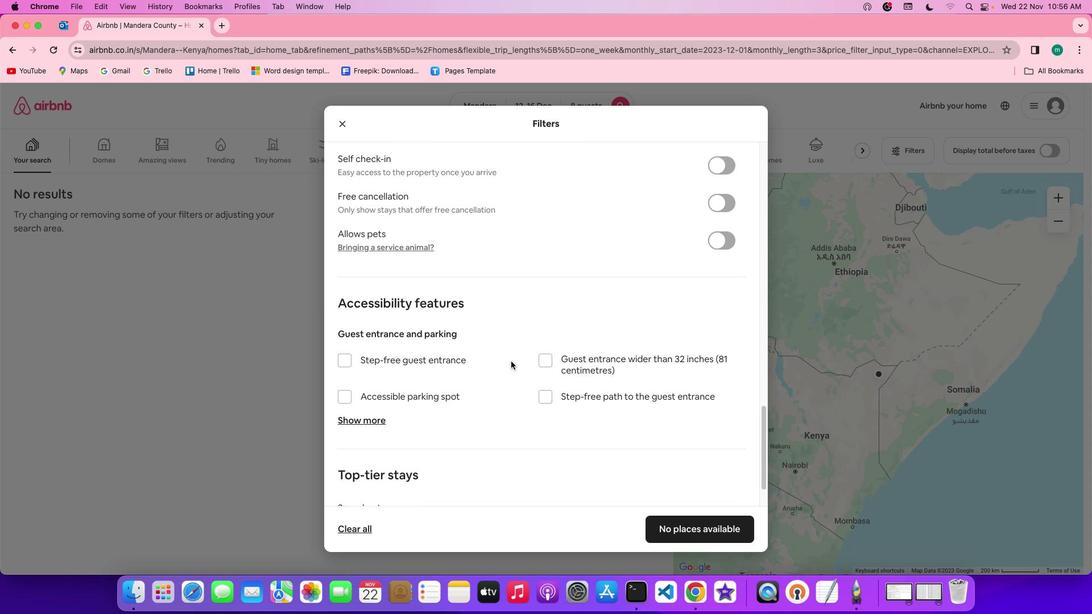 
Action: Mouse scrolled (512, 362) with delta (1, -1)
Screenshot: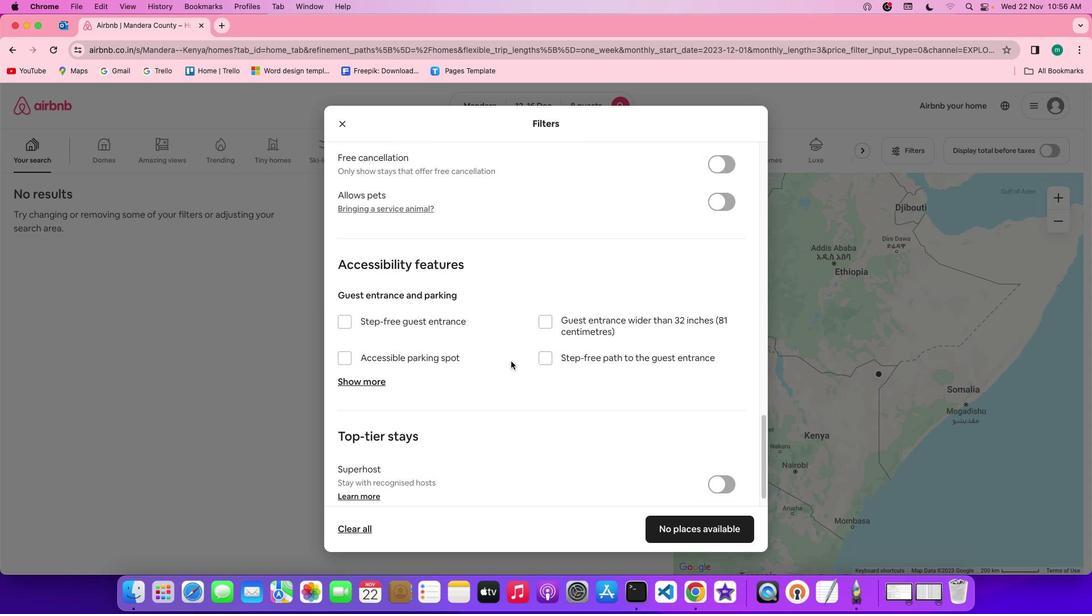 
Action: Mouse scrolled (512, 362) with delta (1, -1)
Screenshot: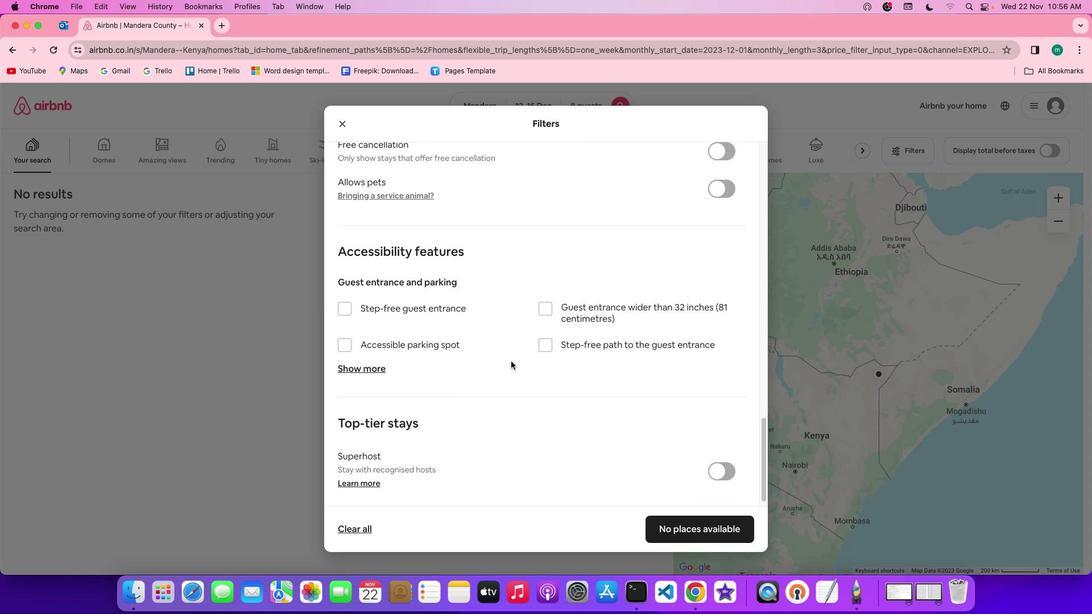 
Action: Mouse scrolled (512, 362) with delta (1, -1)
Screenshot: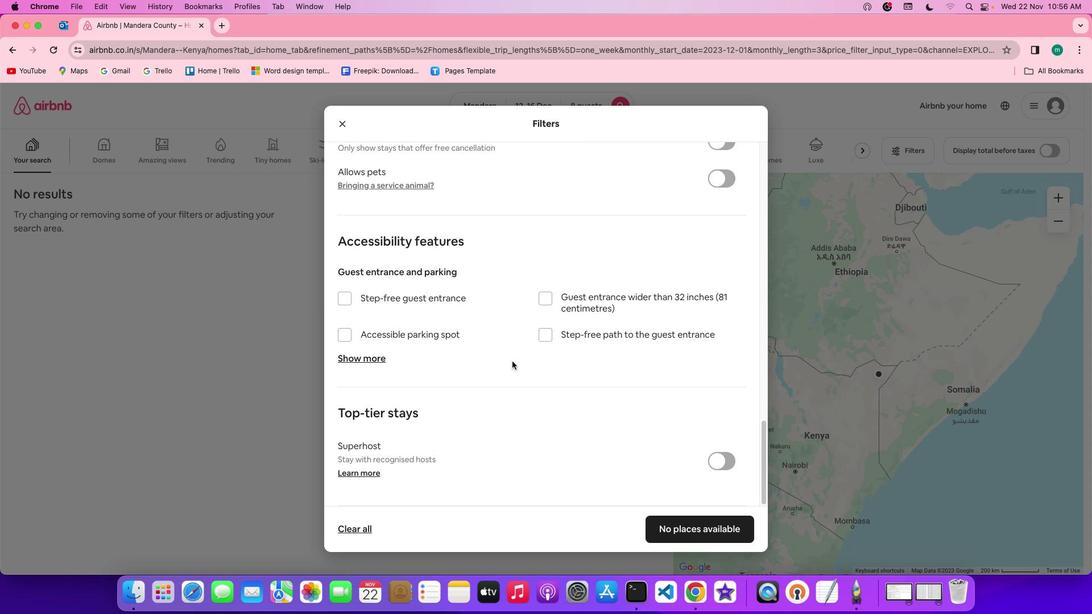 
Action: Mouse moved to (515, 362)
Screenshot: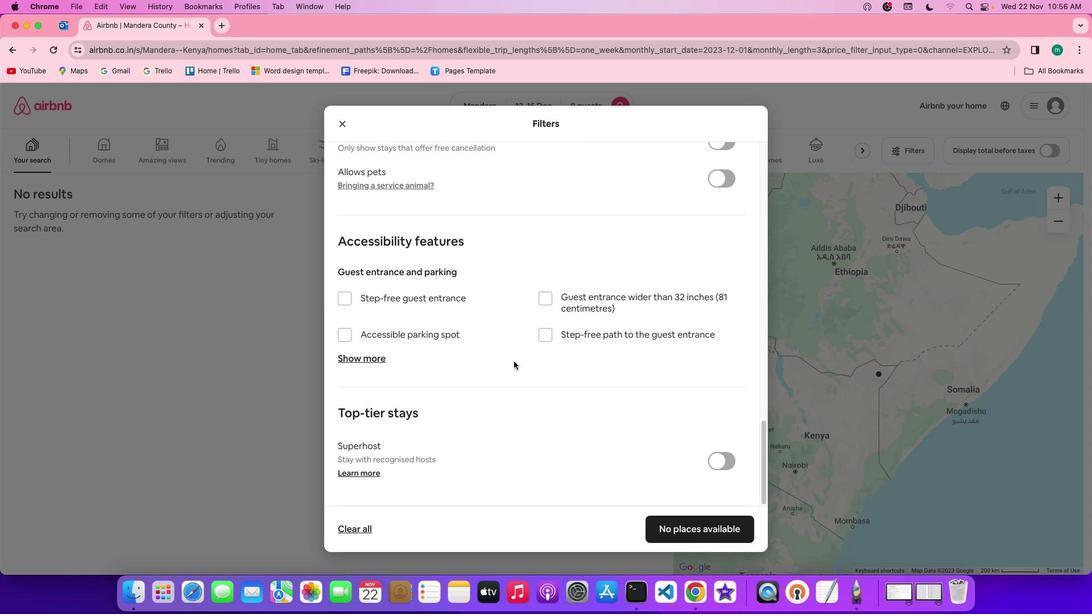 
Action: Mouse scrolled (515, 362) with delta (1, 0)
Screenshot: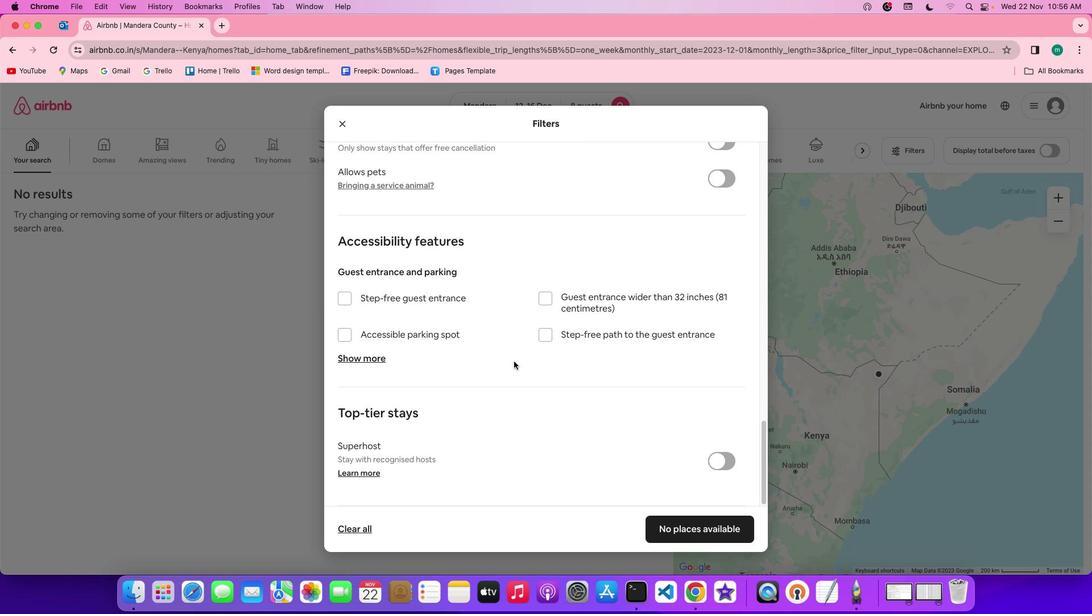 
Action: Mouse scrolled (515, 362) with delta (1, 0)
Screenshot: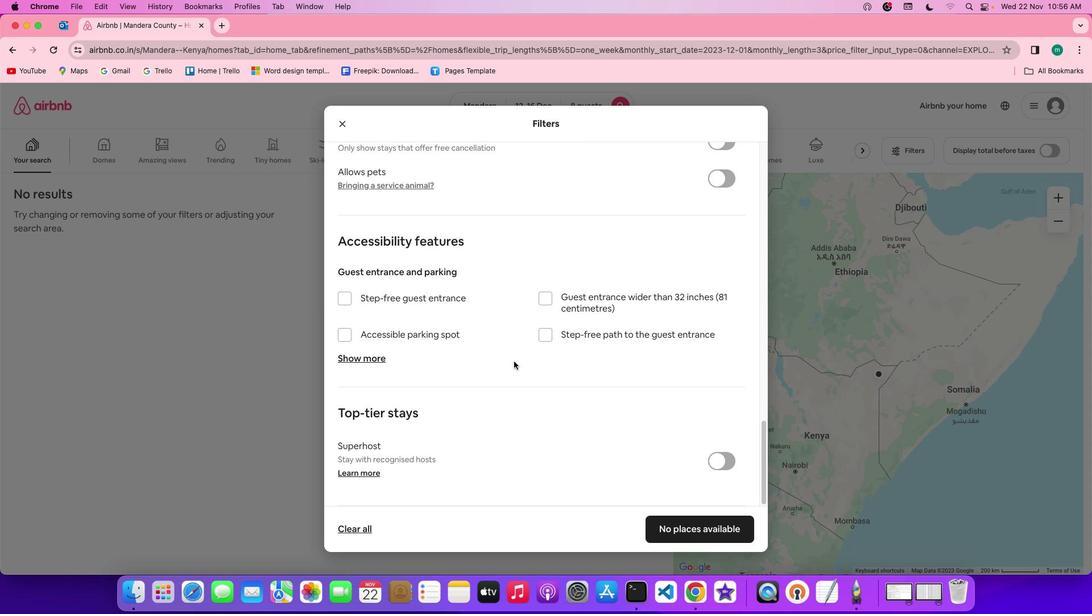 
Action: Mouse scrolled (515, 362) with delta (1, 0)
Screenshot: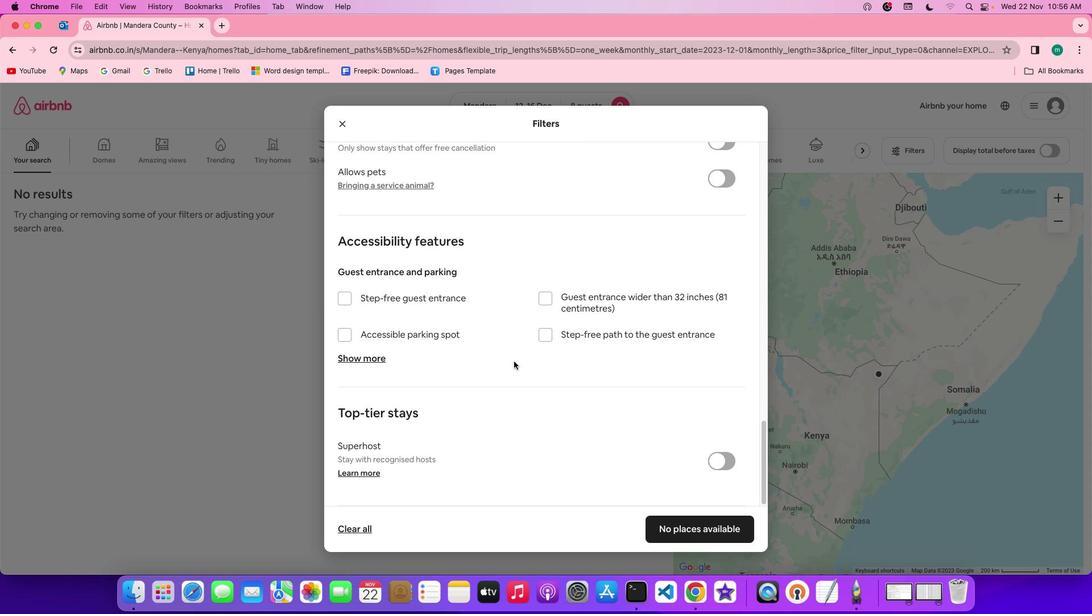 
Action: Mouse scrolled (515, 362) with delta (1, 0)
Screenshot: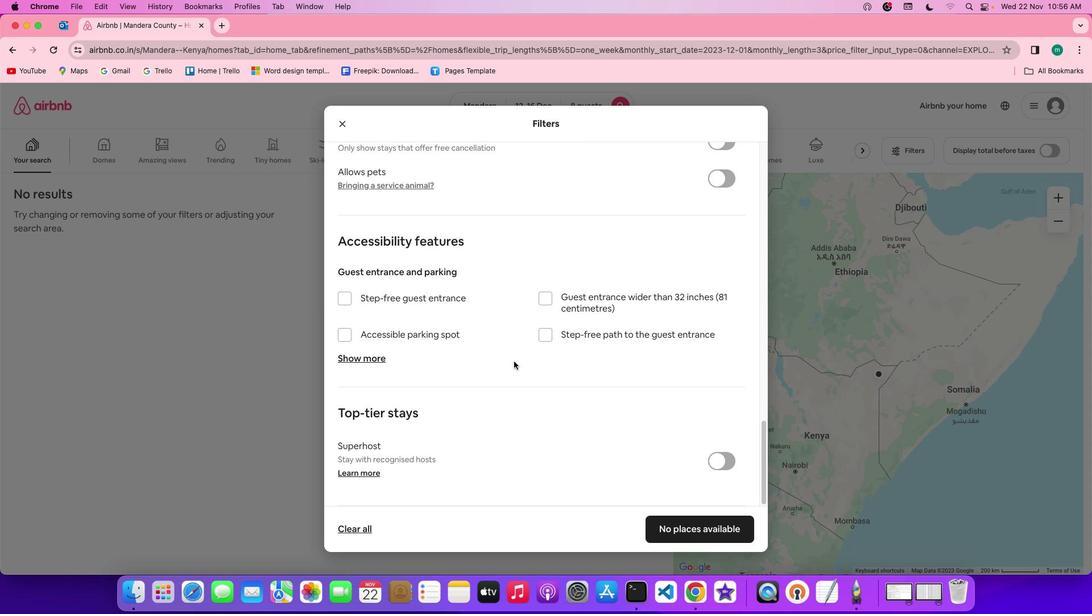 
Action: Mouse scrolled (515, 362) with delta (1, -1)
Screenshot: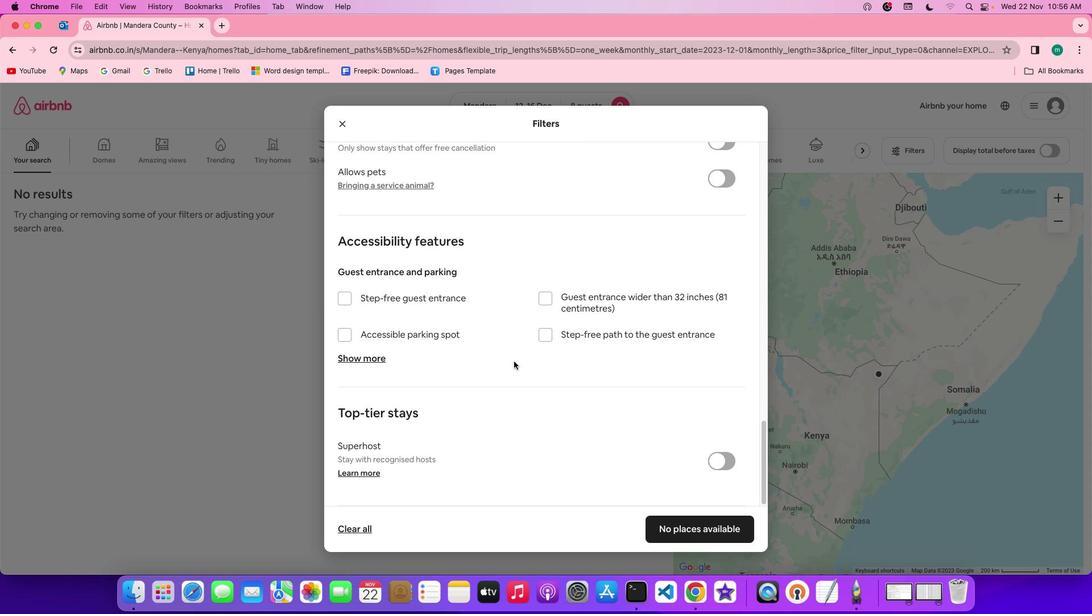 
Action: Mouse scrolled (515, 362) with delta (1, 0)
Screenshot: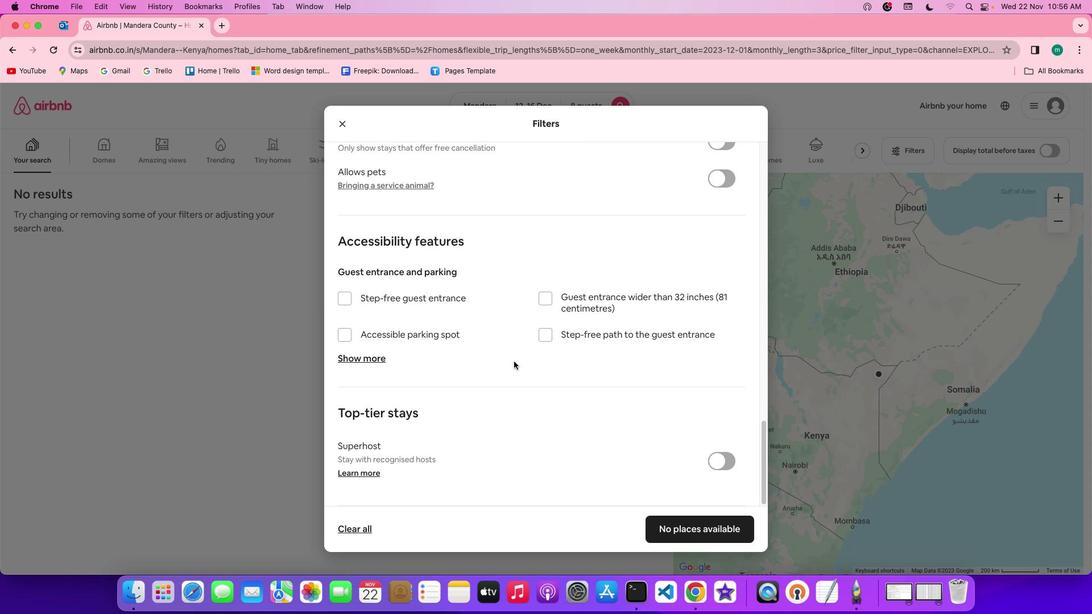 
Action: Mouse scrolled (515, 362) with delta (1, 0)
Screenshot: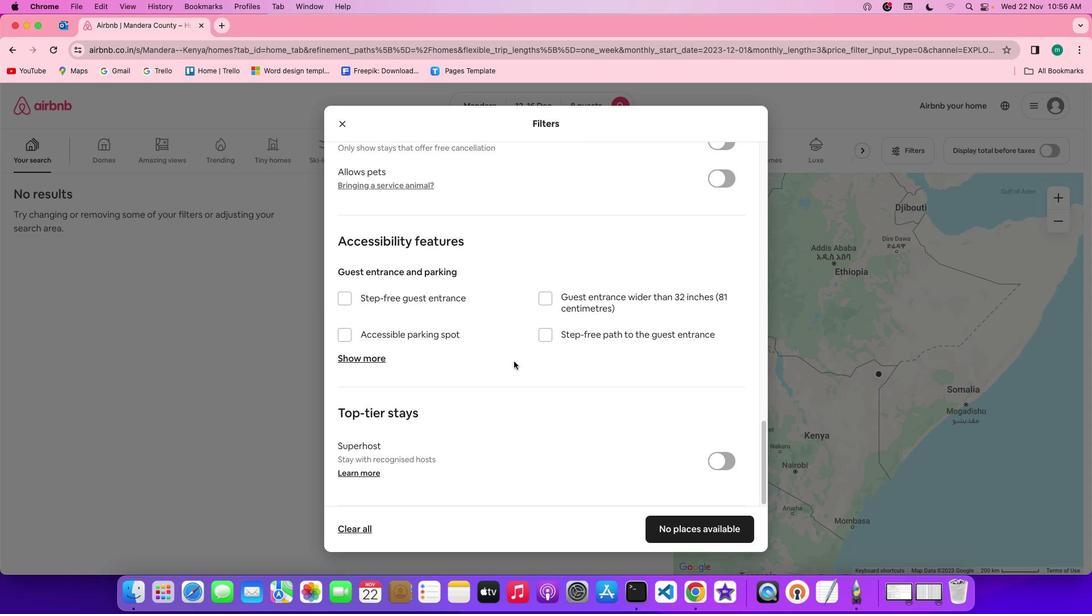 
Action: Mouse scrolled (515, 362) with delta (1, 0)
Screenshot: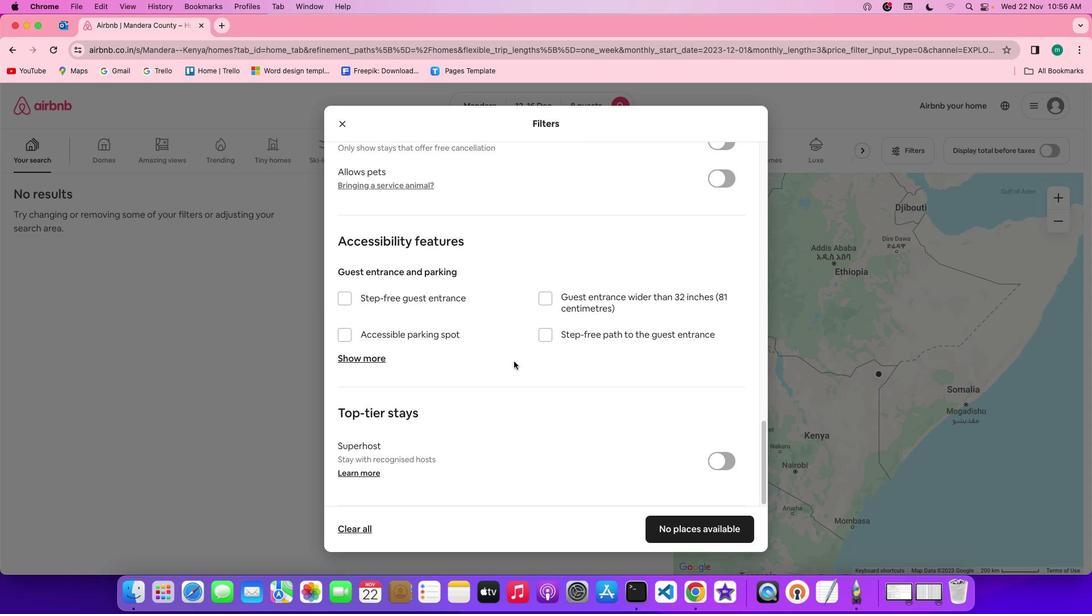 
Action: Mouse scrolled (515, 362) with delta (1, 0)
Screenshot: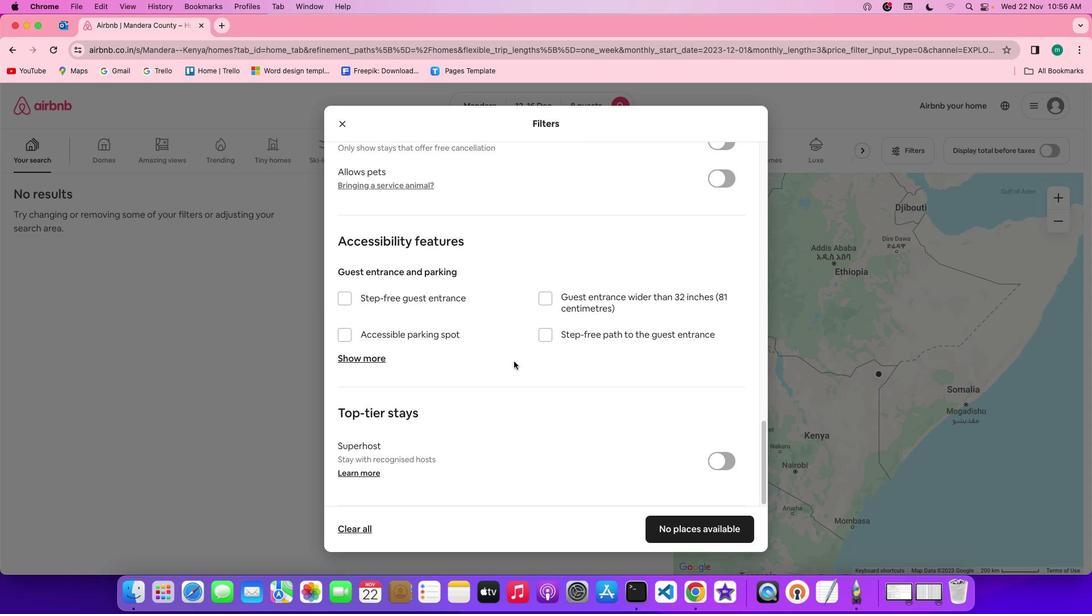 
Action: Mouse scrolled (515, 362) with delta (1, -1)
Screenshot: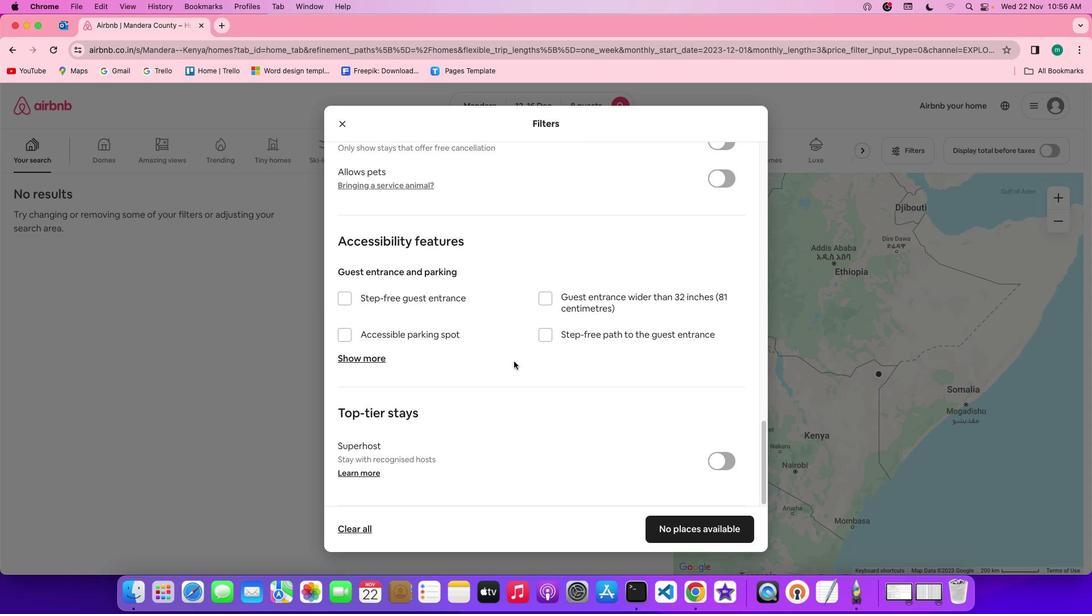
Action: Mouse moved to (515, 362)
Screenshot: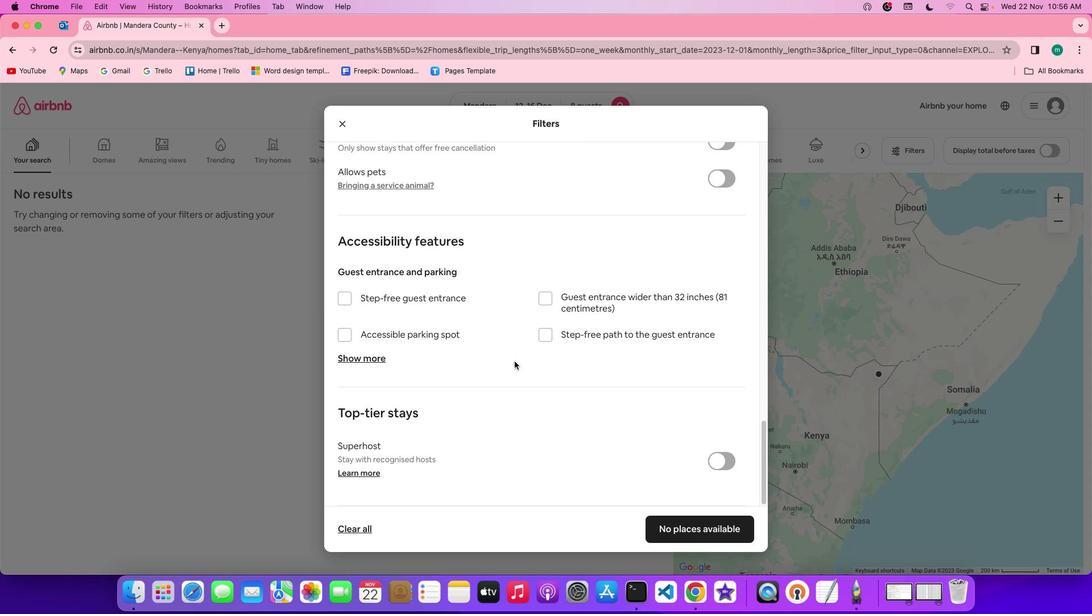 
Action: Mouse scrolled (515, 362) with delta (1, 0)
Screenshot: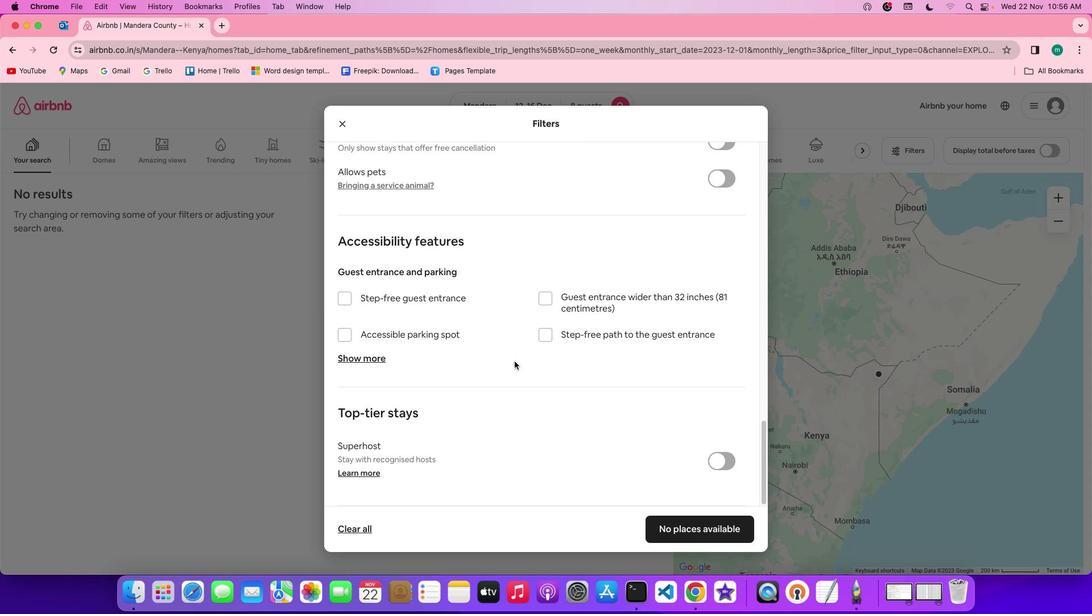 
Action: Mouse scrolled (515, 362) with delta (1, 0)
Screenshot: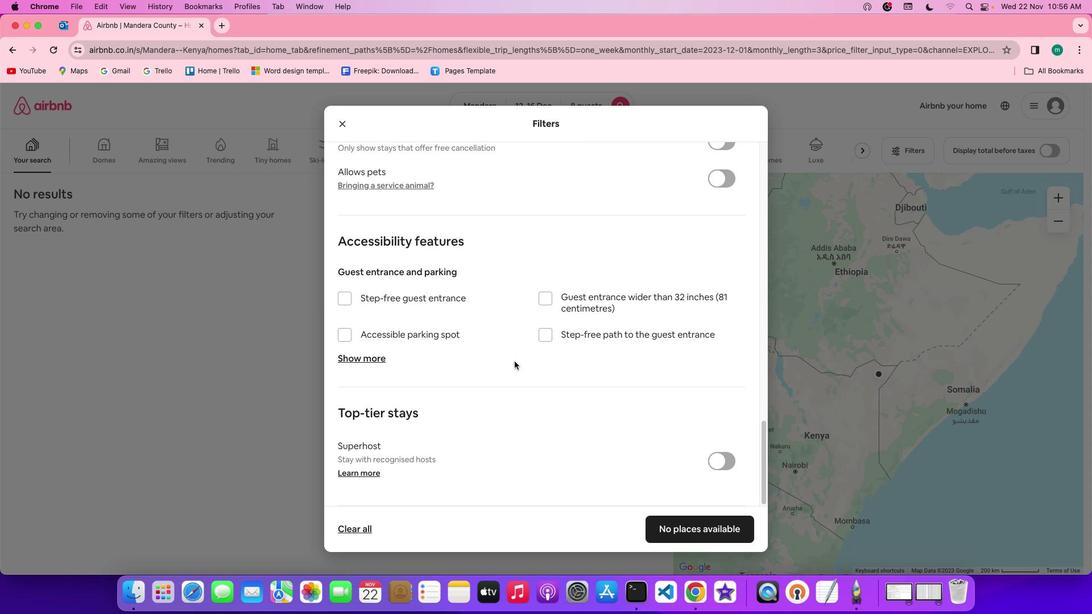 
Action: Mouse scrolled (515, 362) with delta (1, 0)
Screenshot: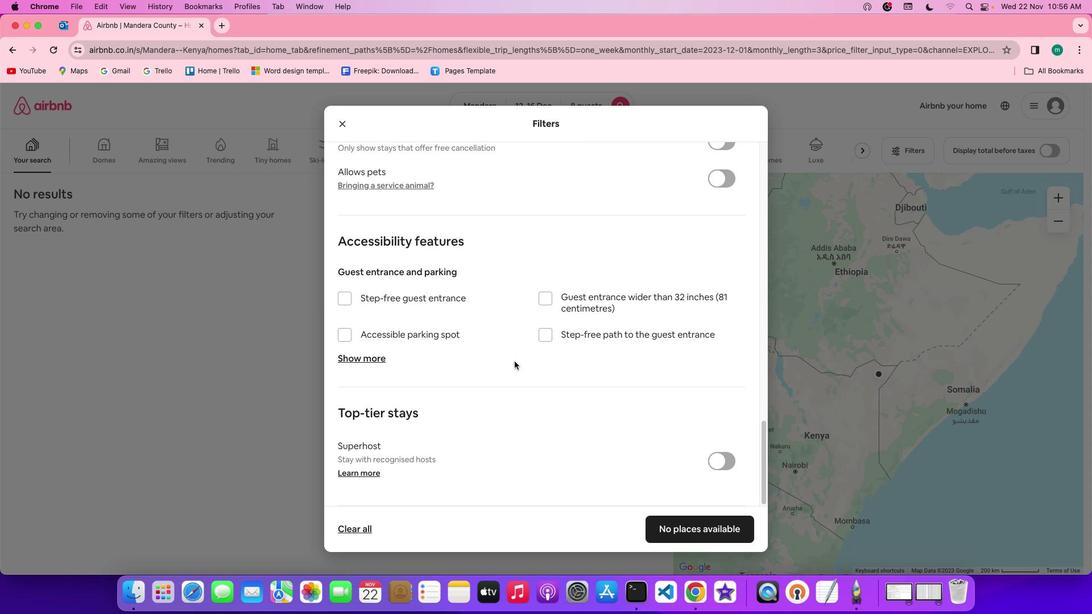 
Action: Mouse scrolled (515, 362) with delta (1, 0)
Screenshot: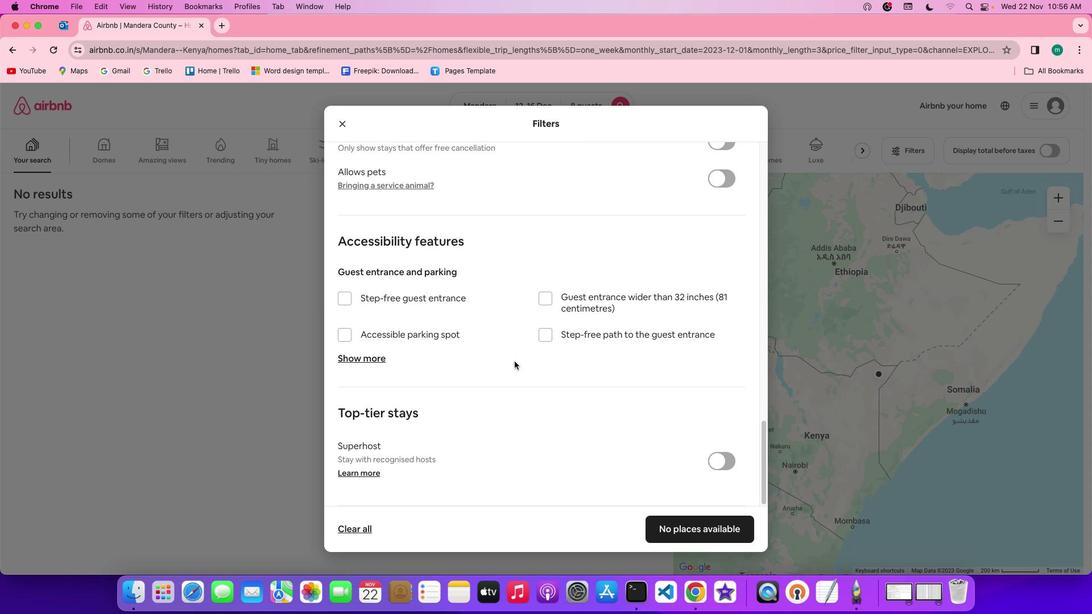 
Action: Mouse scrolled (515, 362) with delta (1, 0)
Screenshot: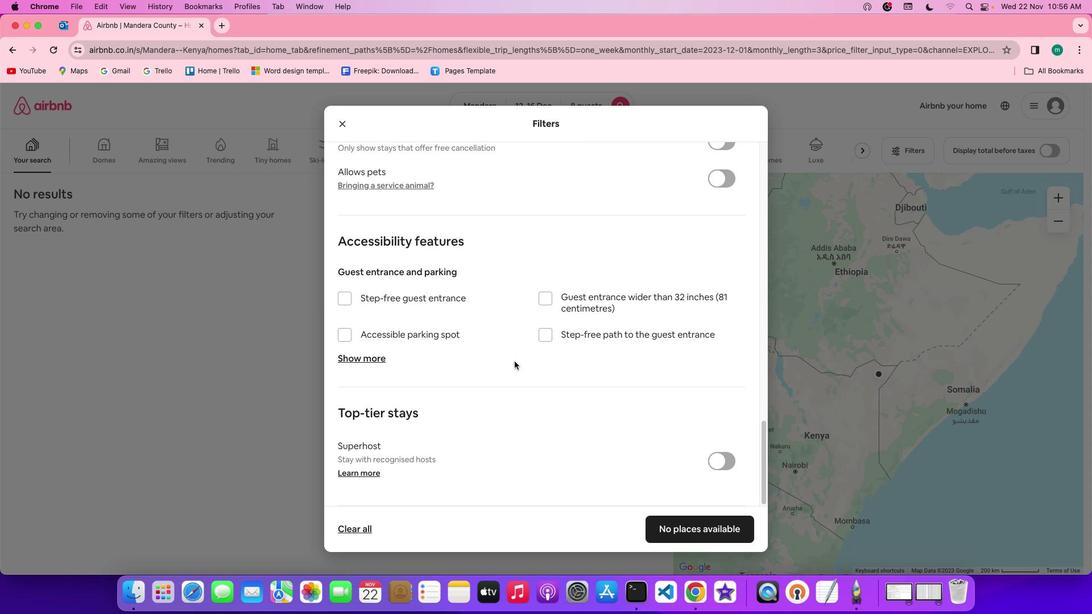 
Action: Mouse scrolled (515, 362) with delta (1, 0)
Screenshot: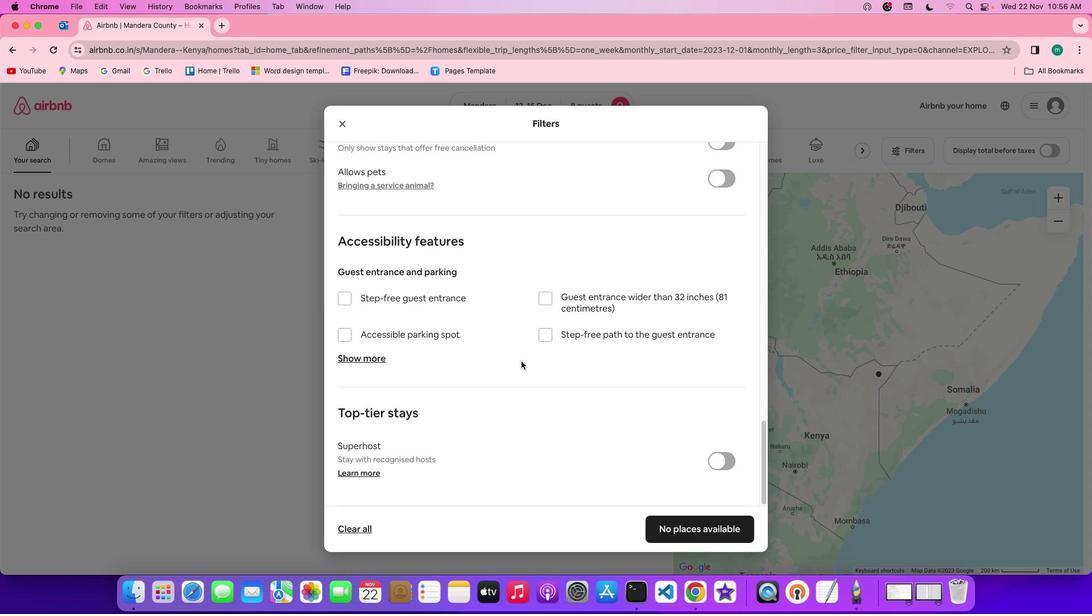 
Action: Mouse scrolled (515, 362) with delta (1, 0)
Screenshot: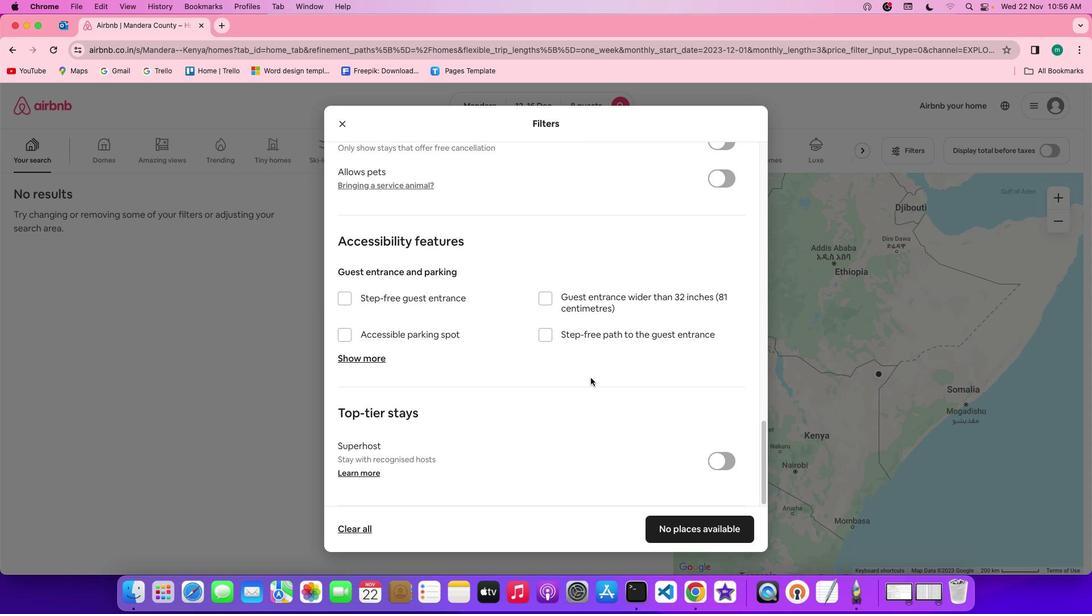 
Action: Mouse moved to (718, 525)
Screenshot: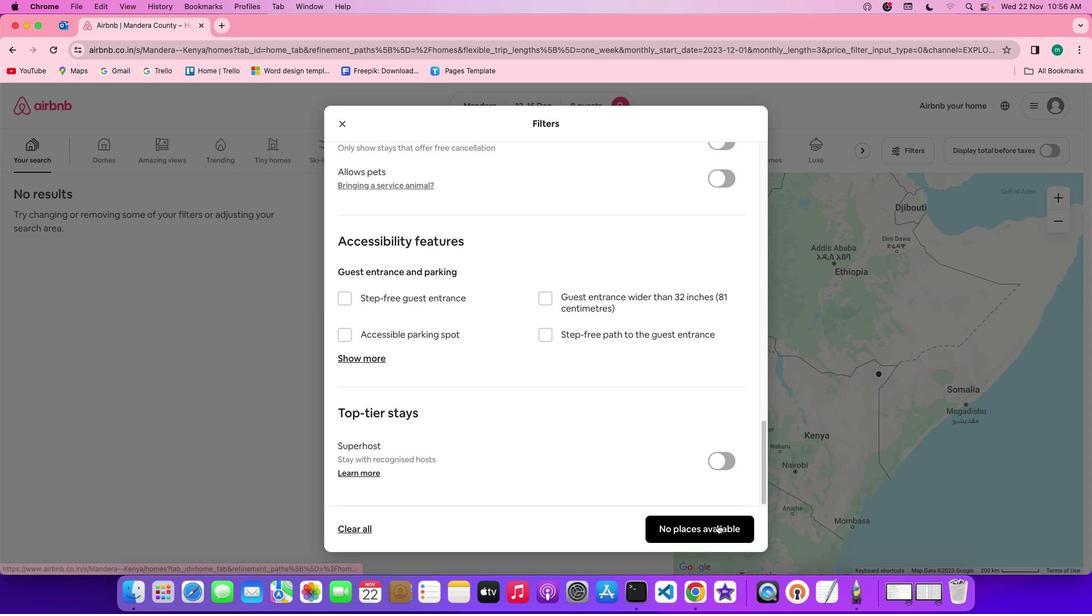 
Action: Mouse pressed left at (718, 525)
Screenshot: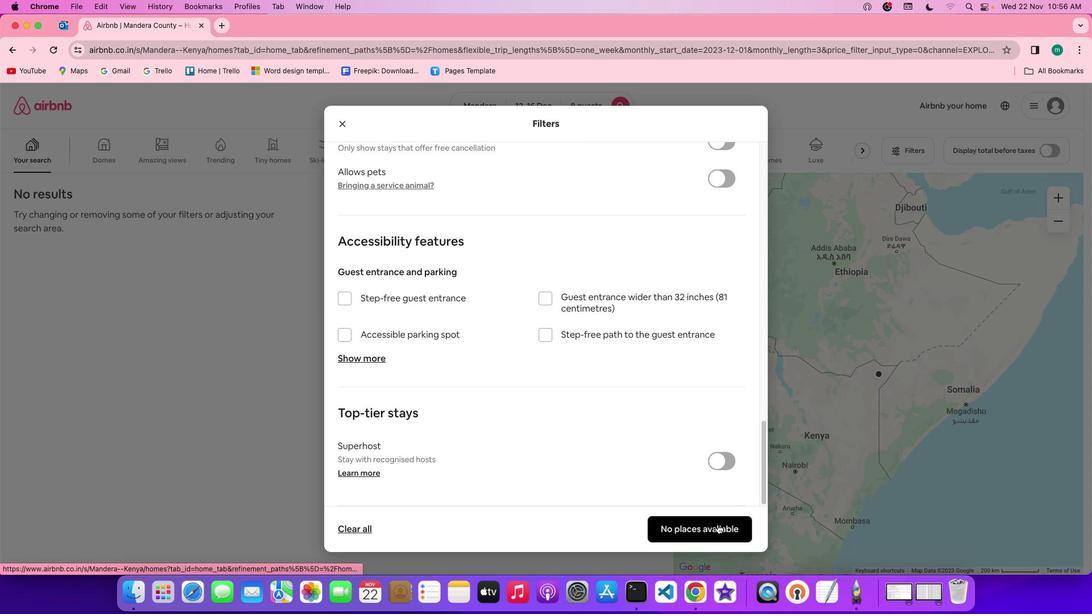 
Action: Mouse moved to (434, 360)
Screenshot: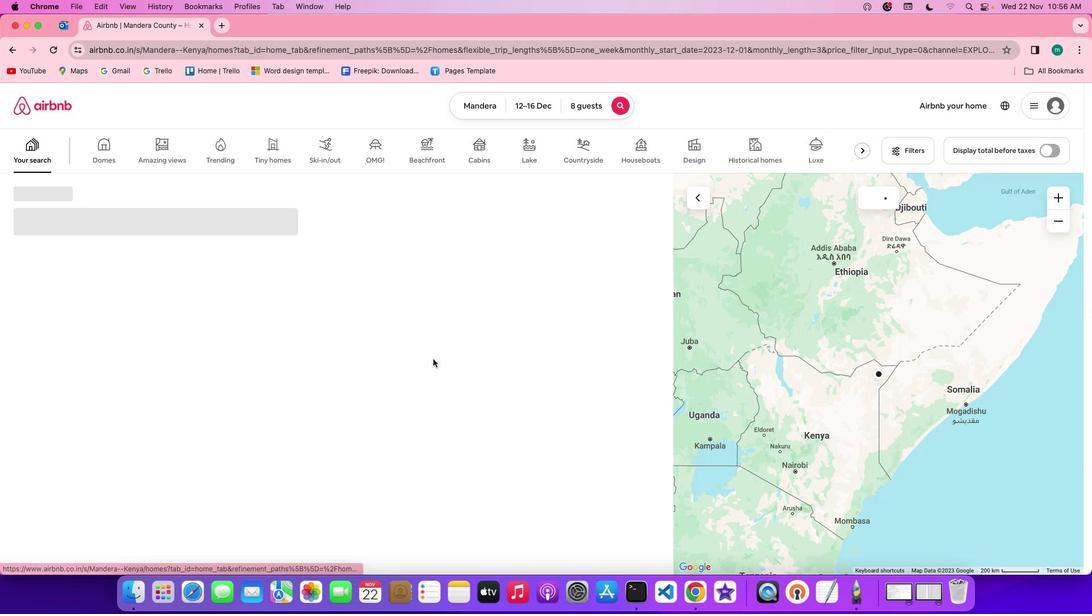 
